 Task: In the  document validation Apply all border to the tabe with  'with box; Style line and width 1 pt 'Select Header and apply  'Bold' Select the text and align it to the  Center
Action: Mouse moved to (774, 159)
Screenshot: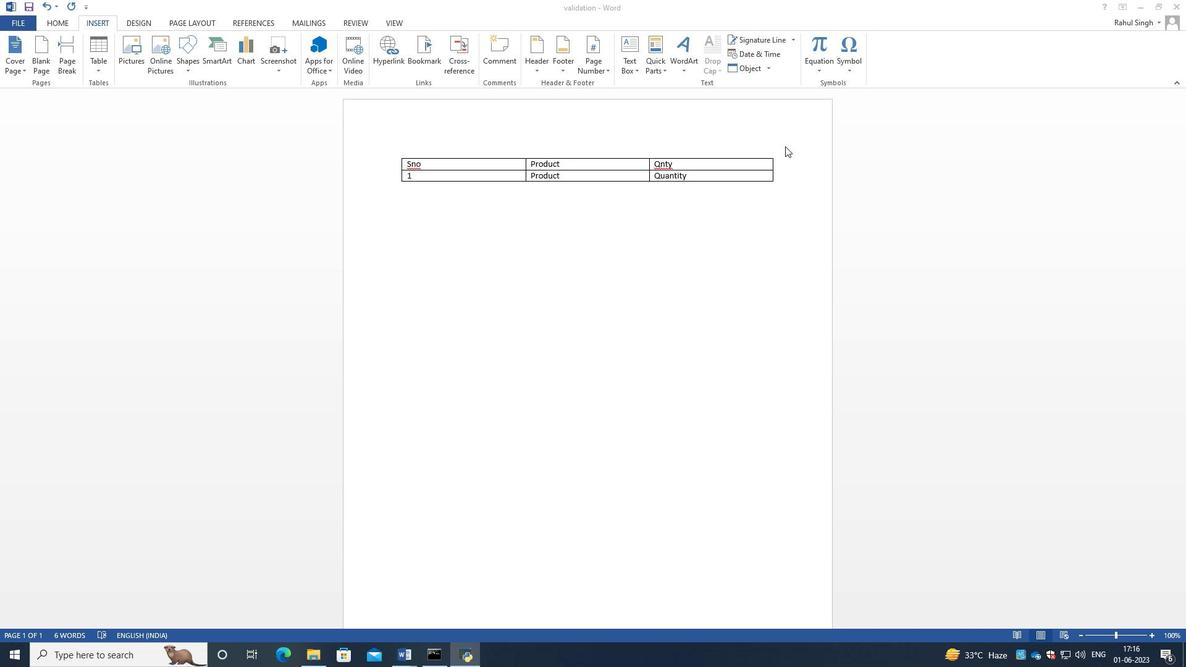 
Action: Mouse pressed left at (774, 159)
Screenshot: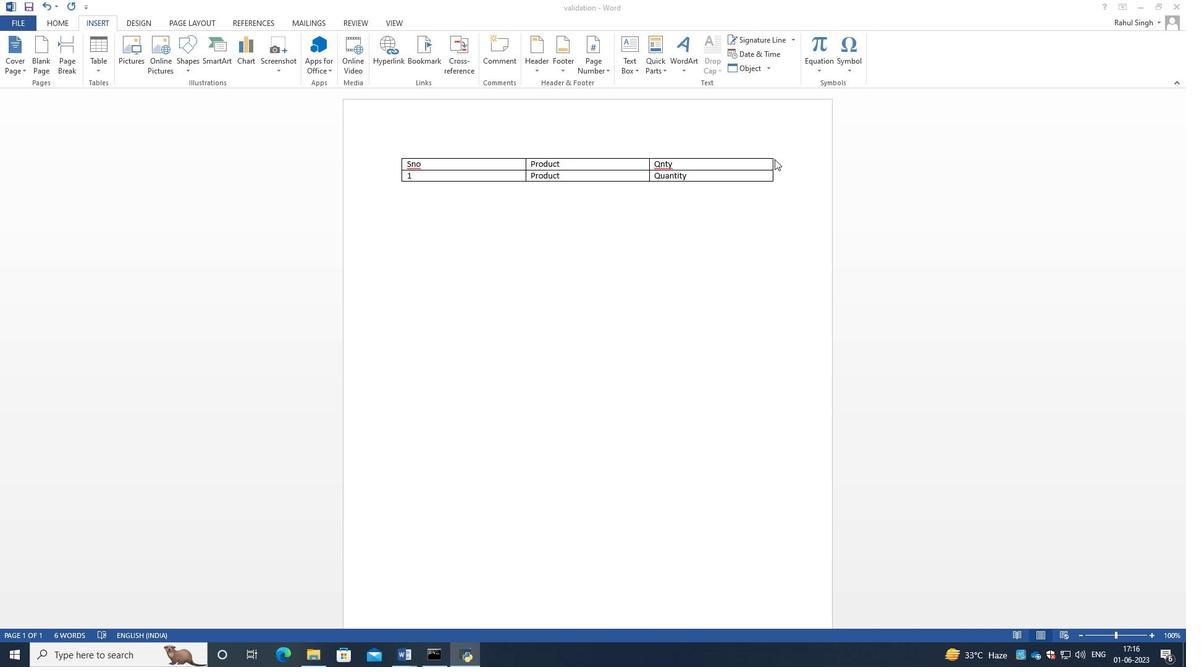 
Action: Mouse moved to (384, 149)
Screenshot: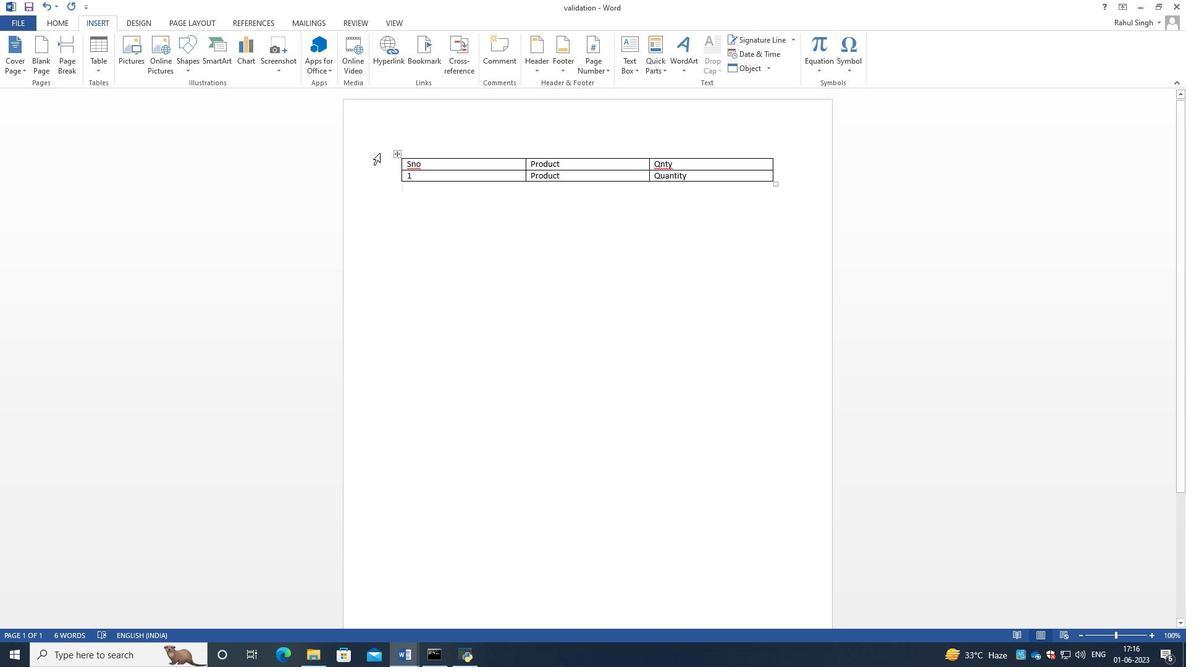 
Action: Mouse pressed left at (384, 149)
Screenshot: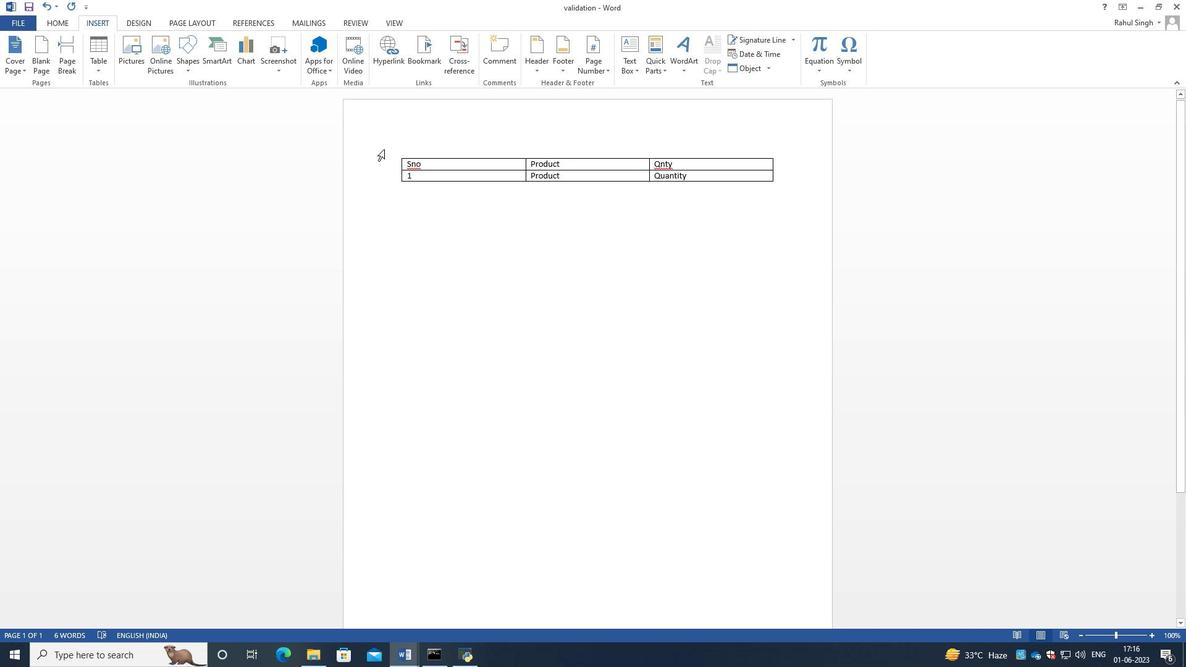 
Action: Mouse moved to (735, 189)
Screenshot: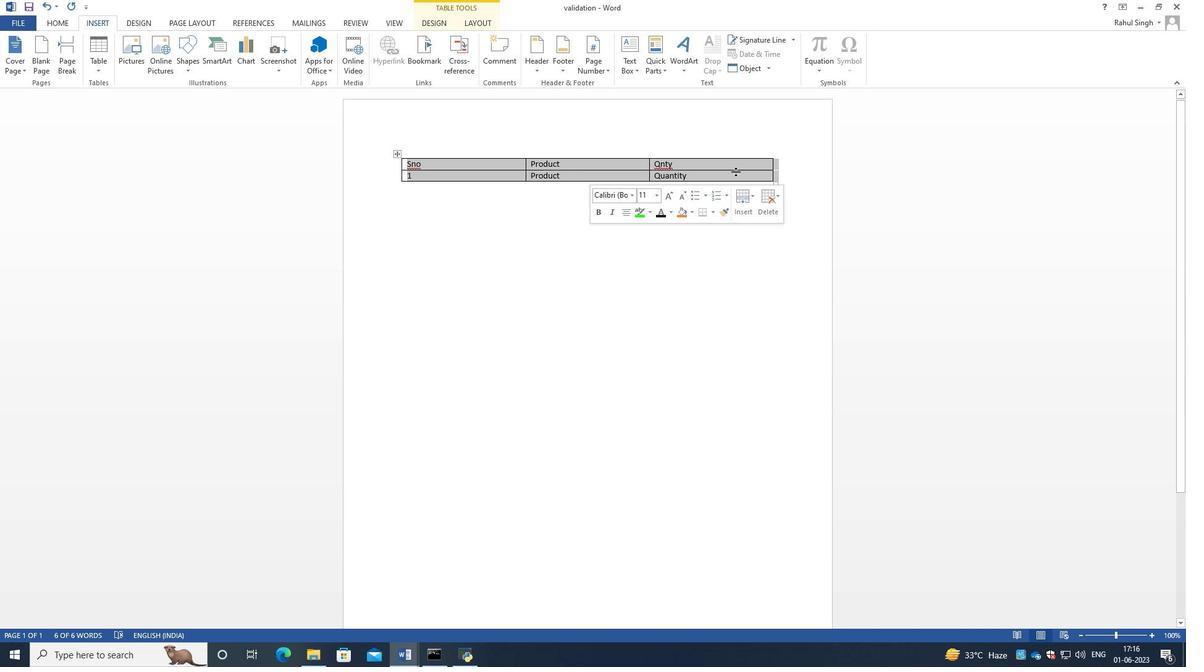 
Action: Mouse pressed left at (735, 189)
Screenshot: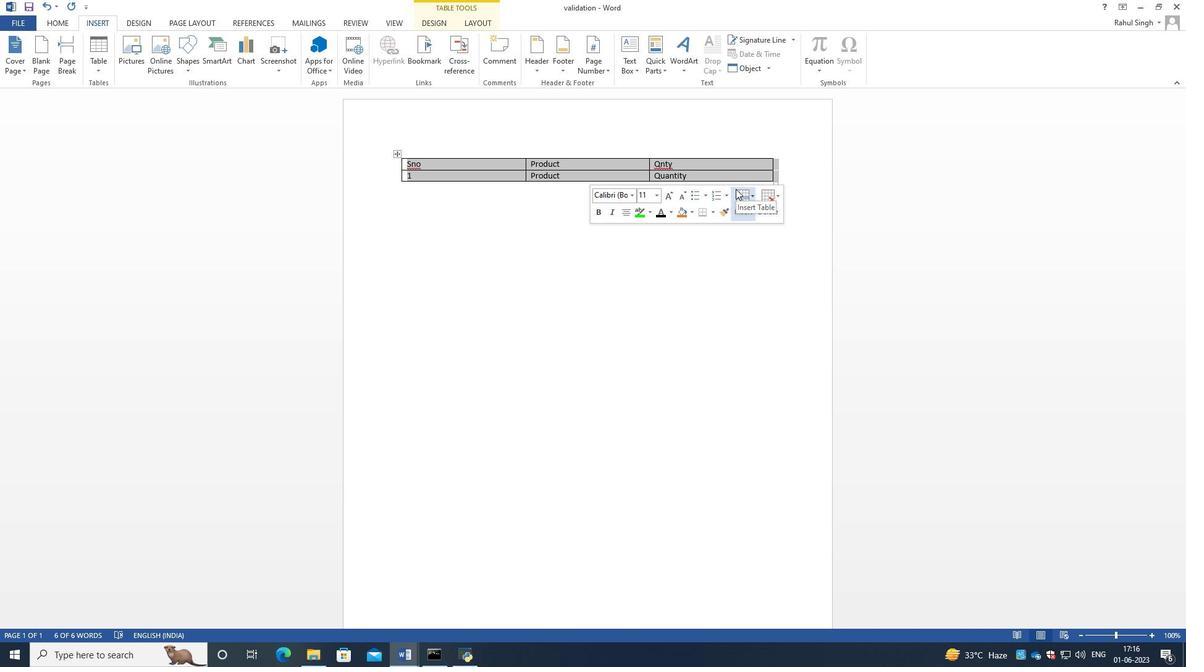 
Action: Mouse moved to (706, 213)
Screenshot: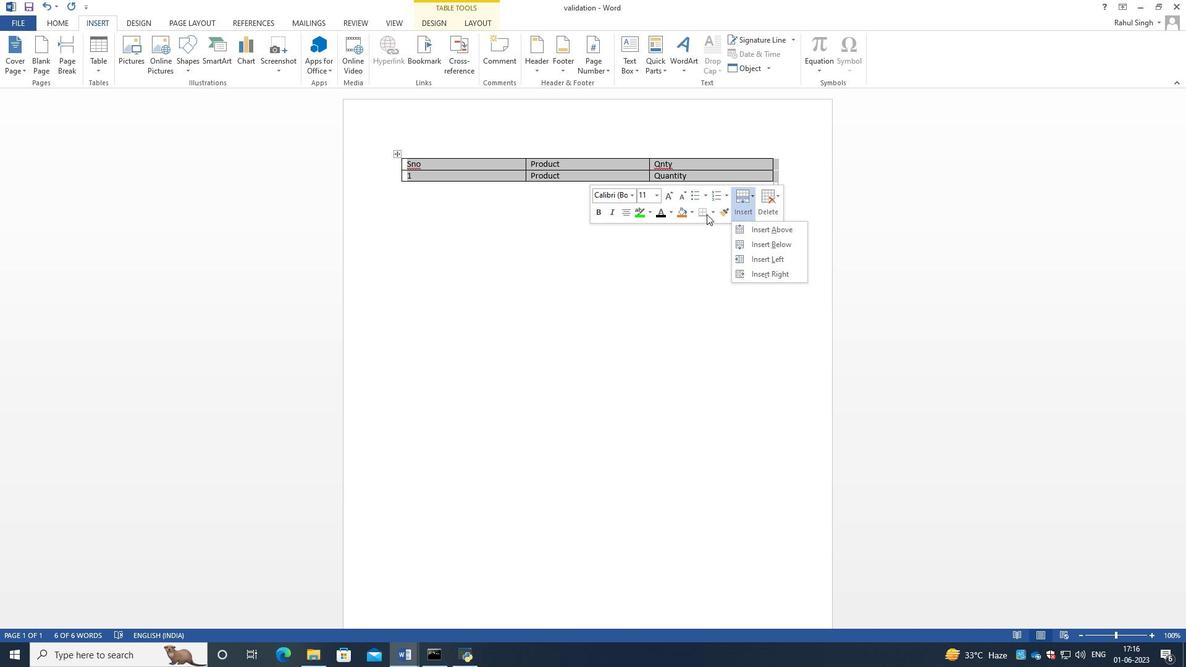 
Action: Mouse pressed left at (706, 213)
Screenshot: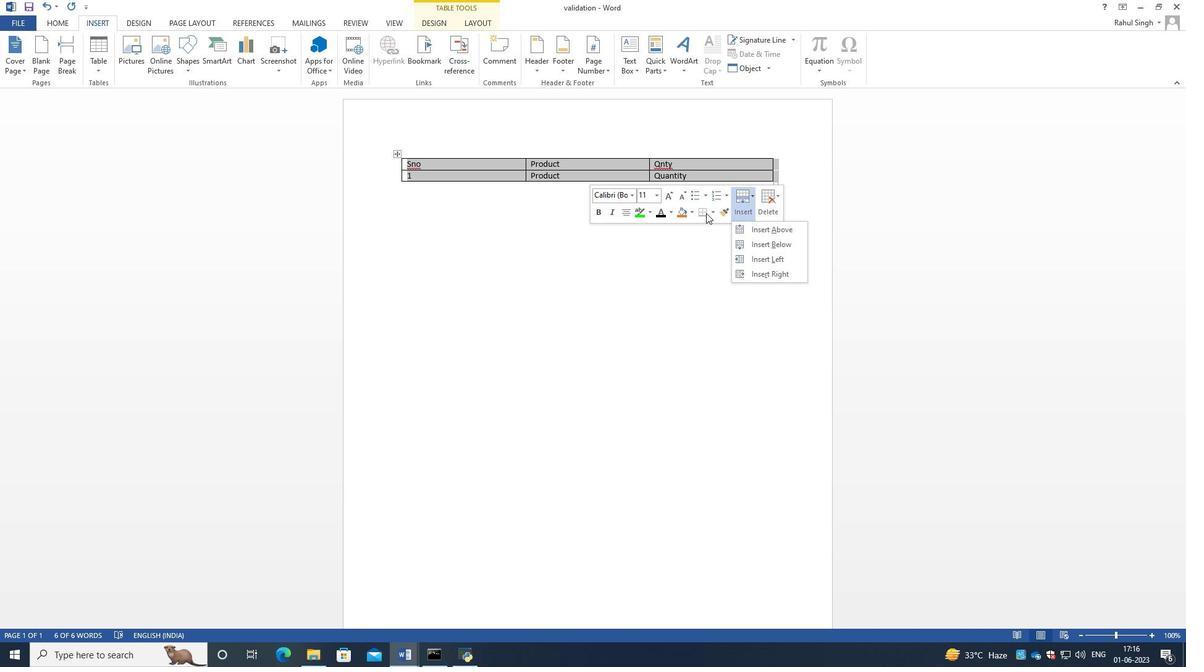 
Action: Mouse pressed left at (706, 213)
Screenshot: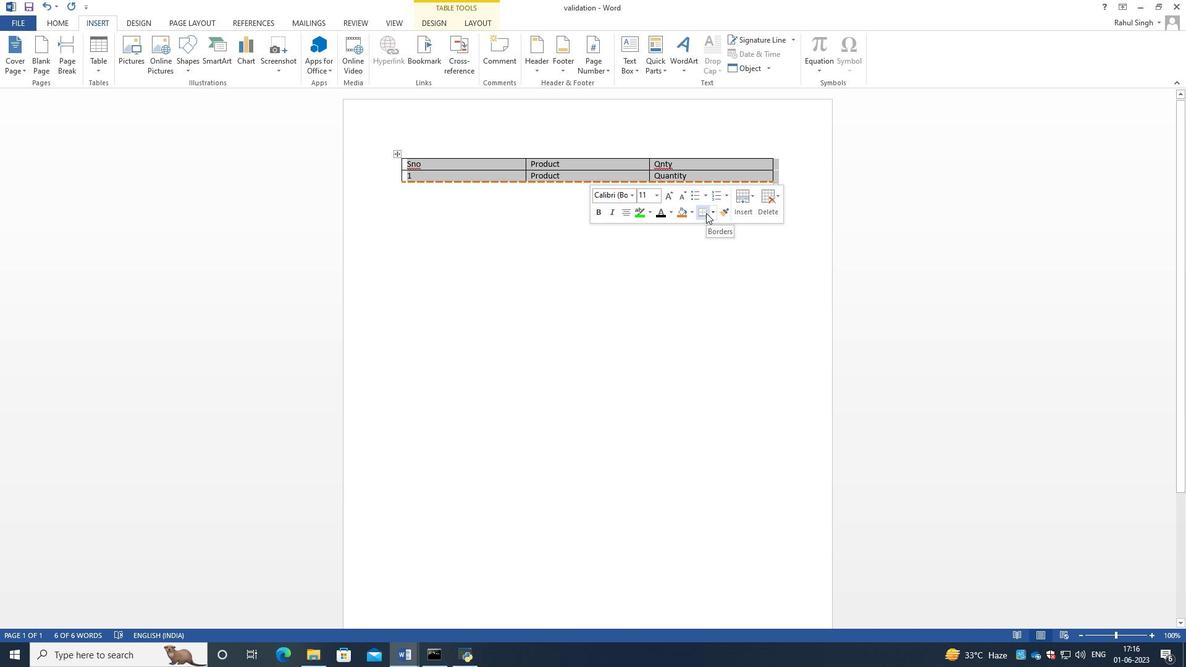 
Action: Mouse moved to (712, 212)
Screenshot: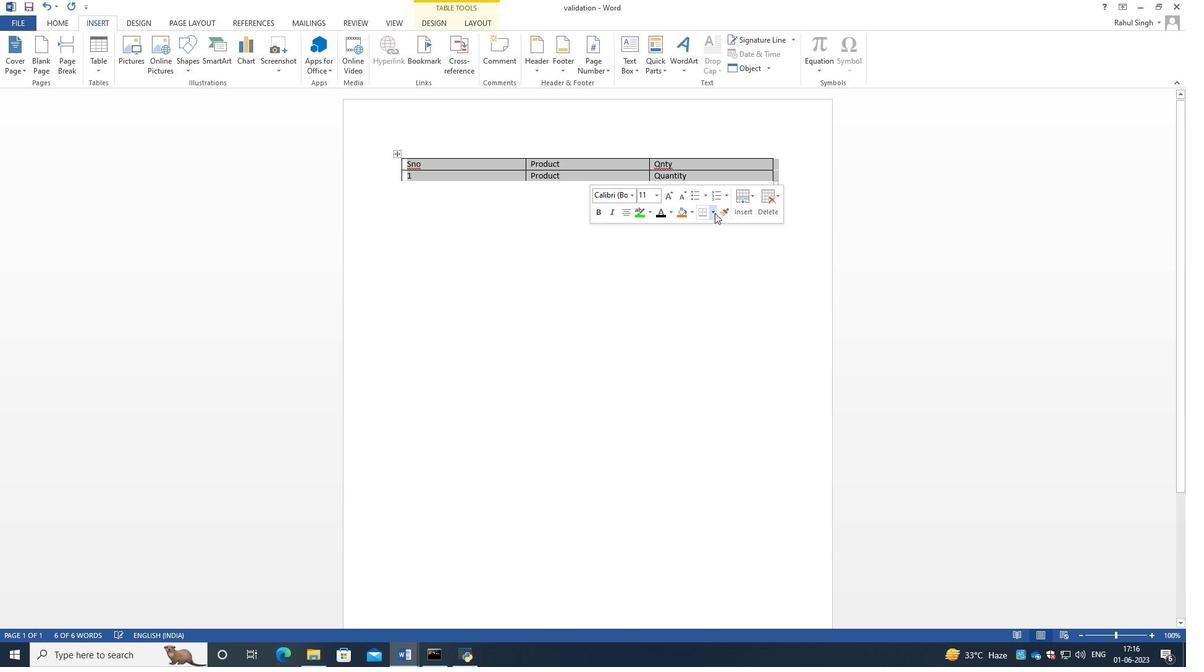 
Action: Mouse pressed left at (712, 212)
Screenshot: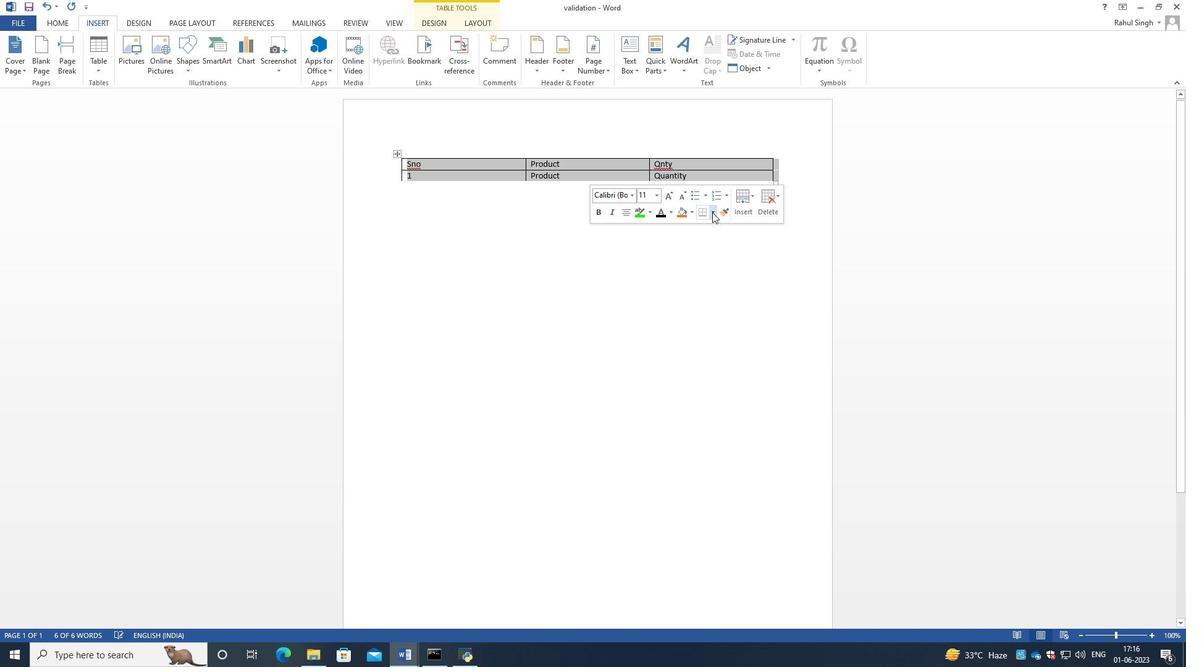 
Action: Mouse moved to (731, 300)
Screenshot: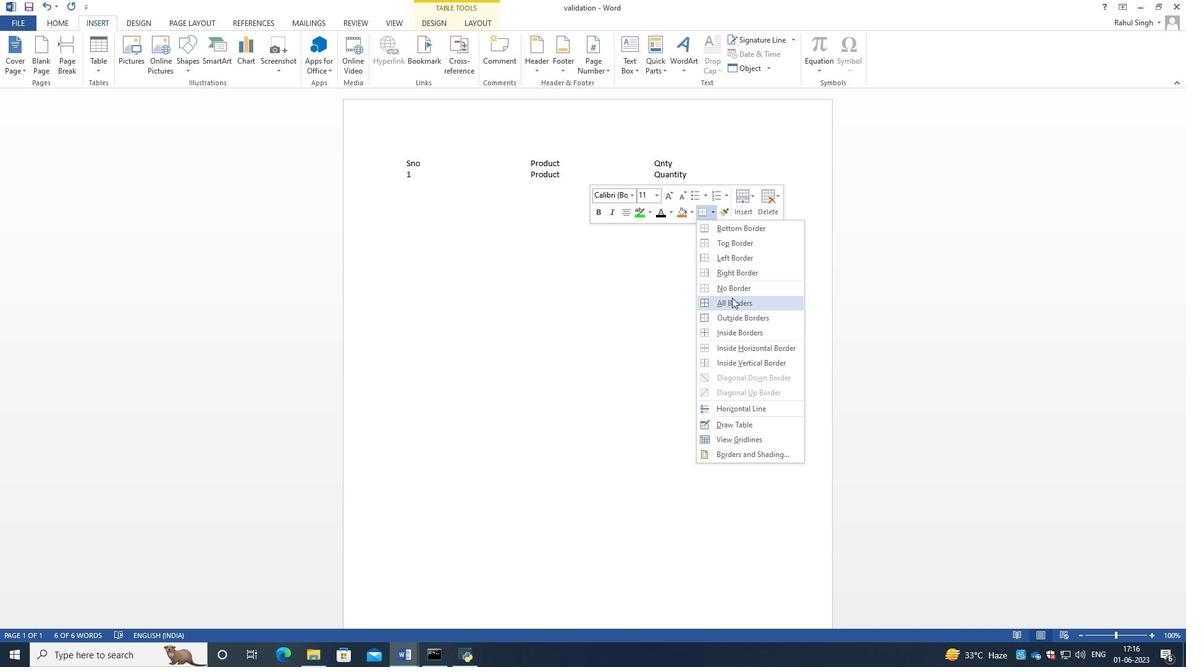 
Action: Mouse pressed left at (731, 300)
Screenshot: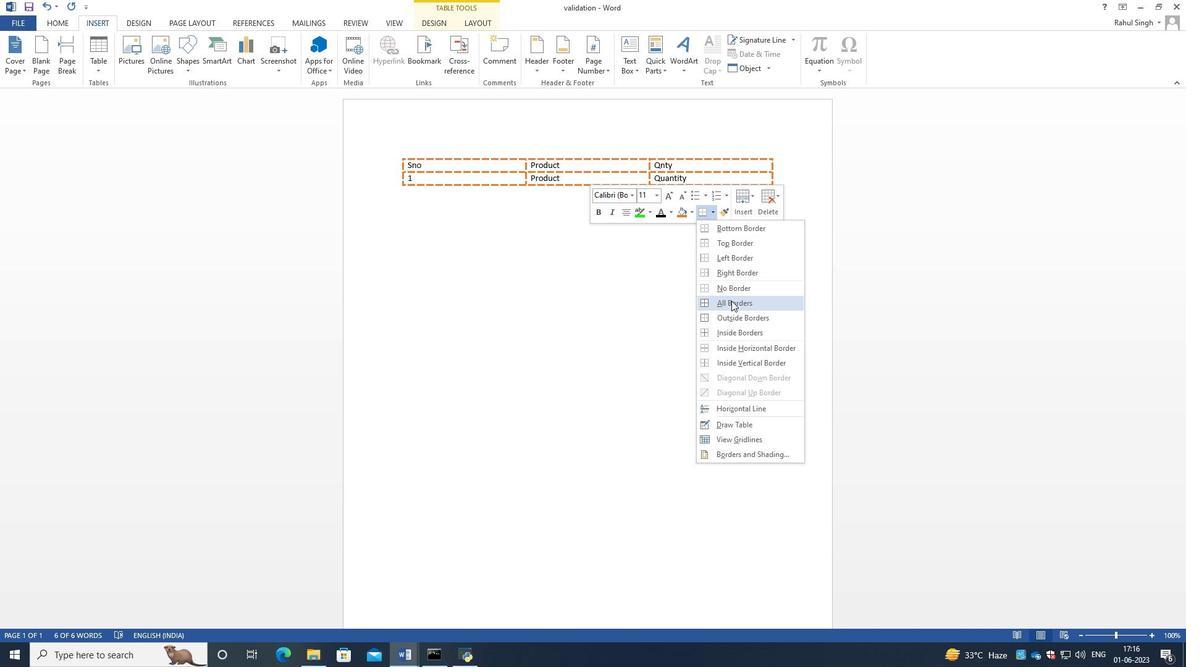 
Action: Mouse moved to (631, 259)
Screenshot: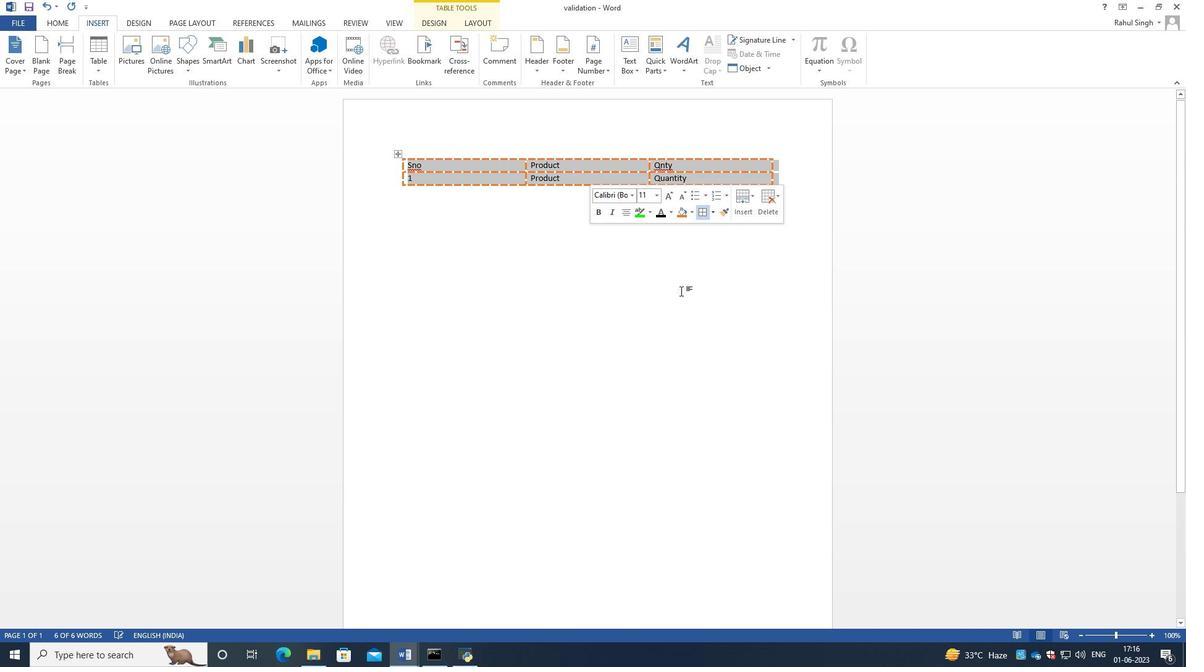 
Action: Mouse pressed left at (631, 259)
Screenshot: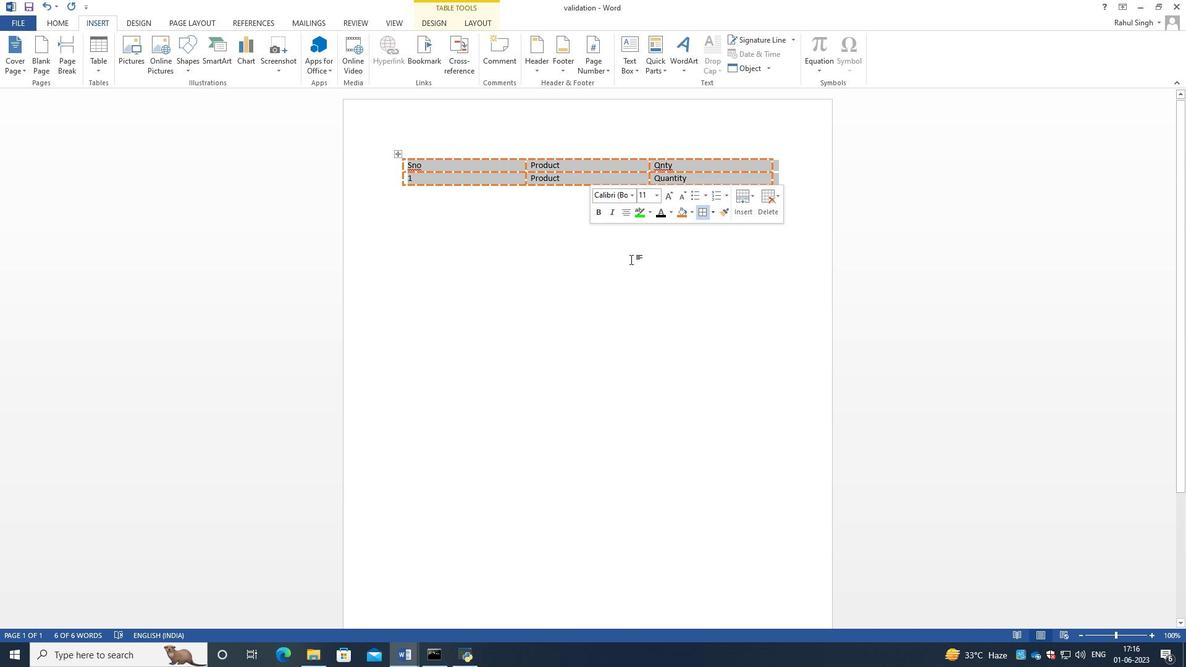 
Action: Mouse moved to (795, 142)
Screenshot: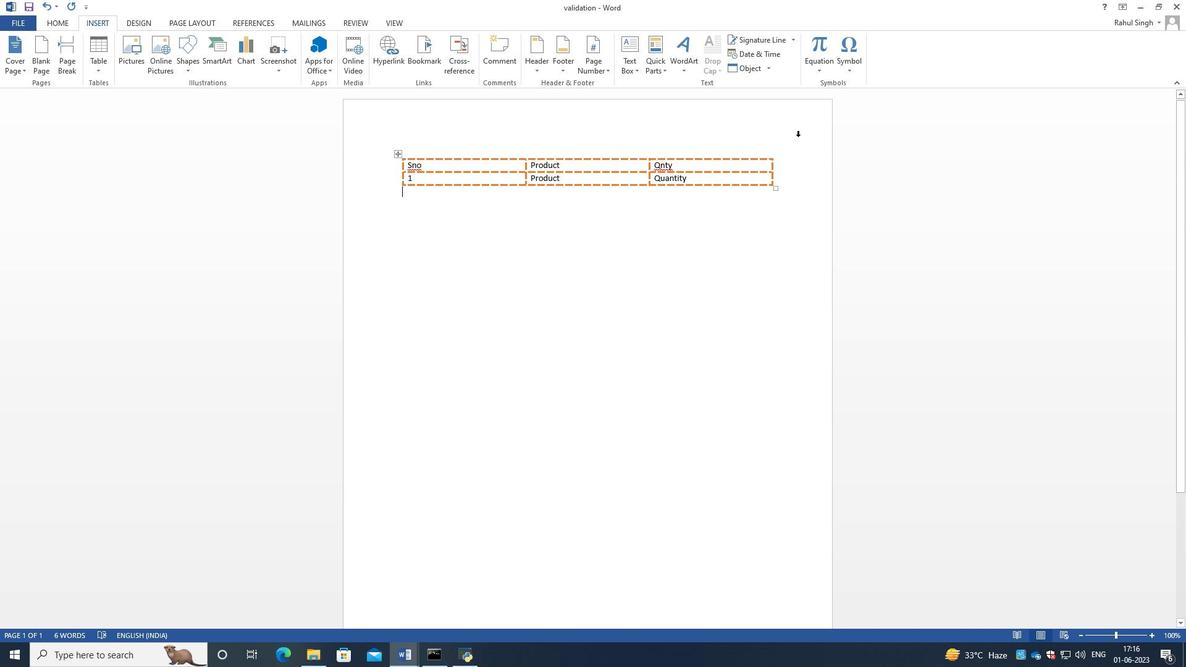 
Action: Mouse pressed left at (795, 142)
Screenshot: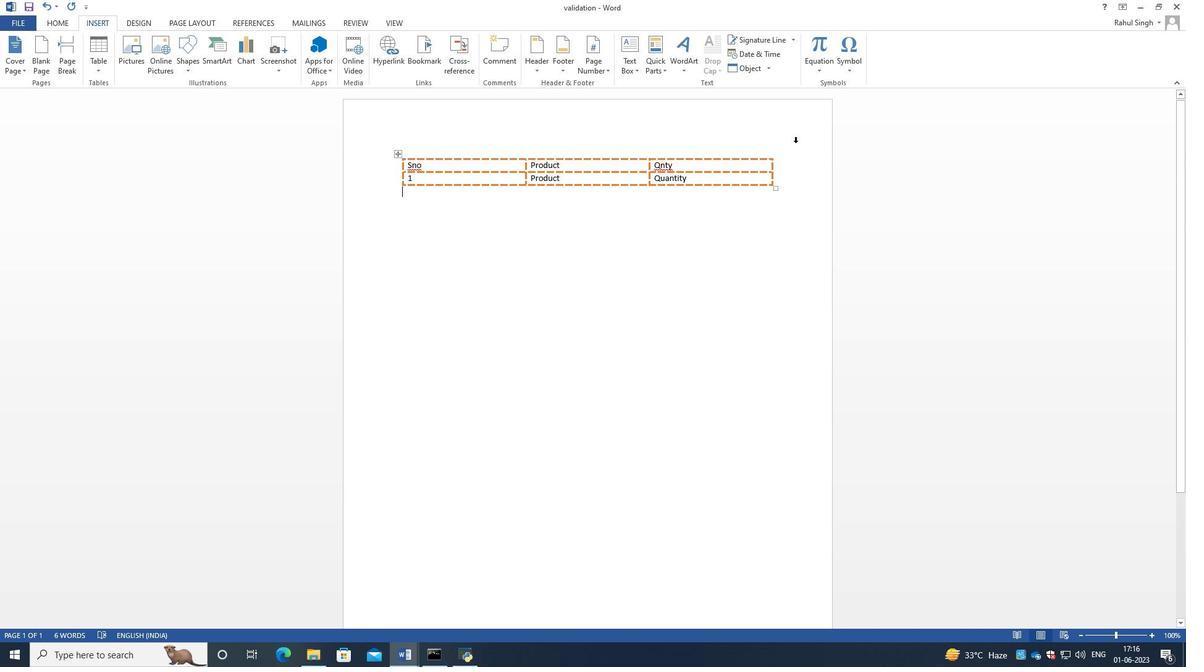 
Action: Mouse moved to (513, 122)
Screenshot: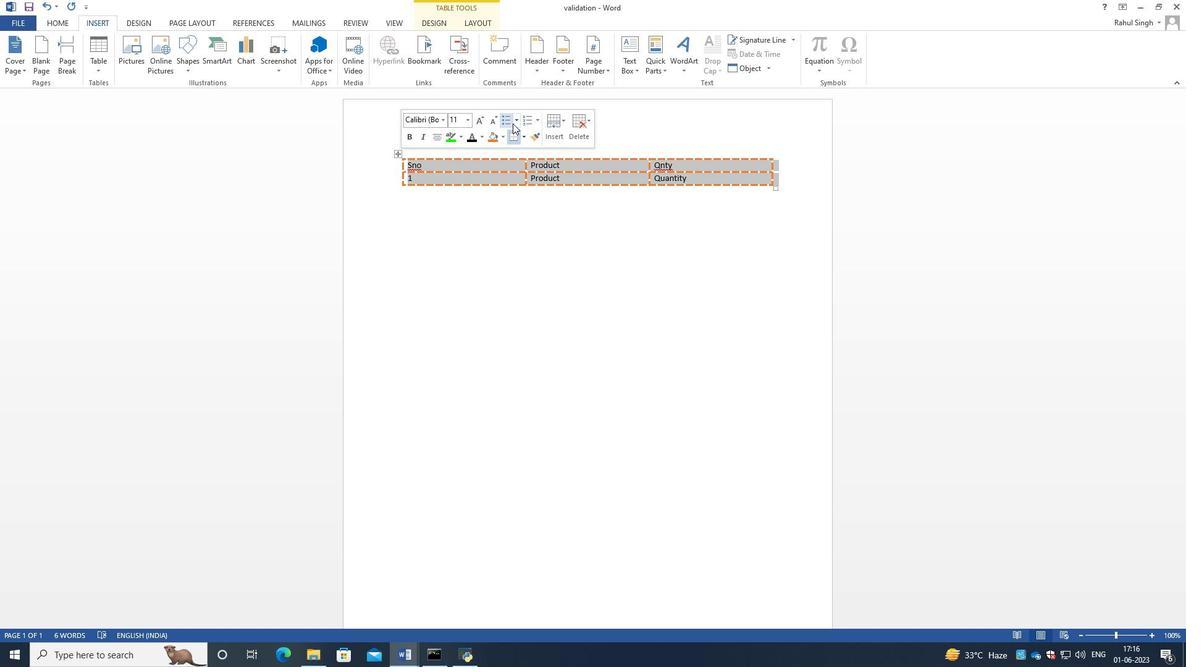 
Action: Mouse pressed left at (513, 122)
Screenshot: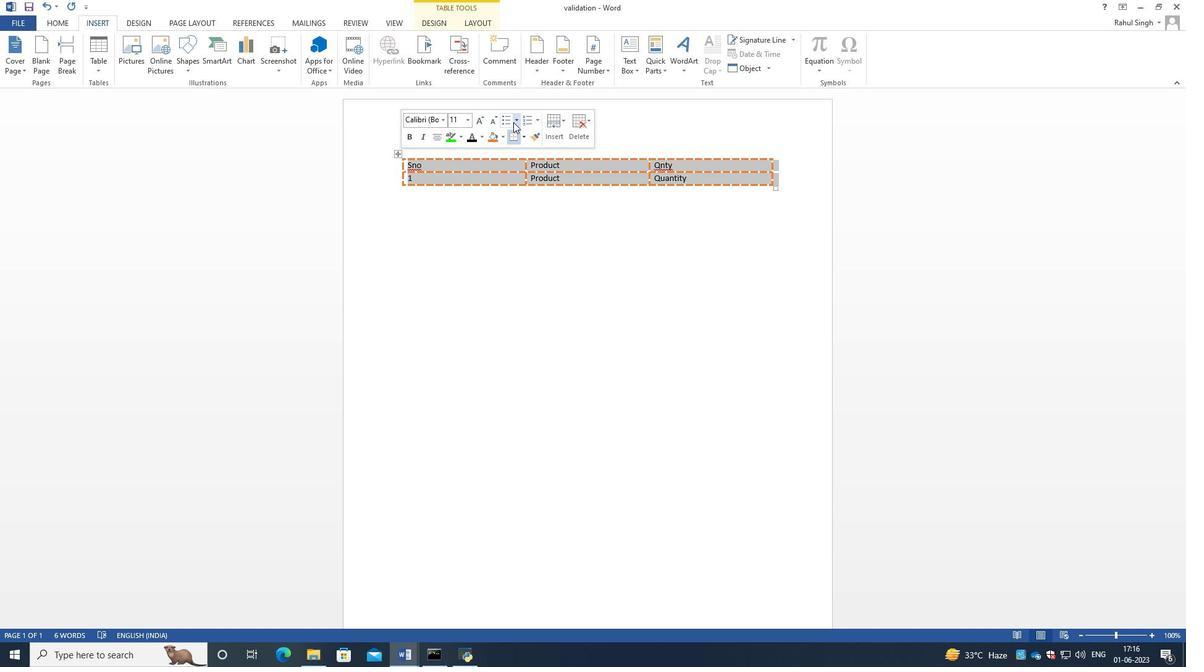 
Action: Mouse pressed left at (513, 122)
Screenshot: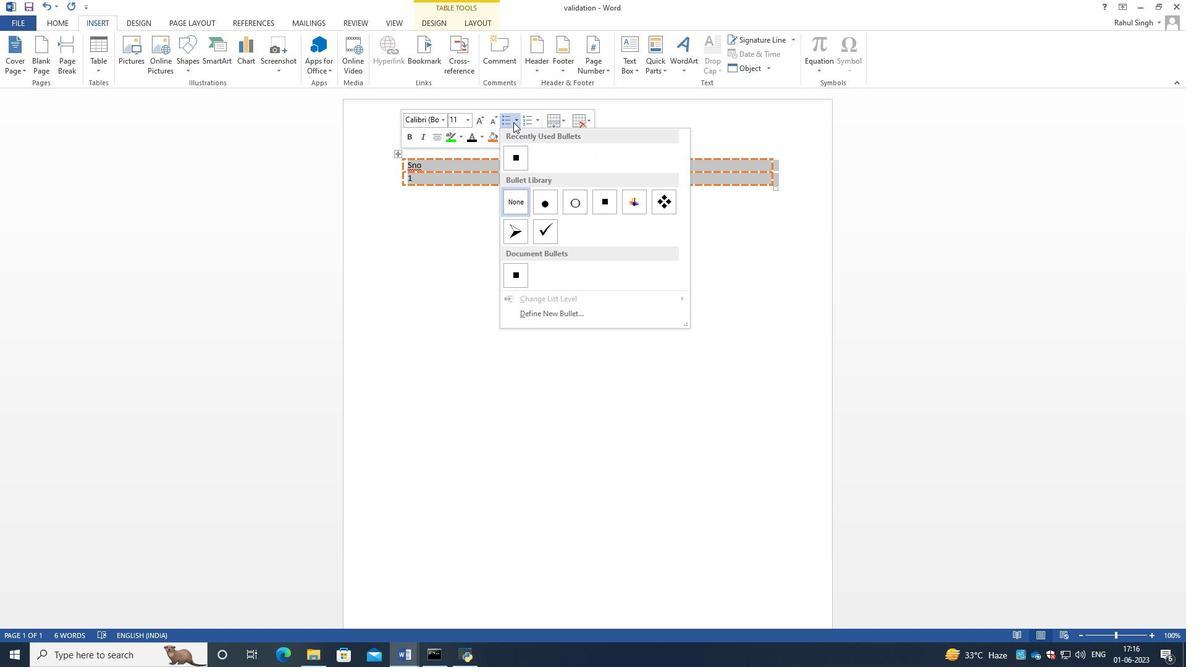 
Action: Mouse moved to (63, 19)
Screenshot: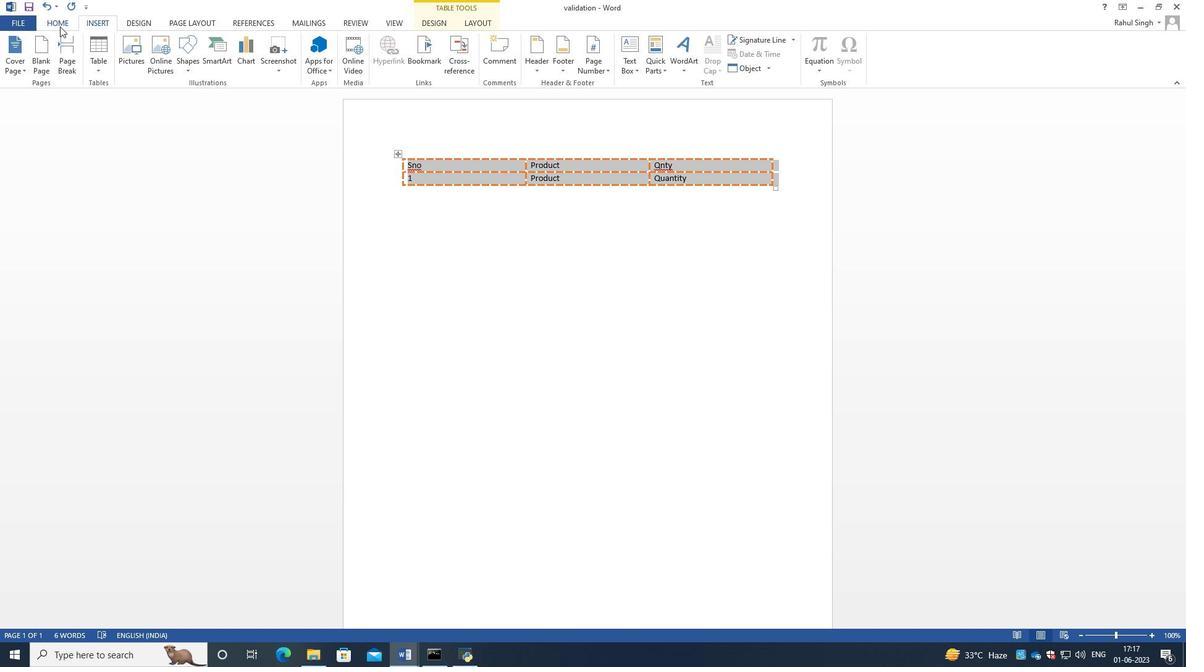 
Action: Mouse pressed left at (63, 19)
Screenshot: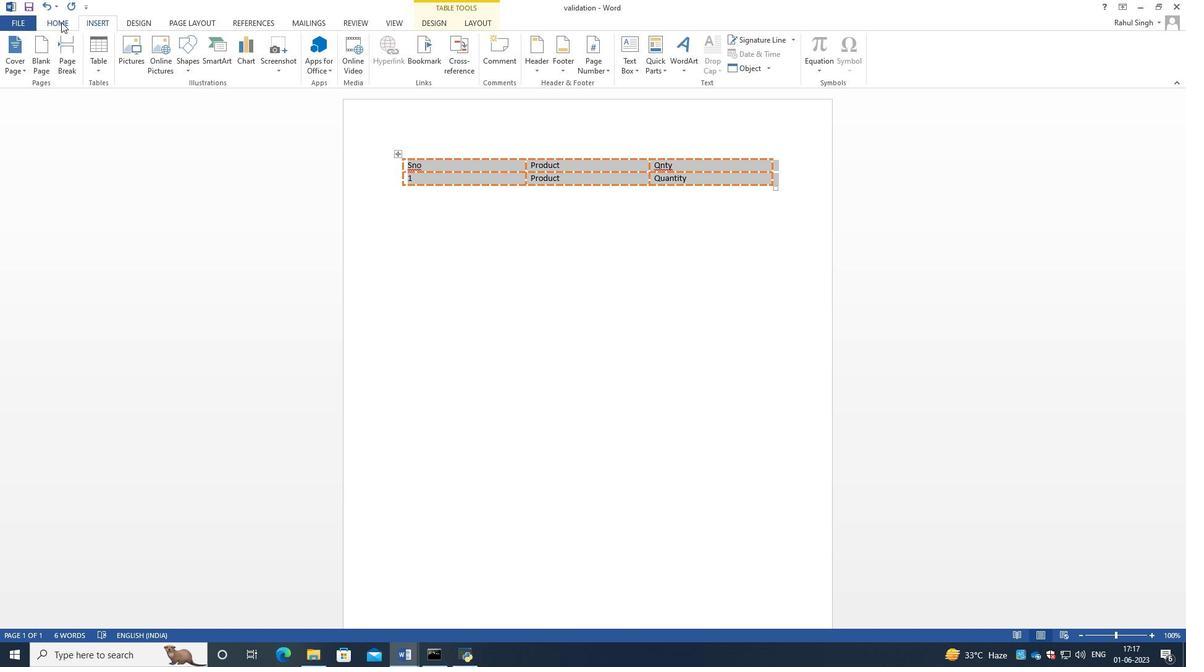 
Action: Mouse moved to (494, 225)
Screenshot: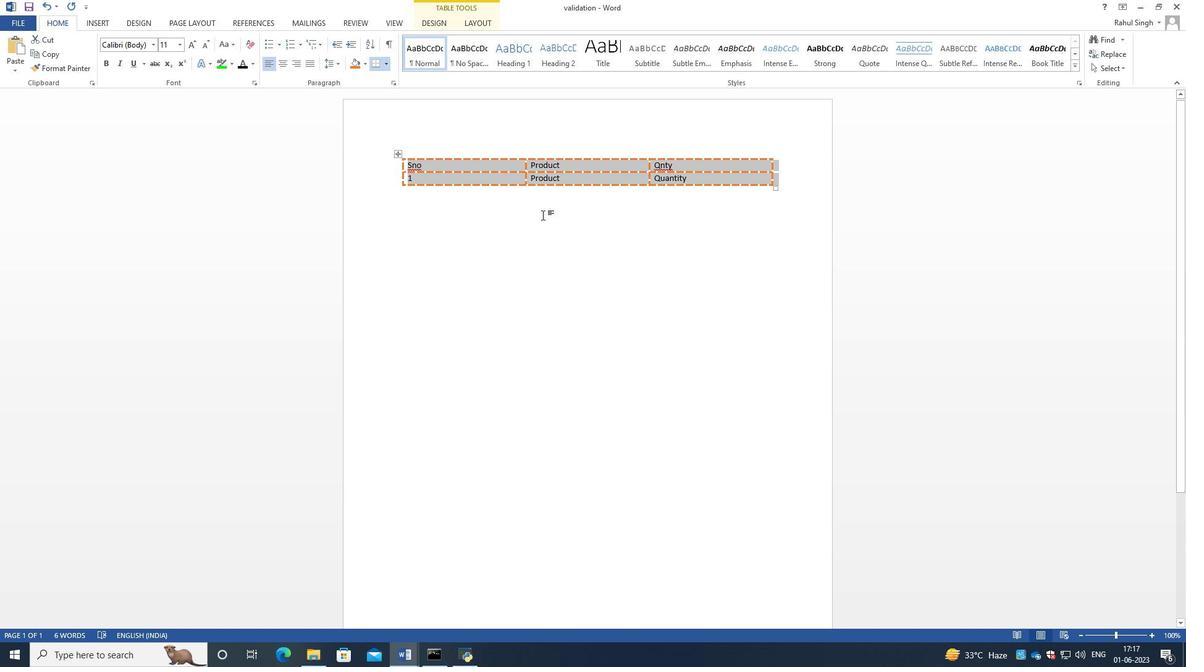 
Action: Mouse pressed left at (494, 225)
Screenshot: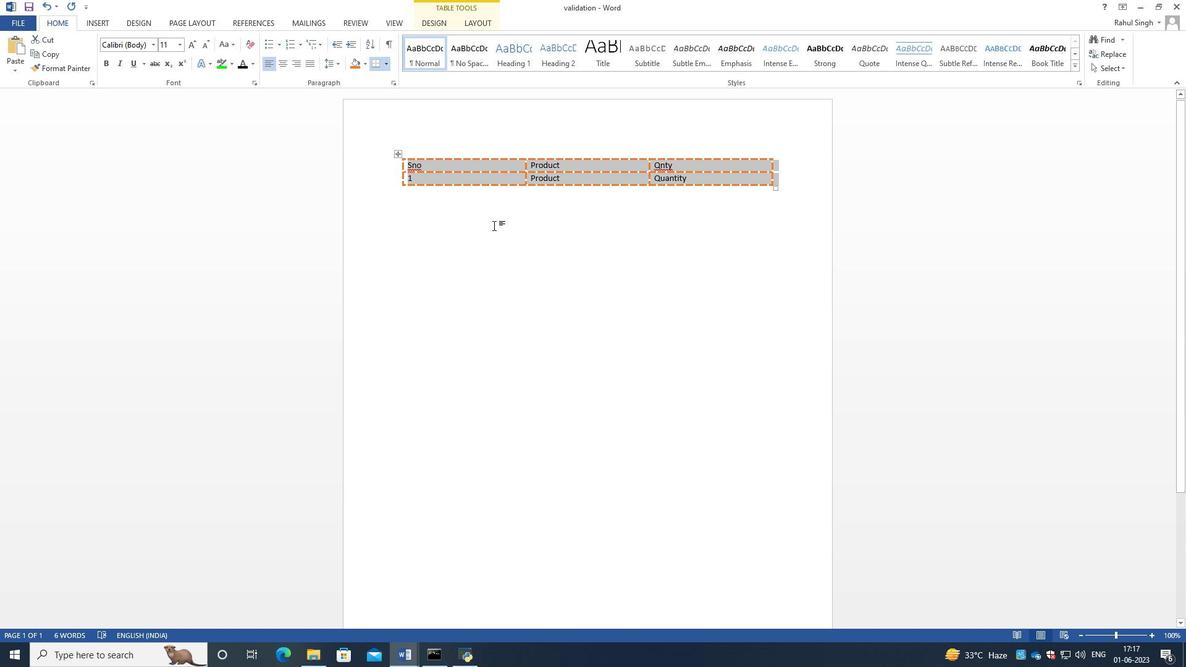 
Action: Mouse moved to (389, 147)
Screenshot: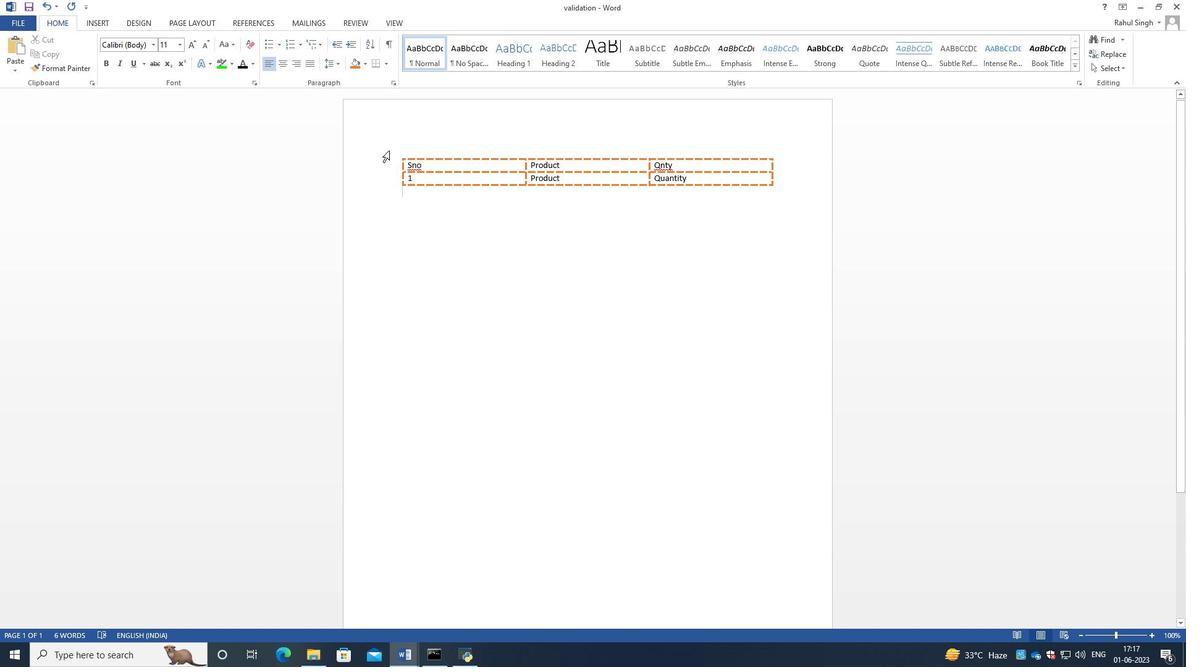 
Action: Mouse pressed left at (389, 147)
Screenshot: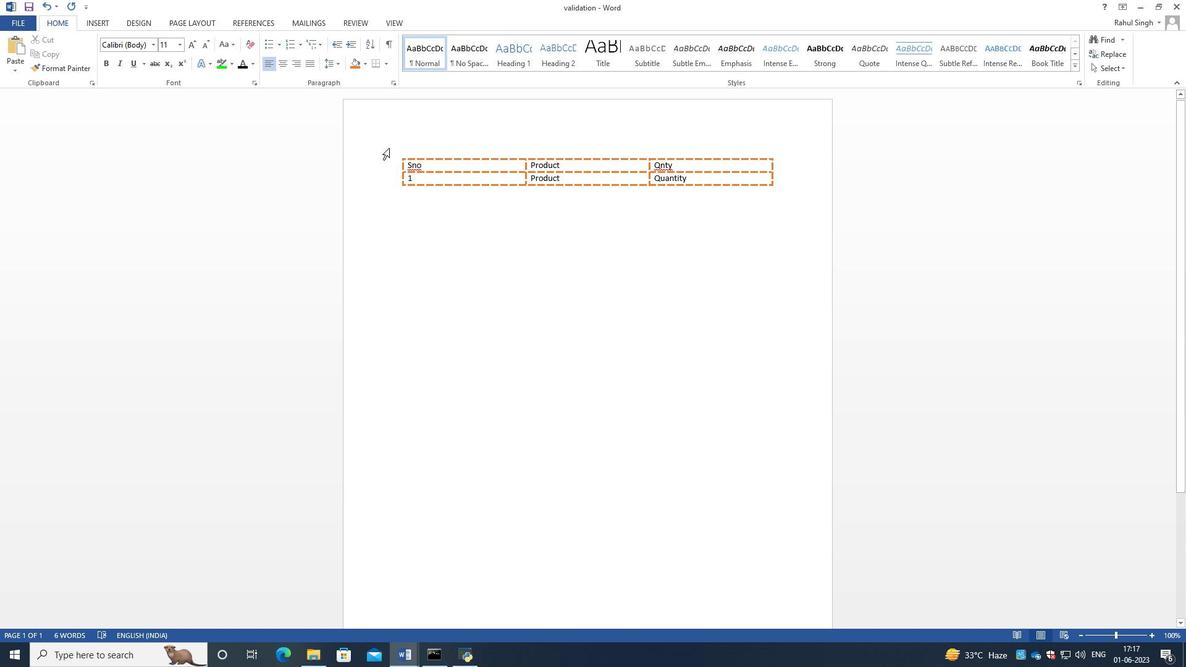 
Action: Mouse moved to (103, 24)
Screenshot: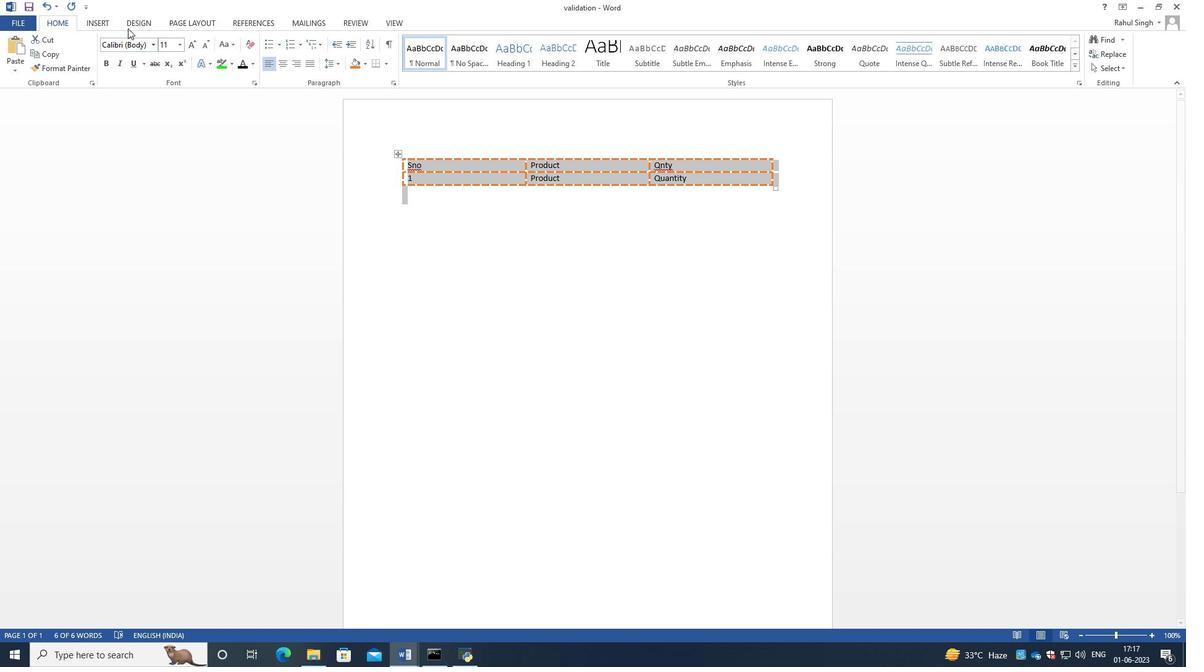 
Action: Mouse pressed left at (103, 24)
Screenshot: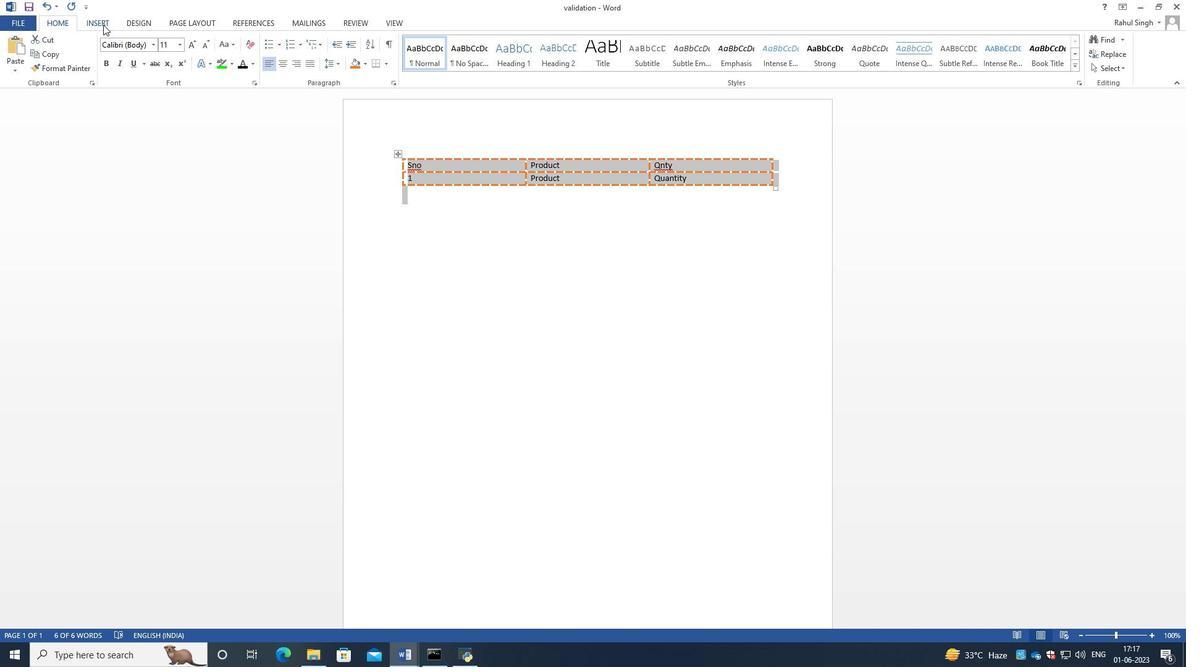 
Action: Mouse moved to (135, 20)
Screenshot: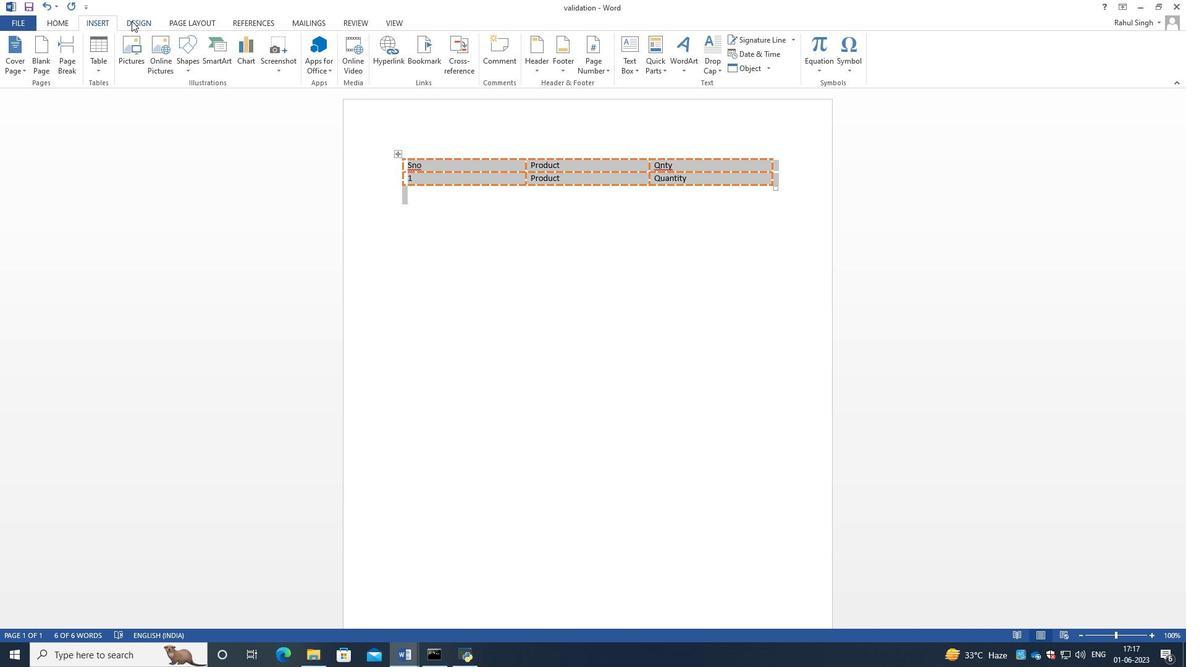 
Action: Mouse pressed left at (135, 20)
Screenshot: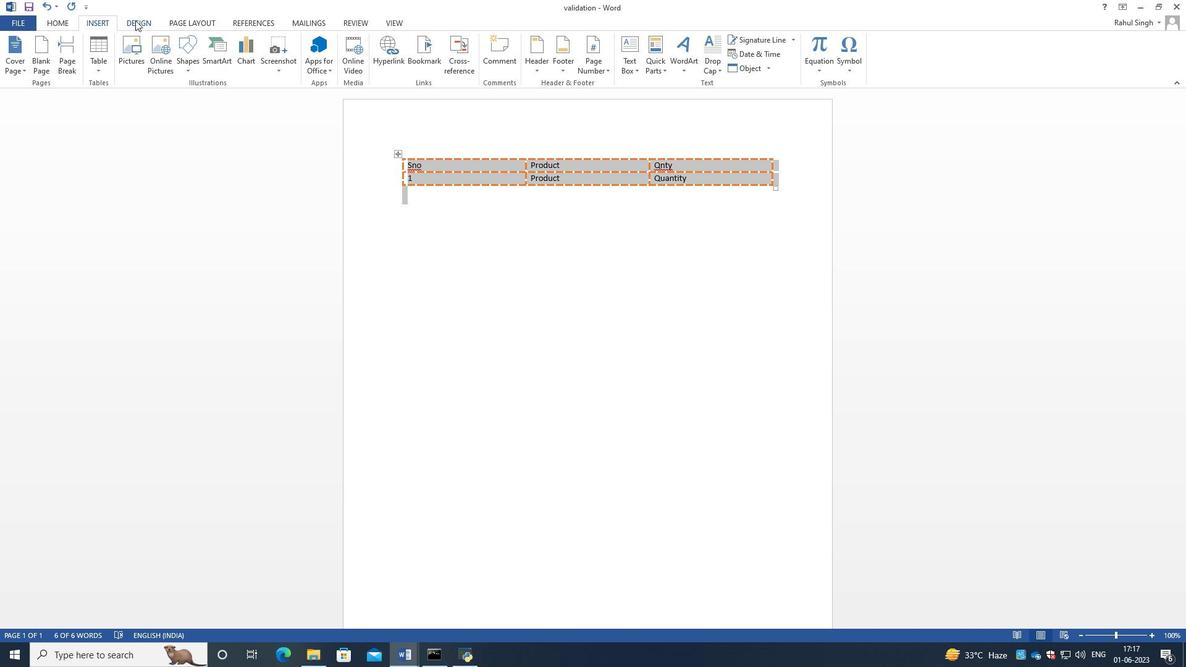 
Action: Mouse moved to (194, 24)
Screenshot: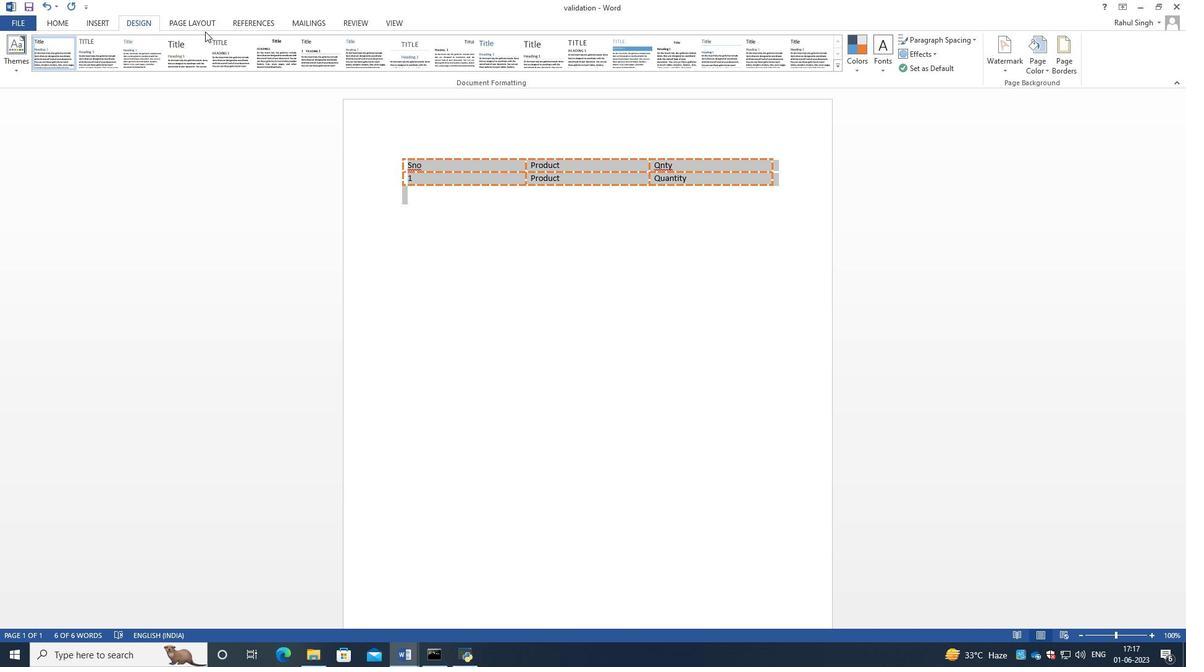 
Action: Mouse pressed left at (194, 24)
Screenshot: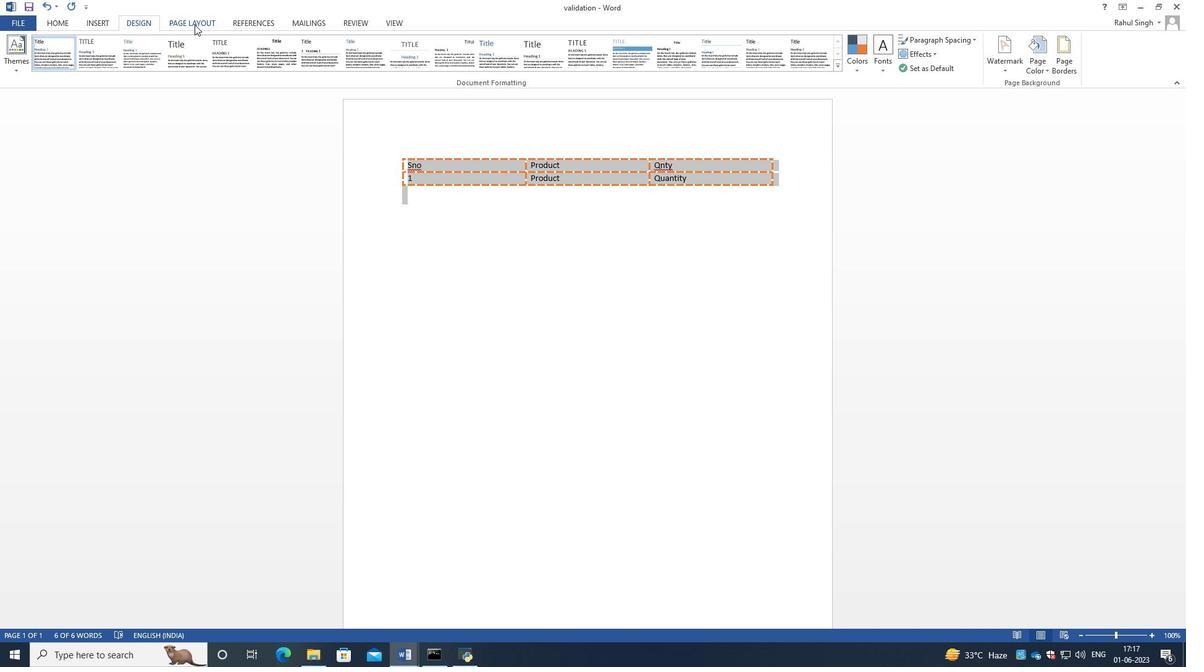 
Action: Mouse moved to (239, 20)
Screenshot: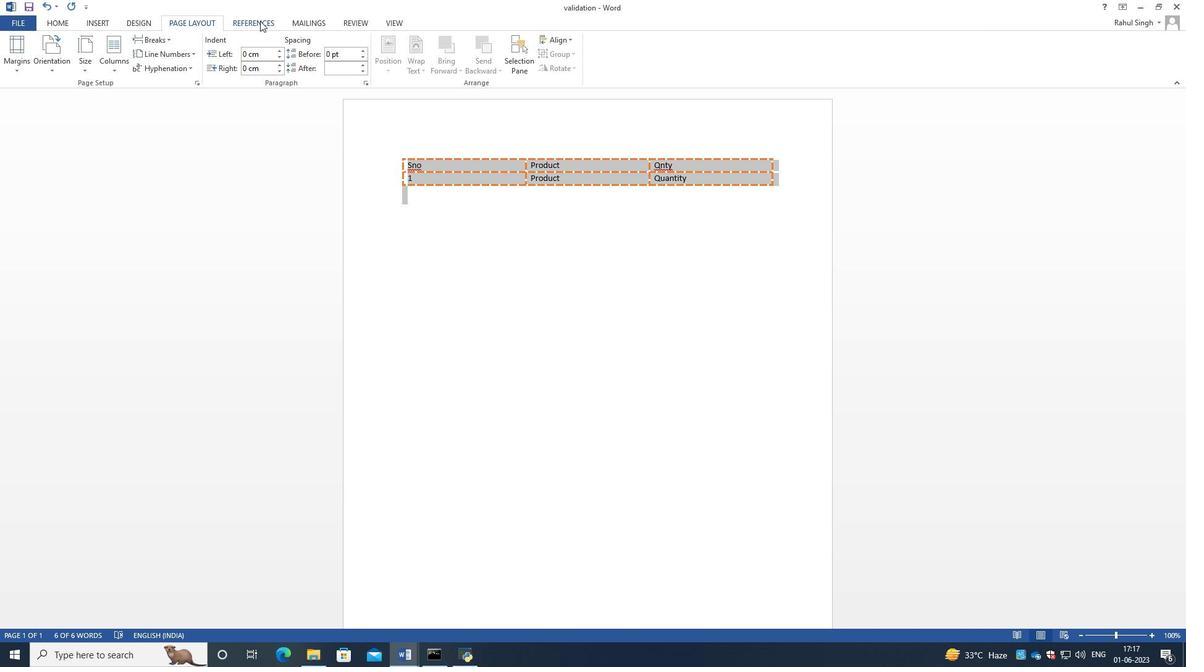 
Action: Mouse pressed left at (239, 20)
Screenshot: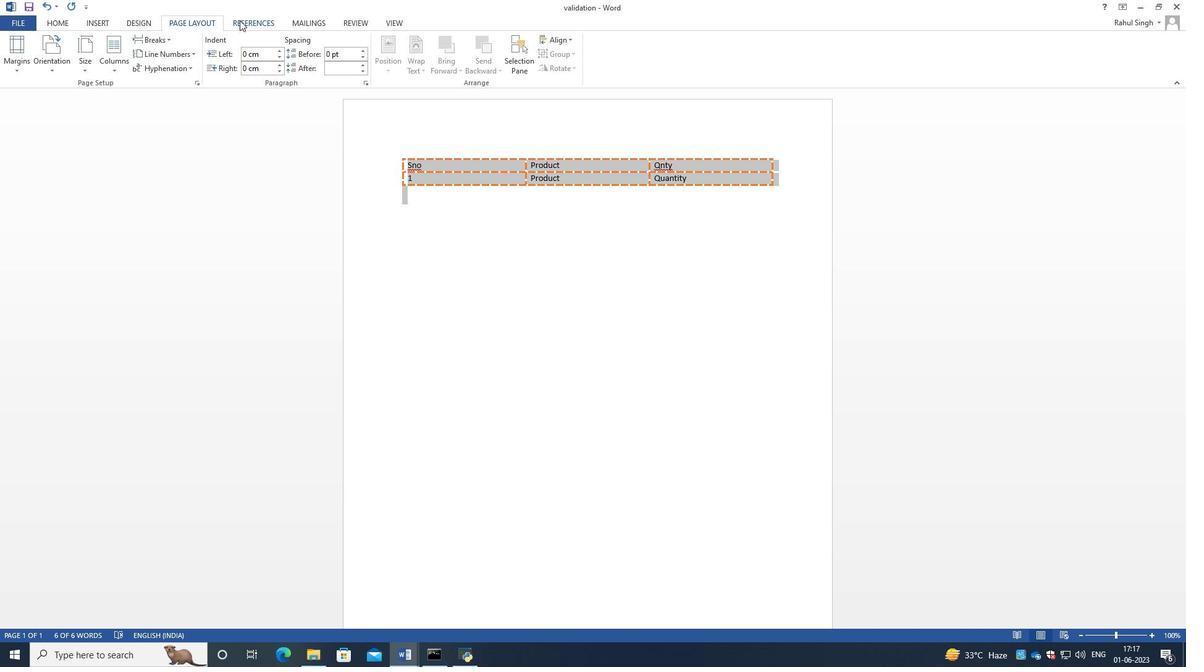 
Action: Mouse moved to (297, 21)
Screenshot: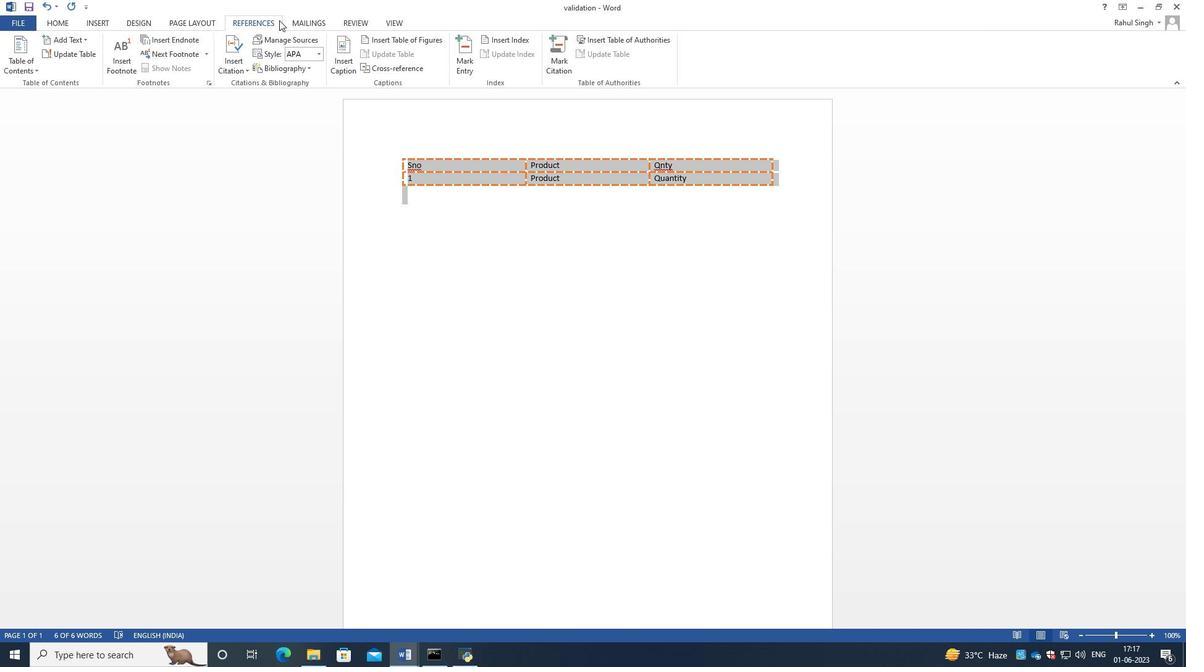
Action: Mouse pressed left at (297, 21)
Screenshot: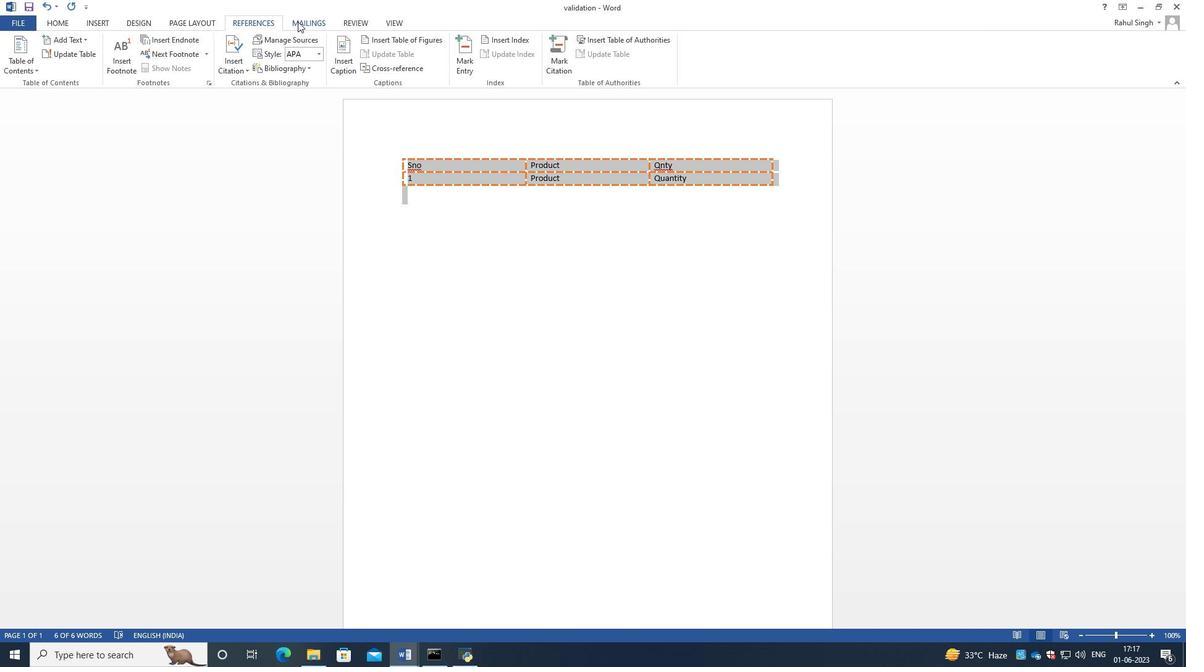 
Action: Mouse moved to (347, 20)
Screenshot: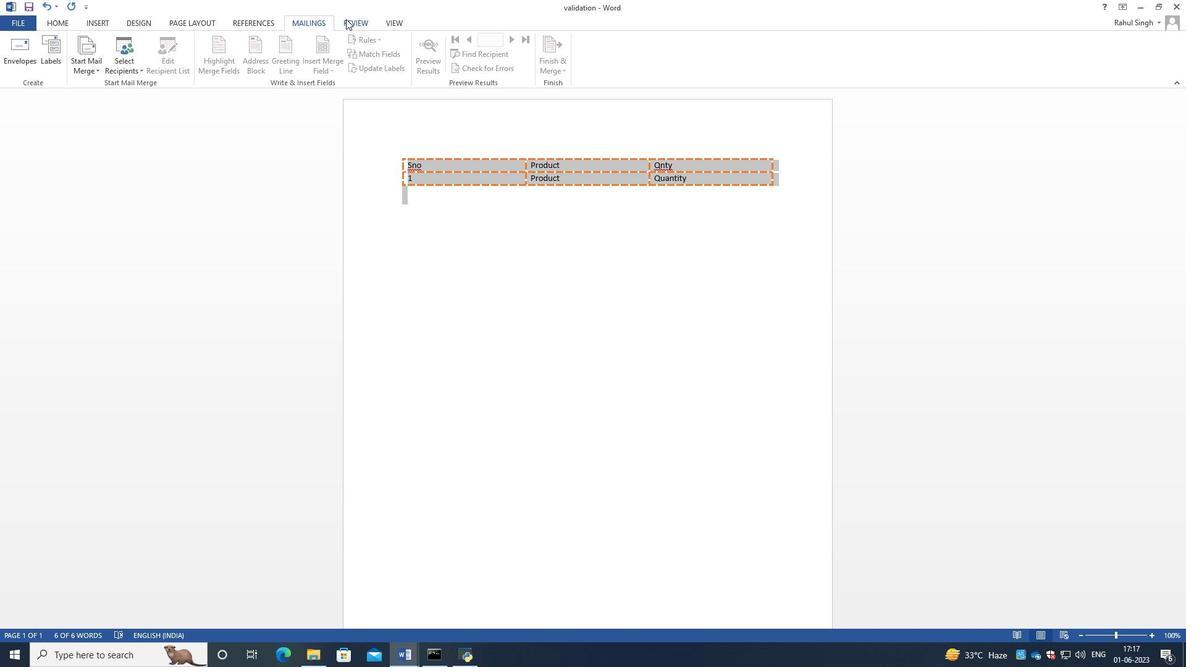 
Action: Mouse pressed left at (347, 20)
Screenshot: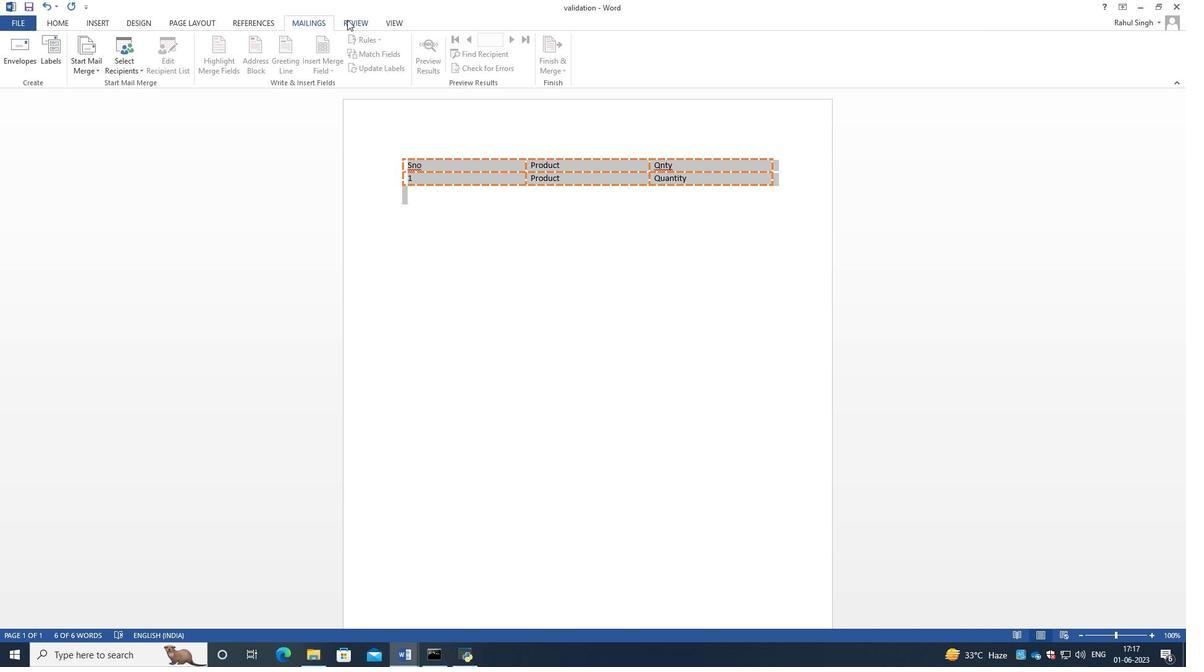 
Action: Mouse moved to (63, 25)
Screenshot: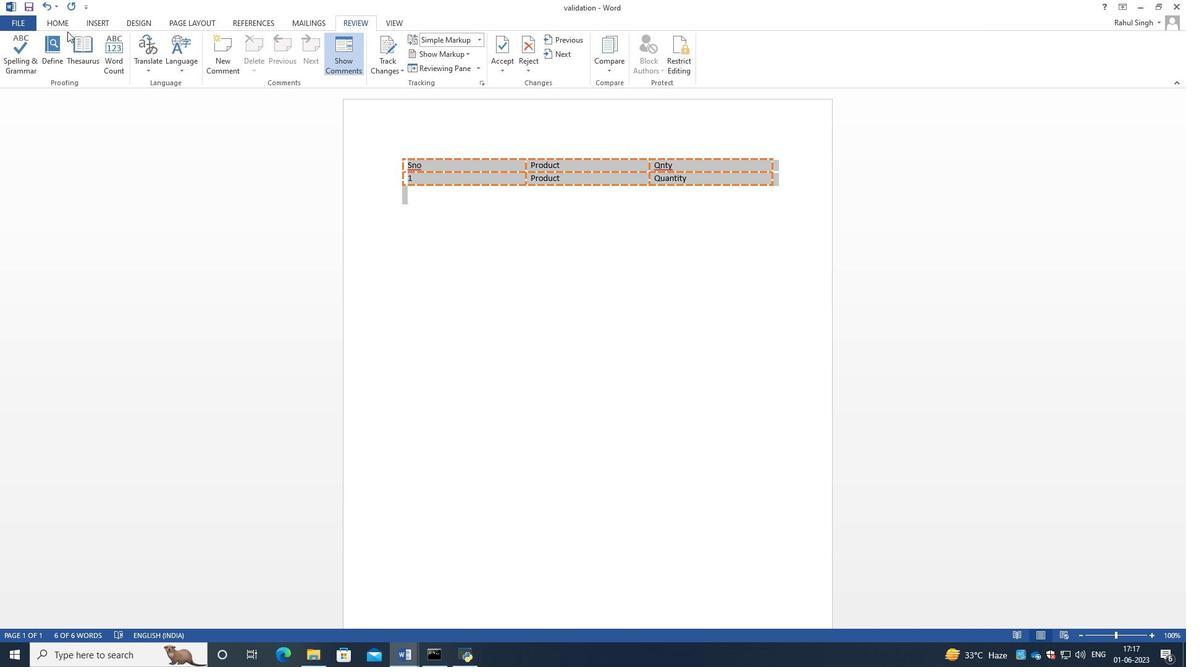 
Action: Mouse pressed left at (63, 25)
Screenshot: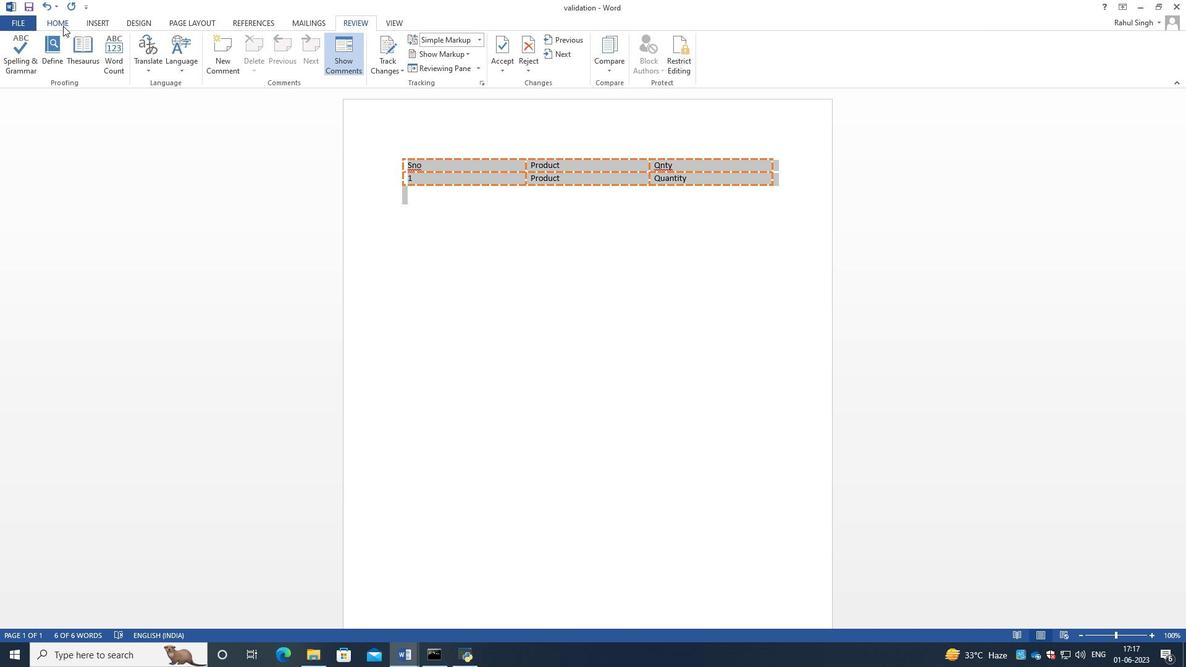 
Action: Mouse moved to (251, 64)
Screenshot: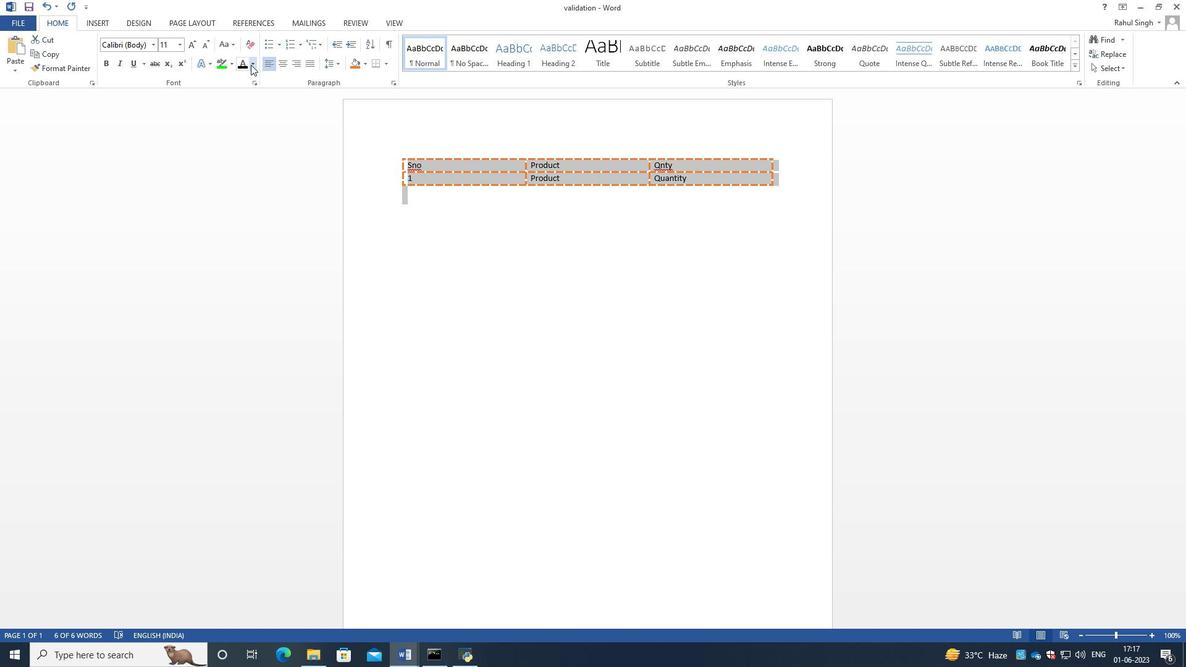 
Action: Mouse pressed left at (251, 64)
Screenshot: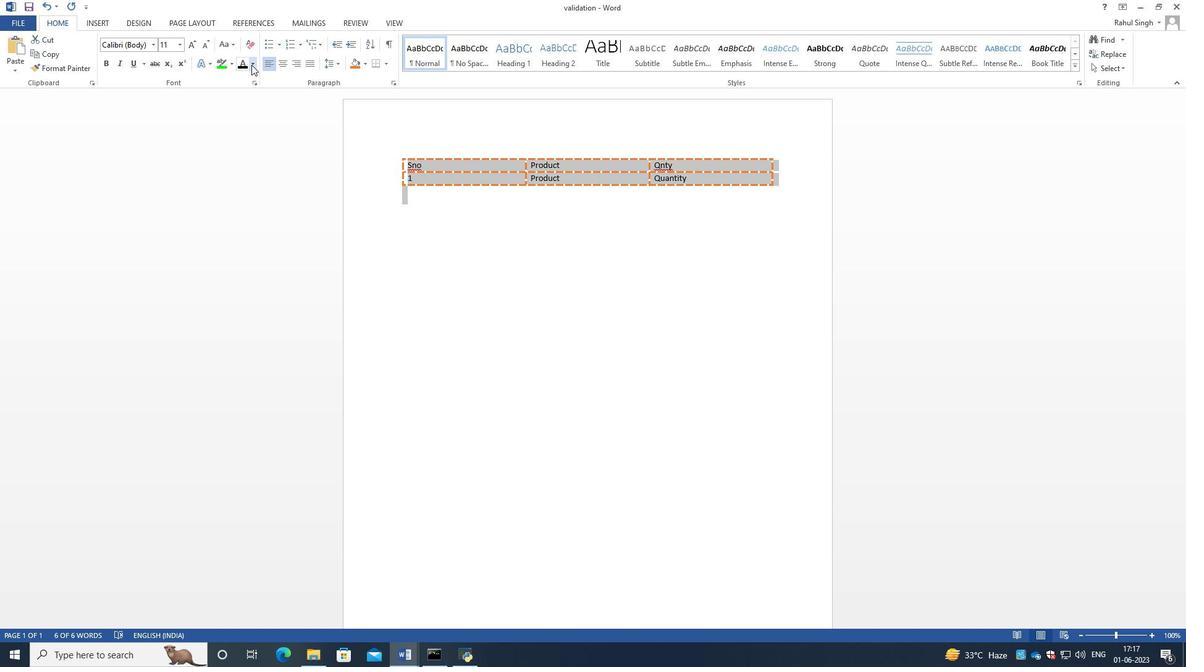 
Action: Mouse pressed left at (251, 64)
Screenshot: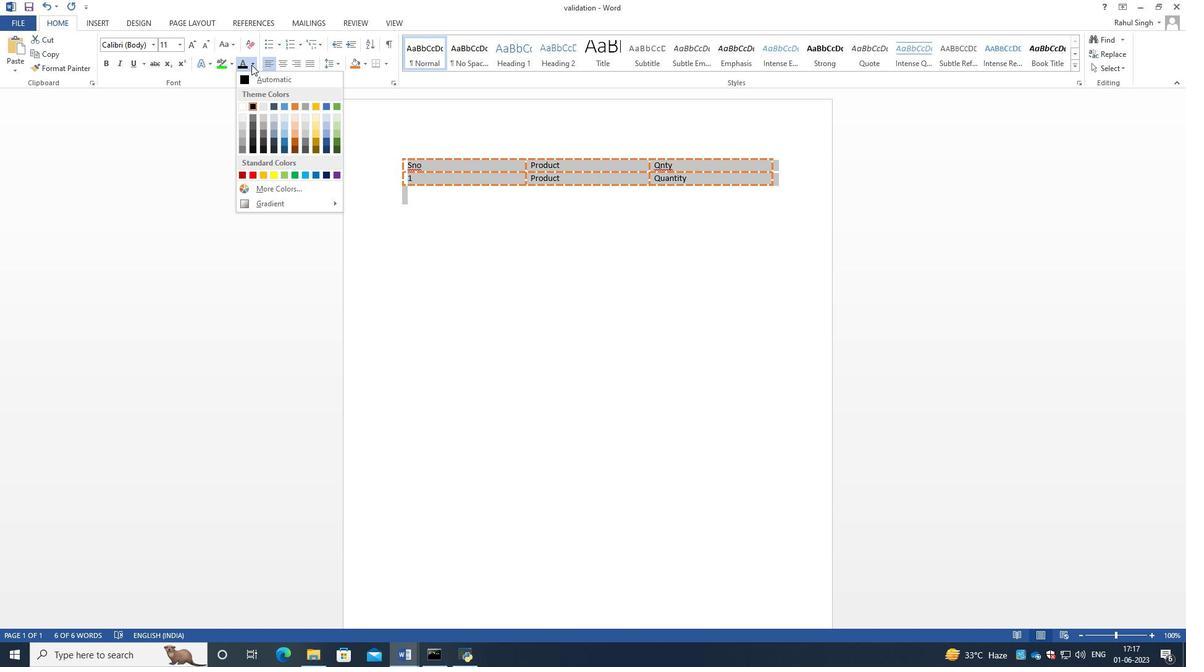 
Action: Mouse moved to (338, 63)
Screenshot: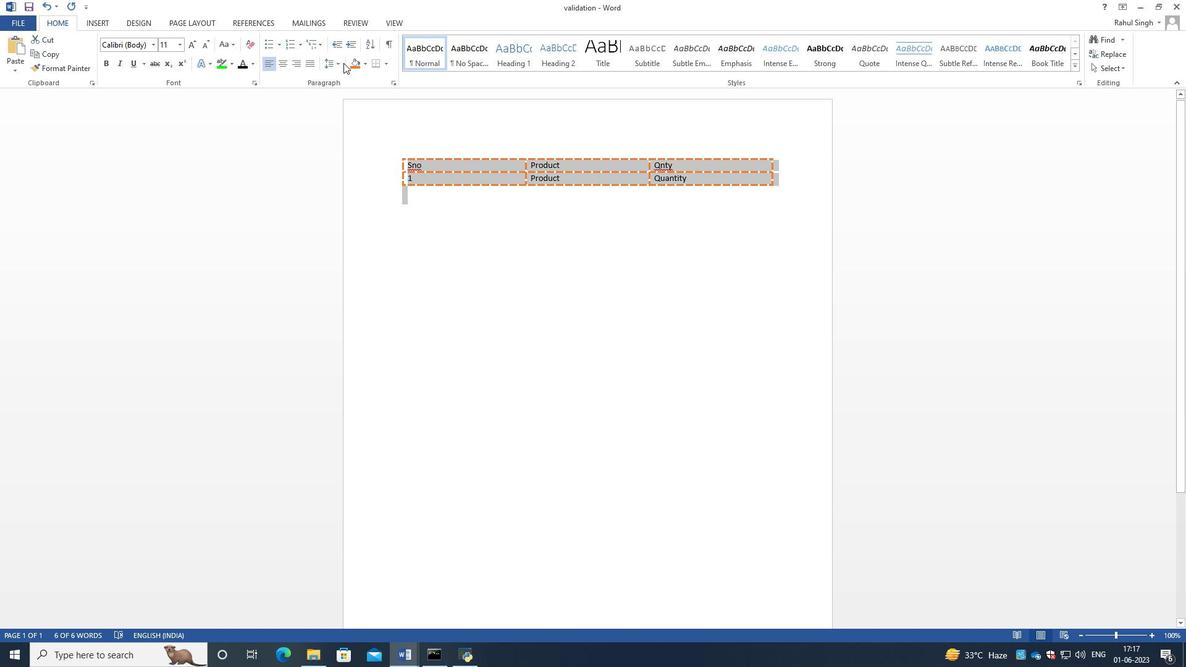 
Action: Mouse pressed left at (338, 63)
Screenshot: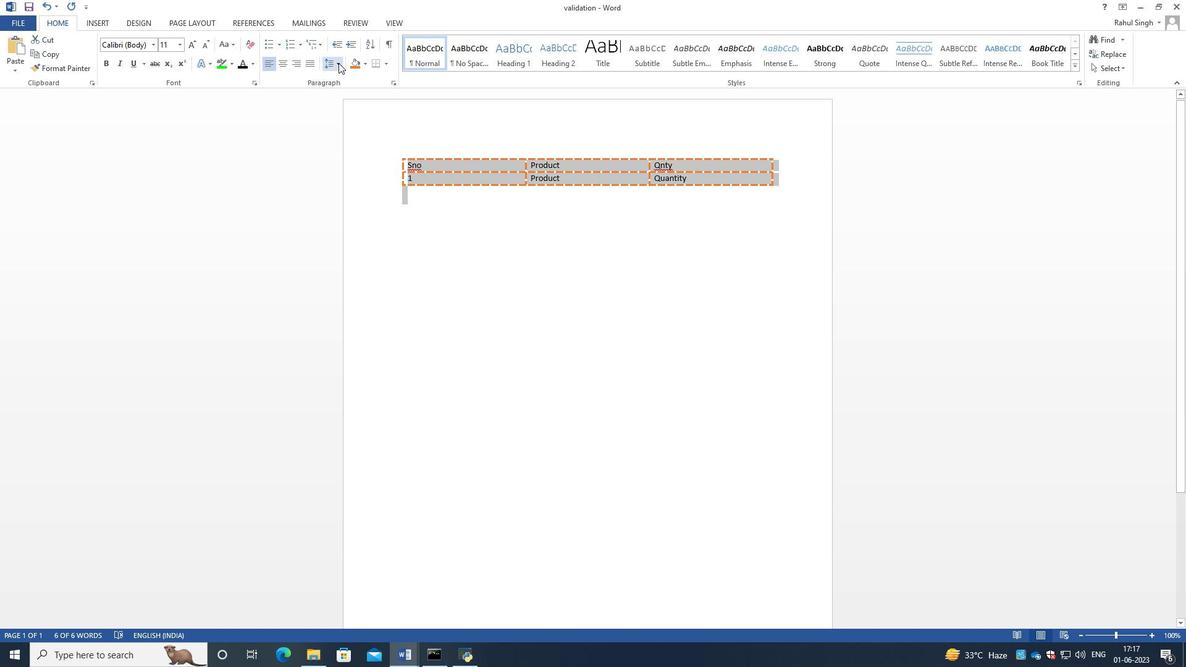
Action: Mouse moved to (106, 21)
Screenshot: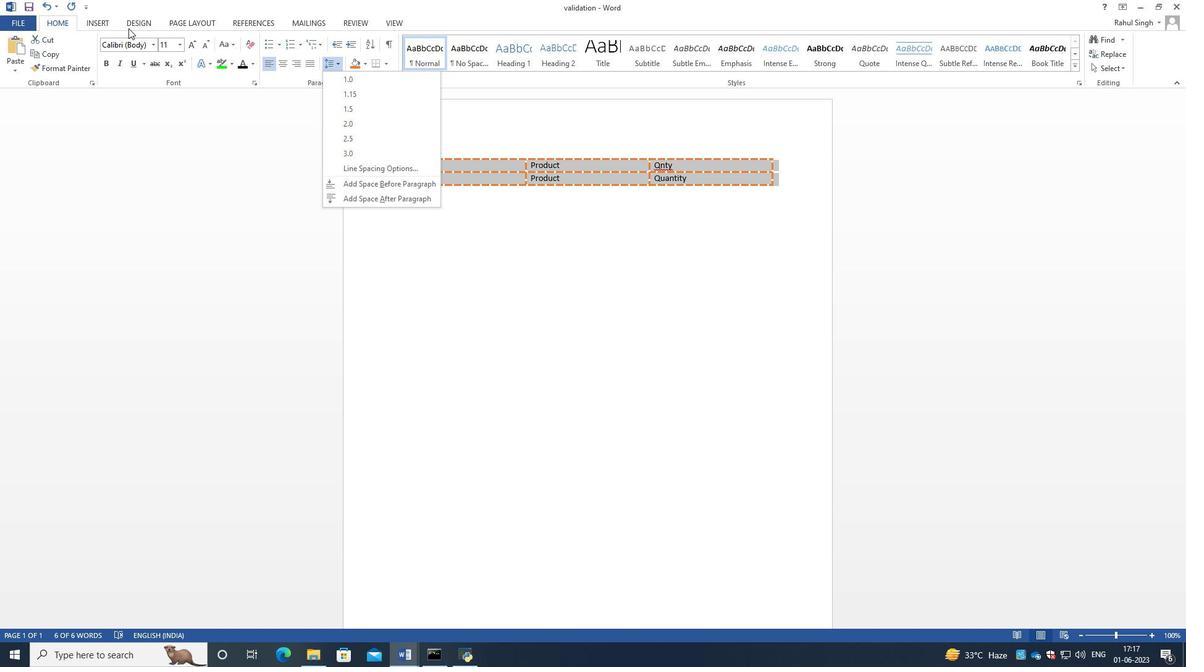 
Action: Mouse pressed left at (106, 21)
Screenshot: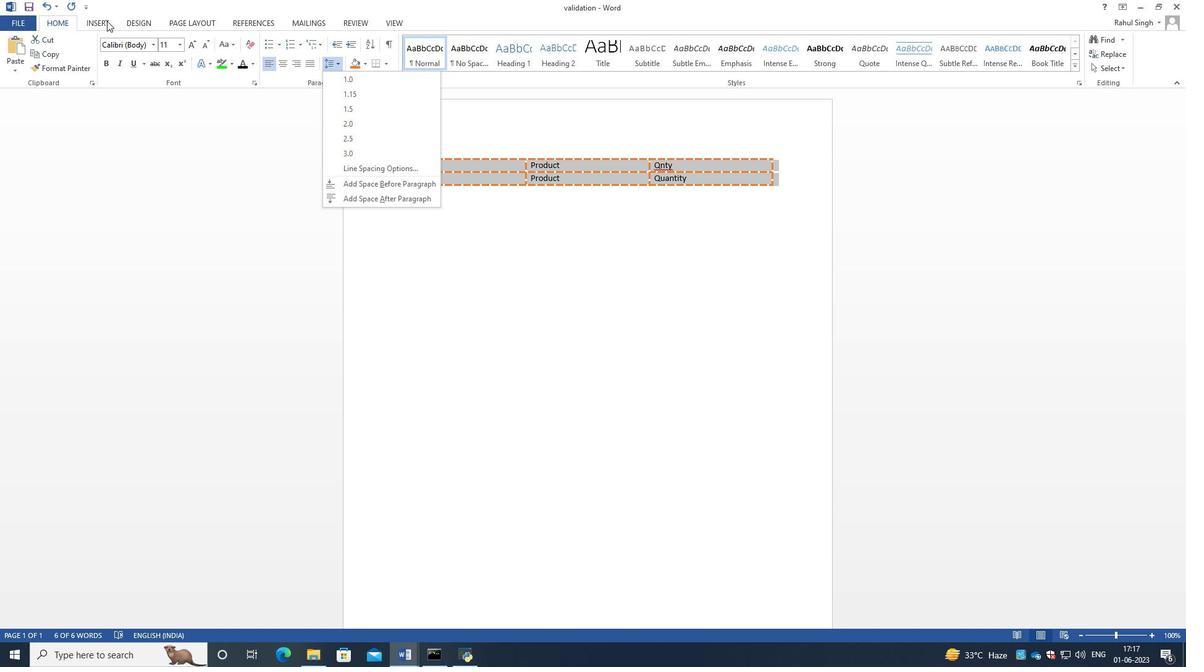 
Action: Mouse moved to (189, 66)
Screenshot: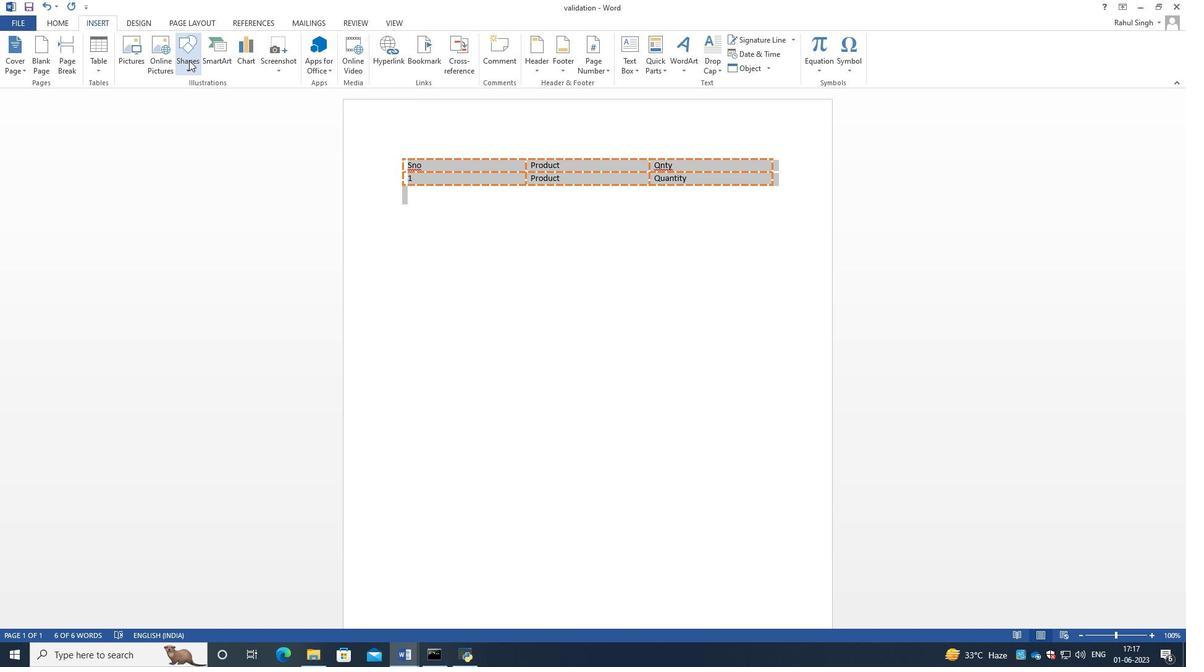 
Action: Mouse pressed left at (189, 66)
Screenshot: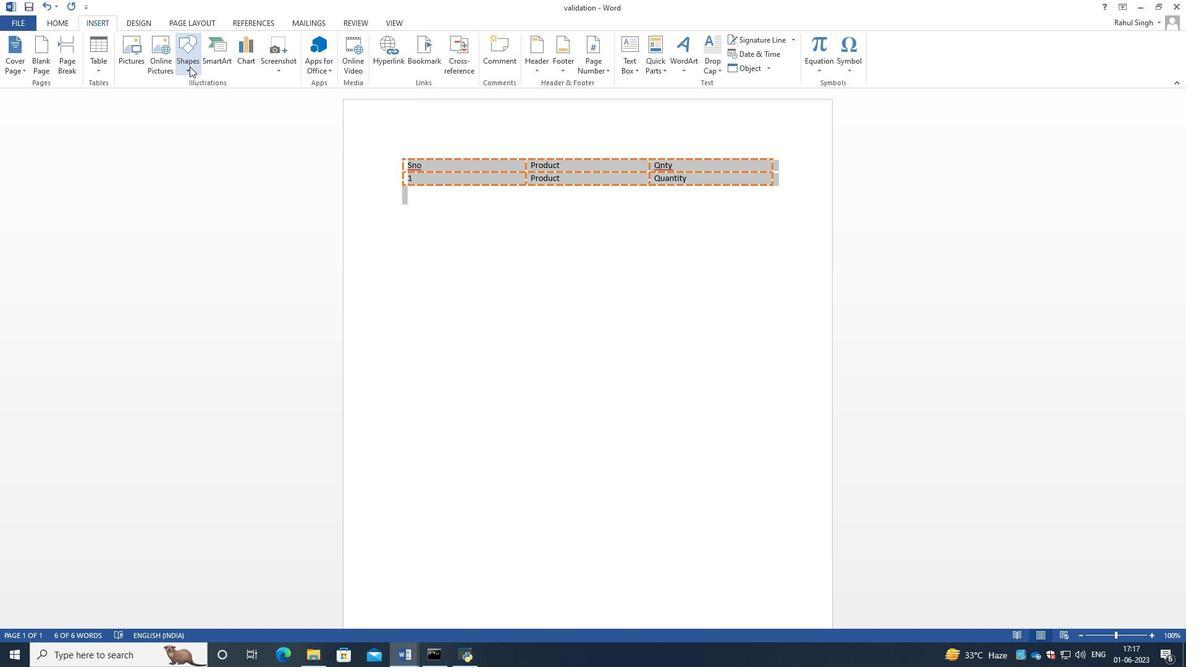 
Action: Mouse pressed left at (189, 66)
Screenshot: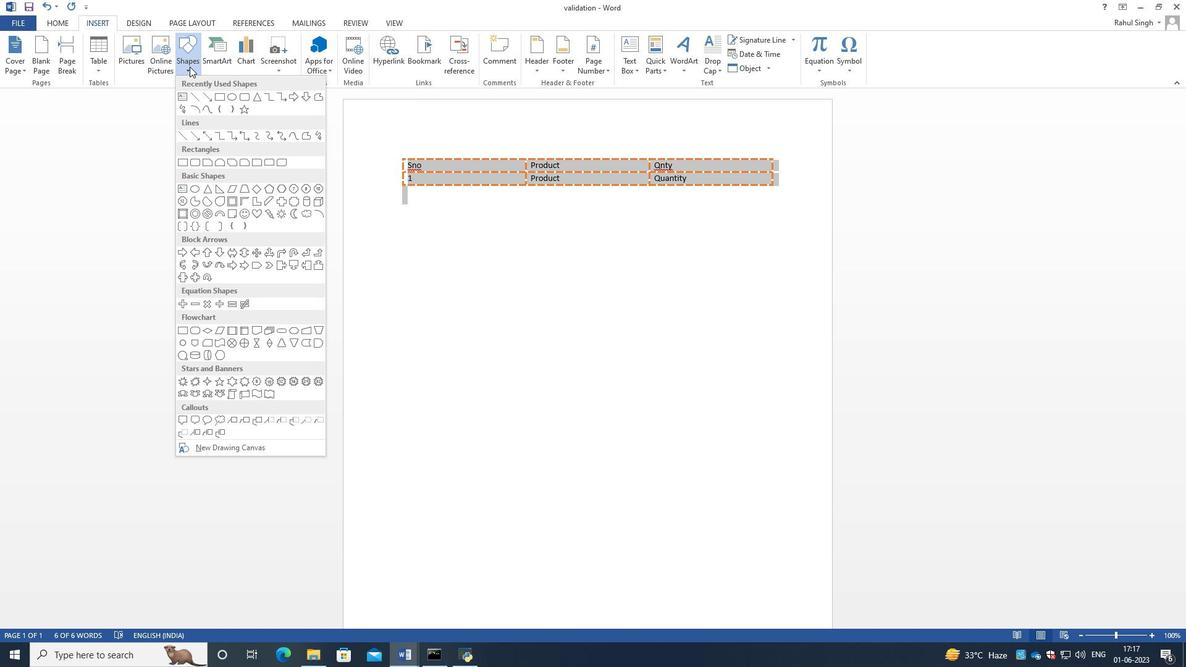 
Action: Mouse moved to (645, 228)
Screenshot: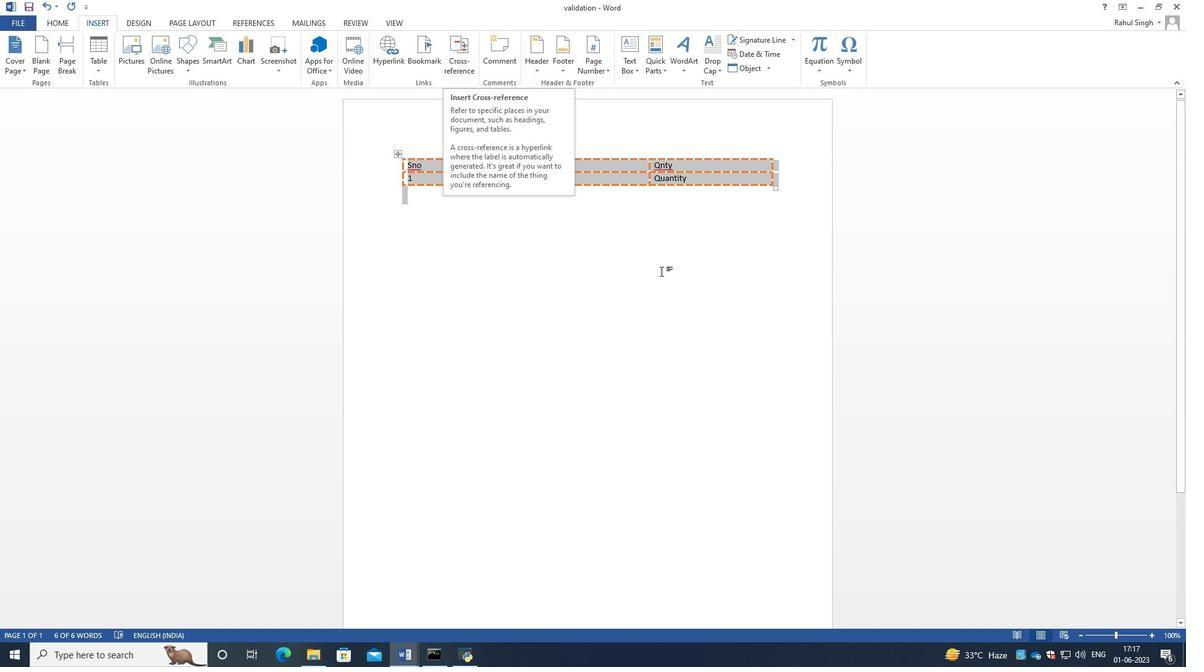 
Action: Mouse pressed left at (645, 228)
Screenshot: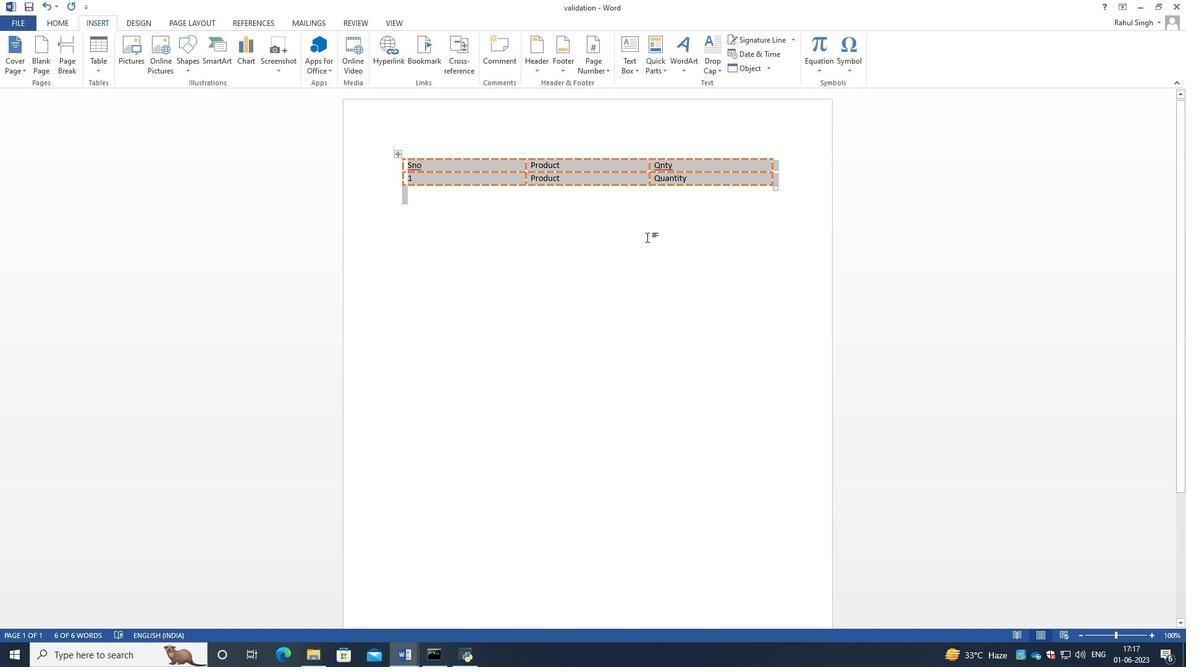 
Action: Mouse moved to (781, 160)
Screenshot: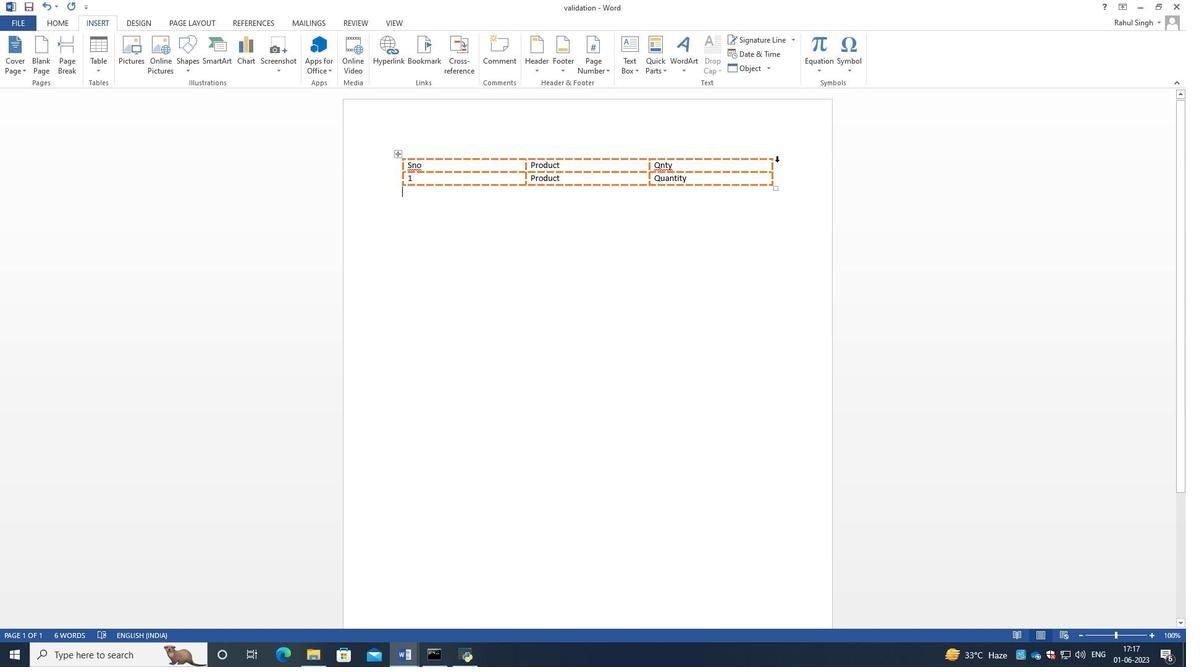 
Action: Mouse pressed left at (781, 160)
Screenshot: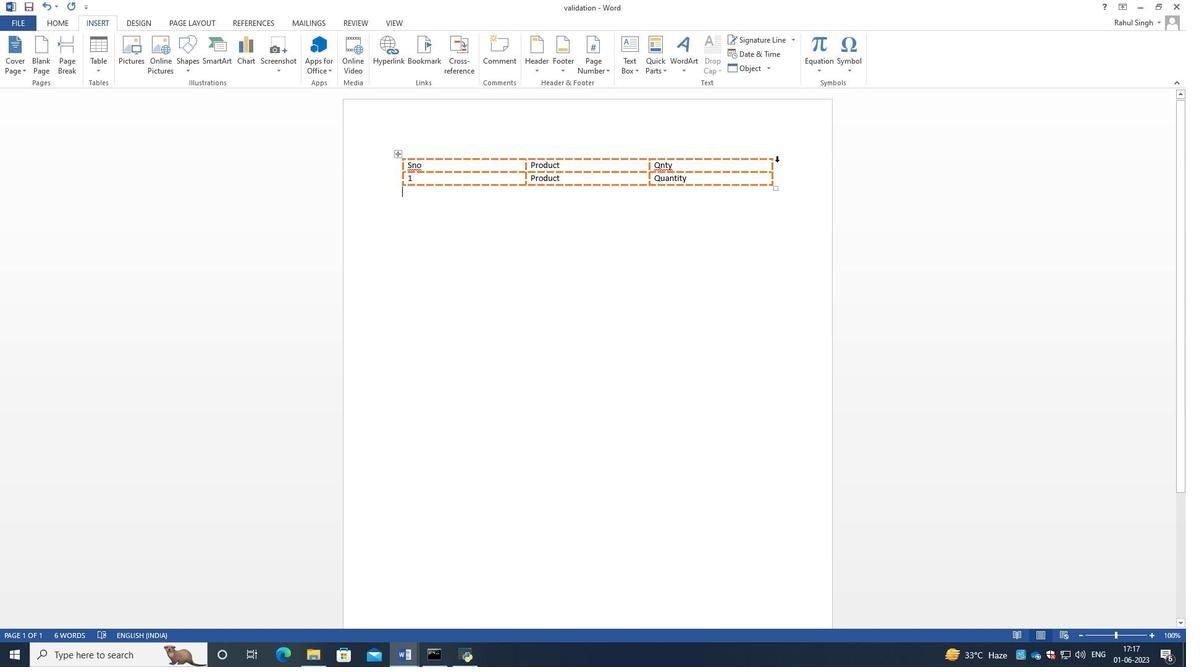 
Action: Mouse moved to (59, 21)
Screenshot: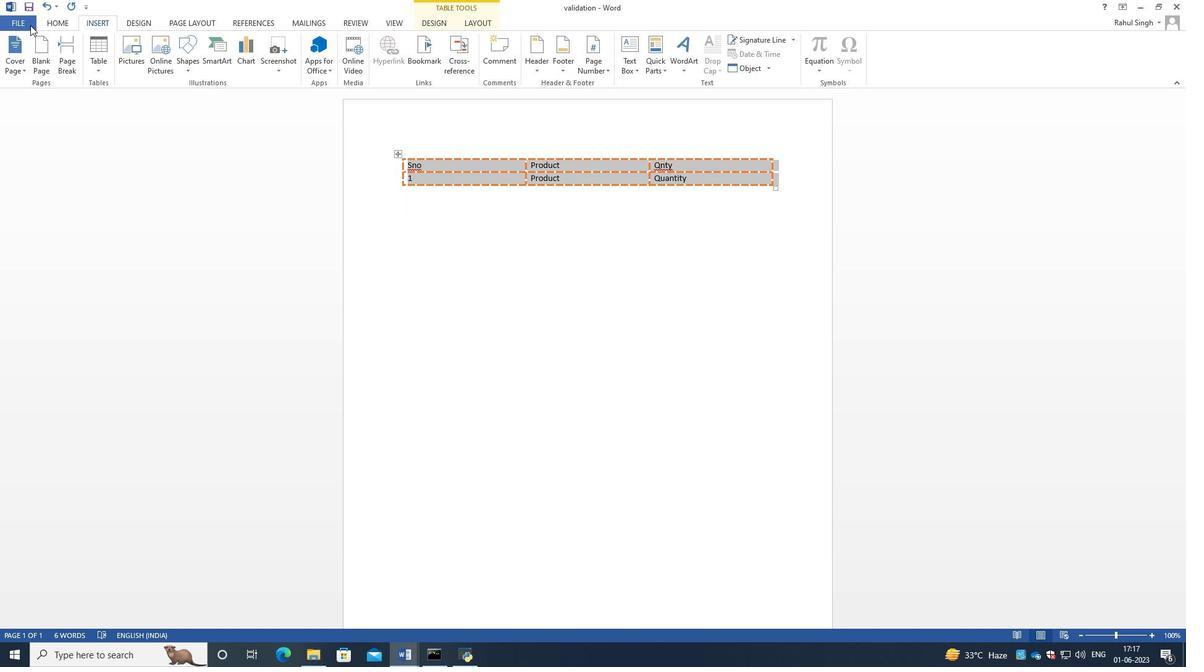 
Action: Mouse pressed left at (59, 21)
Screenshot: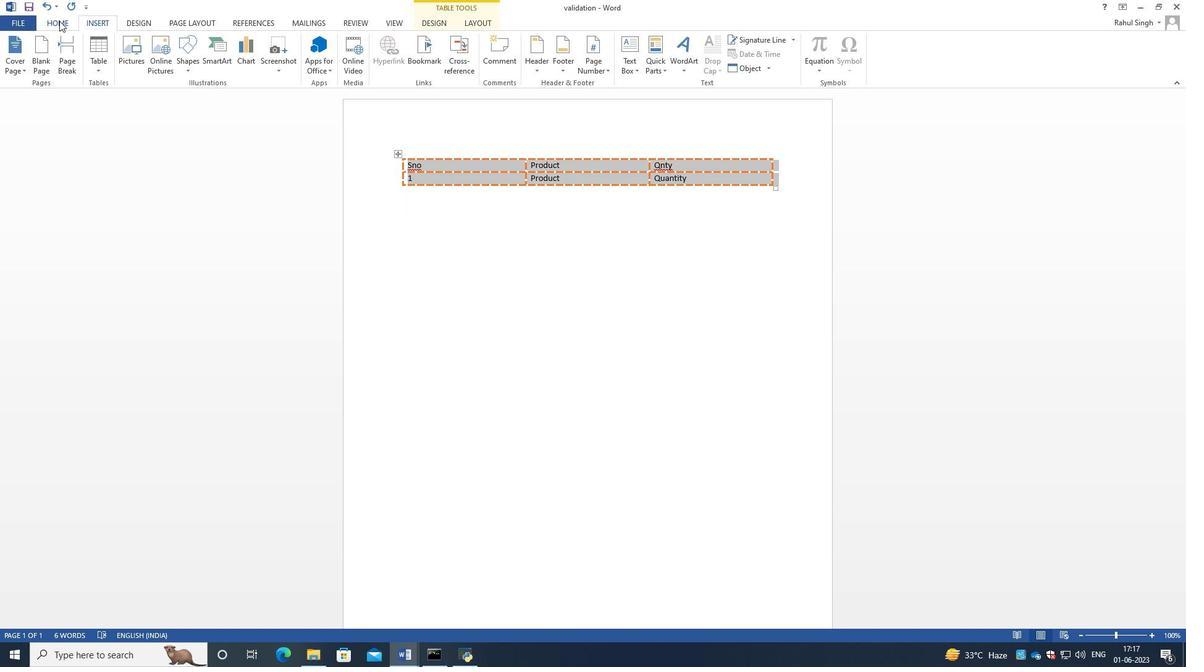 
Action: Mouse moved to (18, 19)
Screenshot: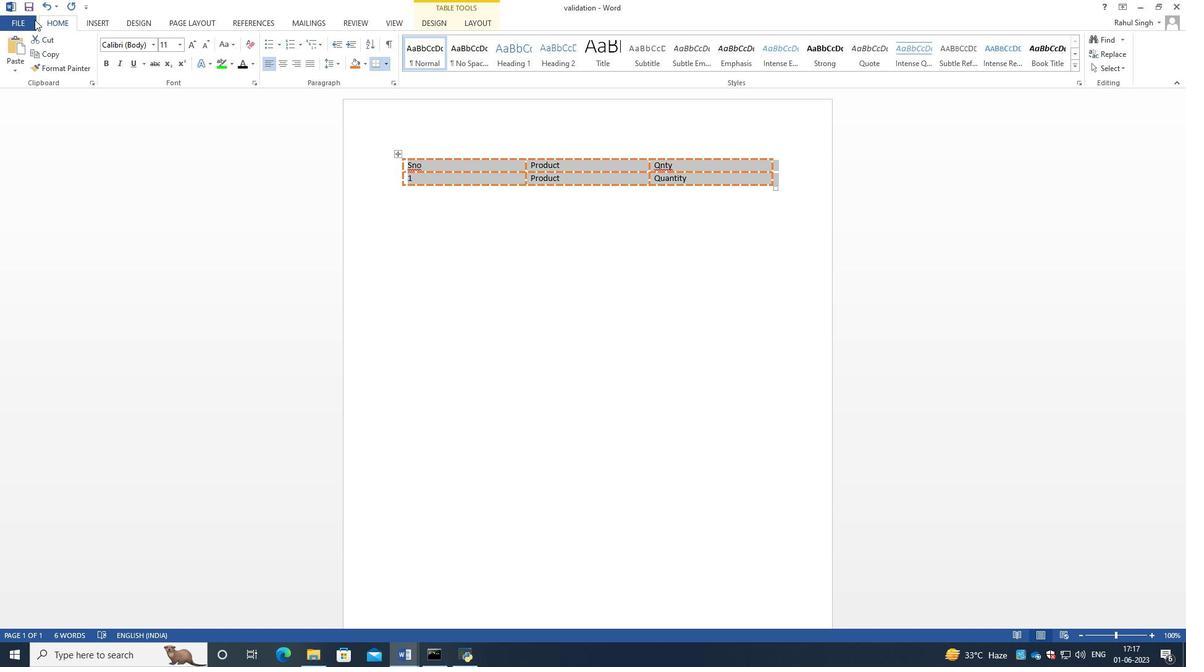 
Action: Mouse pressed left at (18, 19)
Screenshot: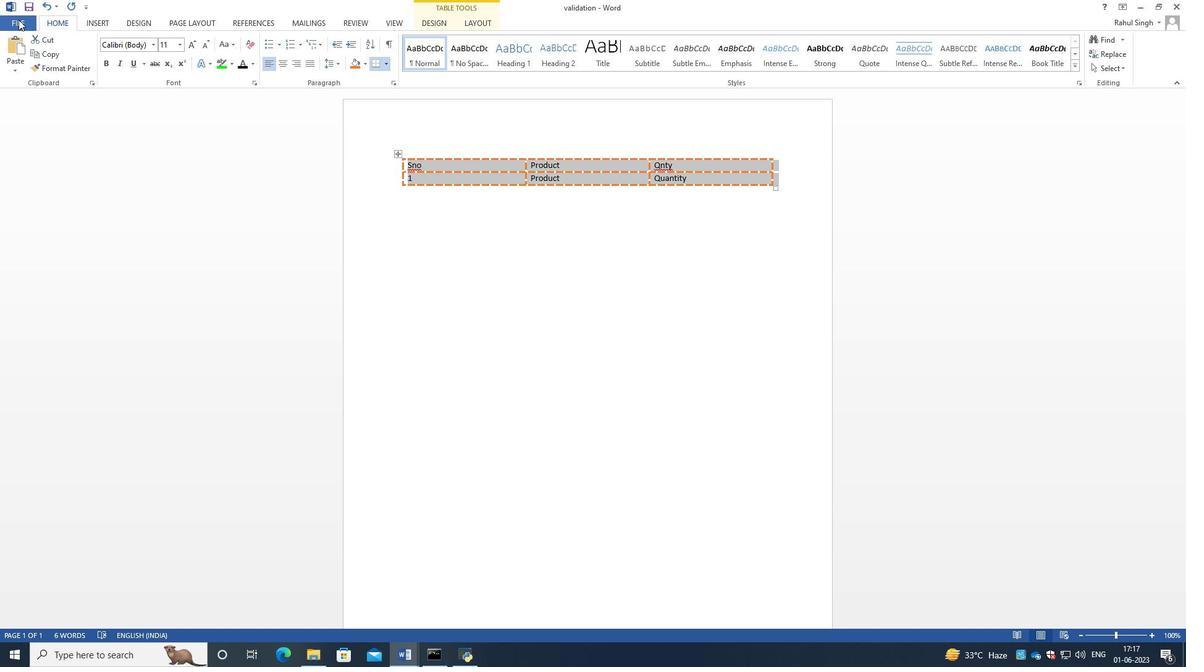 
Action: Mouse moved to (22, 17)
Screenshot: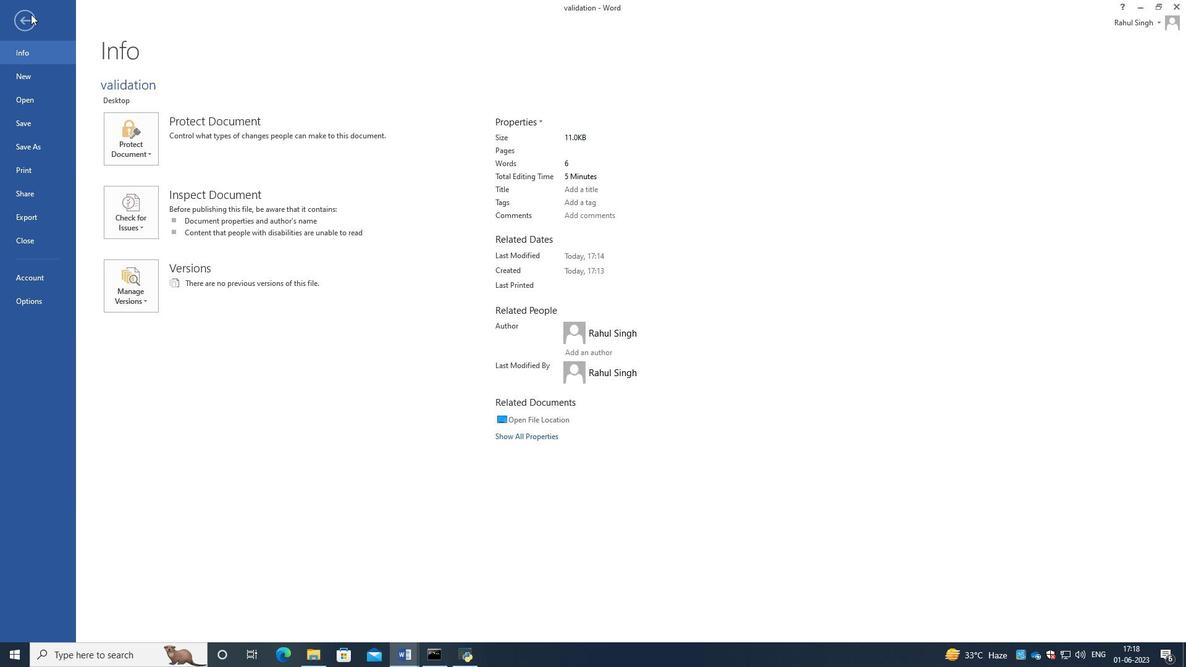 
Action: Mouse pressed left at (22, 17)
Screenshot: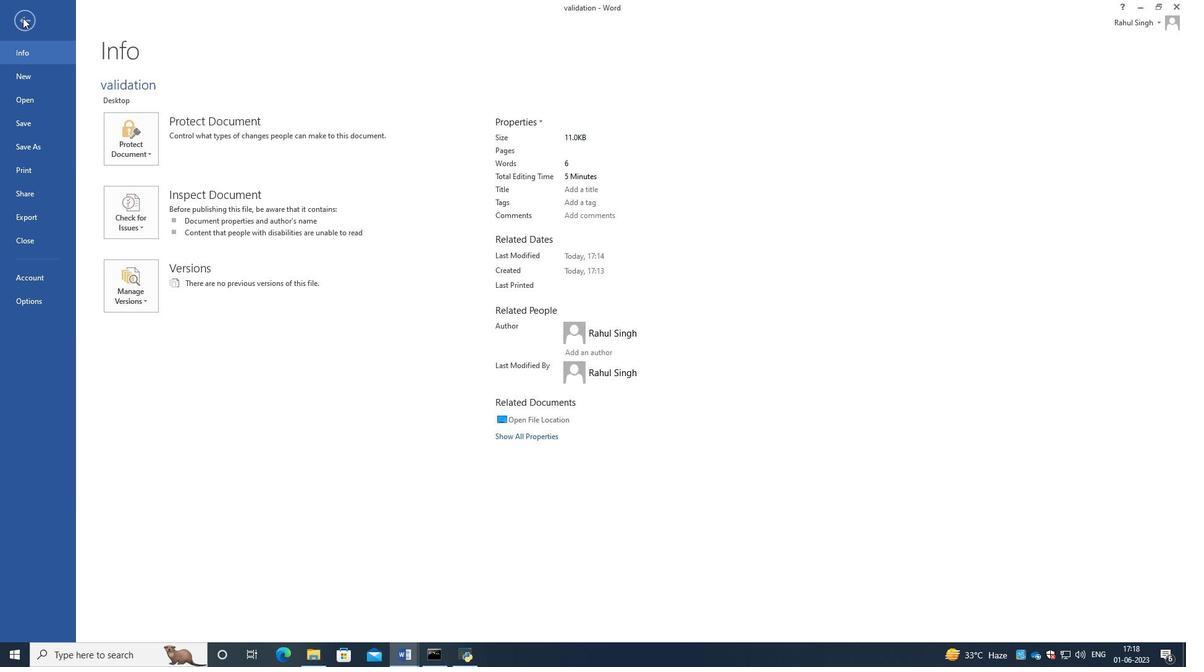 
Action: Mouse moved to (57, 24)
Screenshot: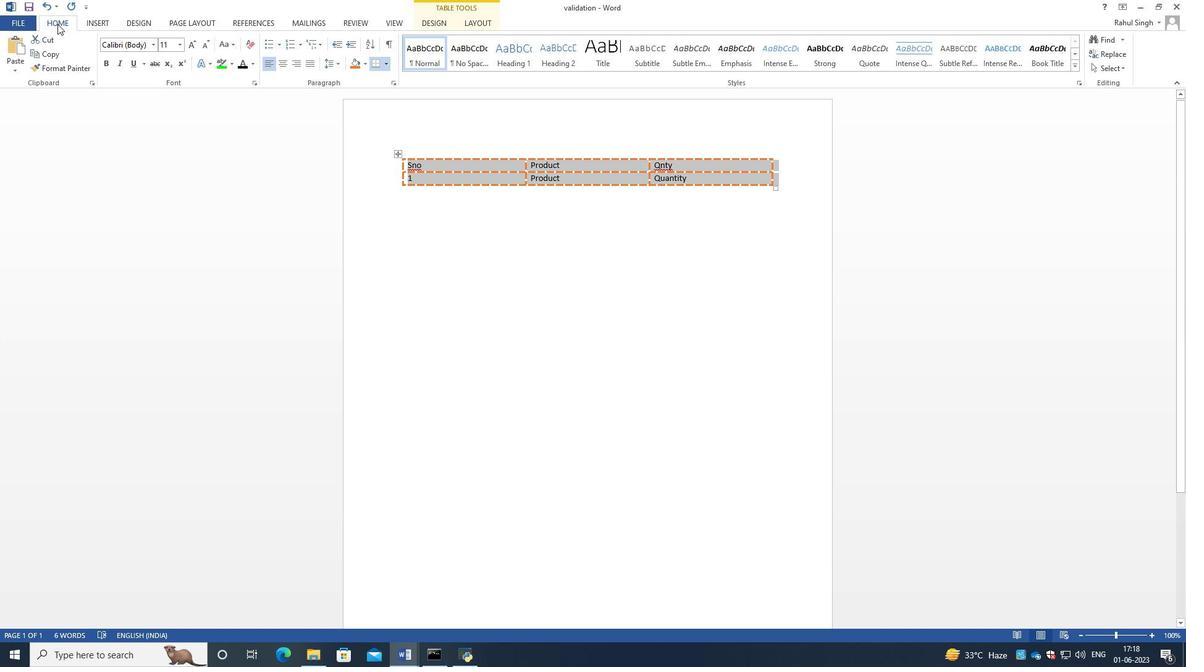 
Action: Mouse pressed left at (57, 24)
Screenshot: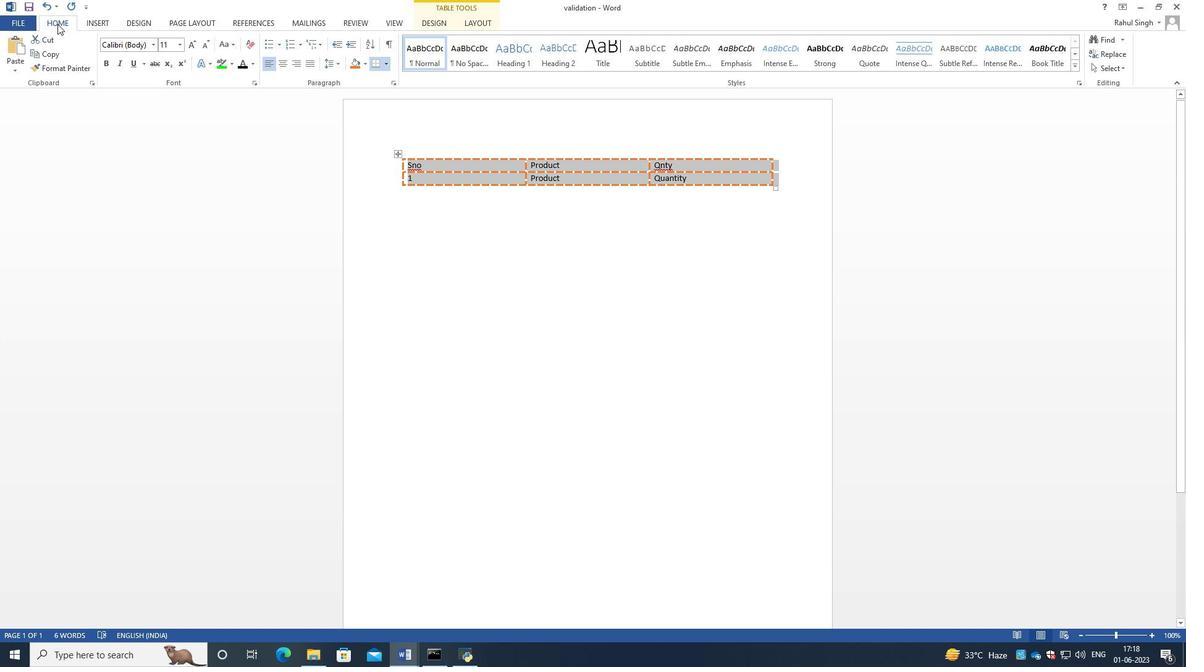 
Action: Mouse moved to (95, 23)
Screenshot: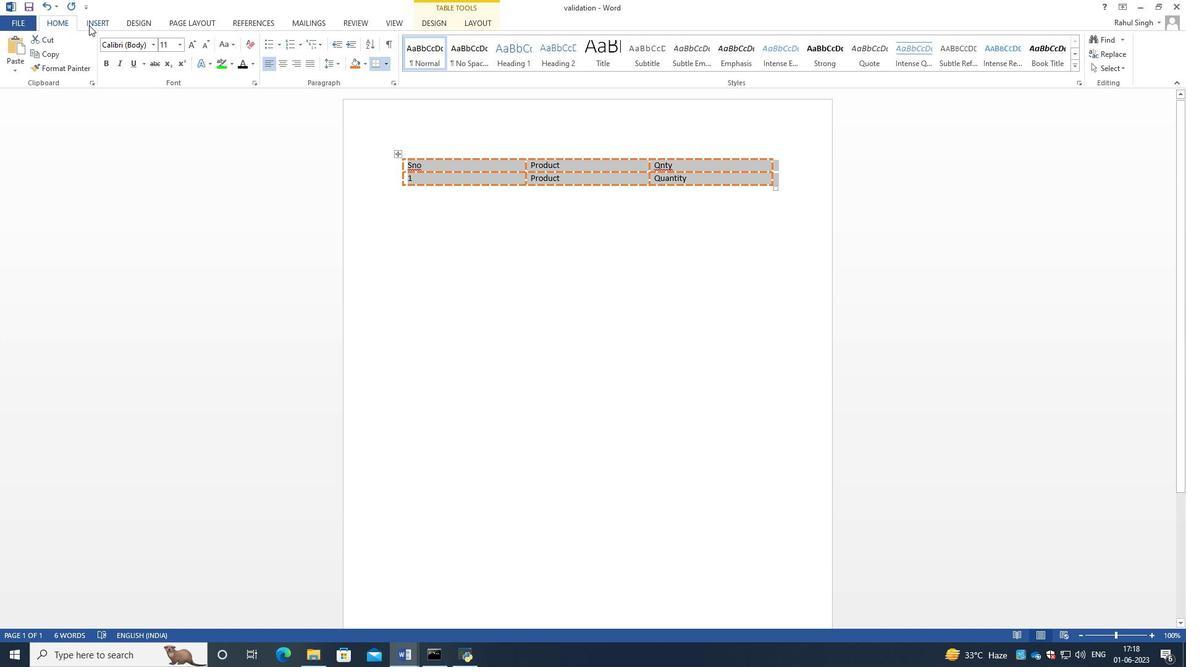 
Action: Mouse pressed left at (95, 23)
Screenshot: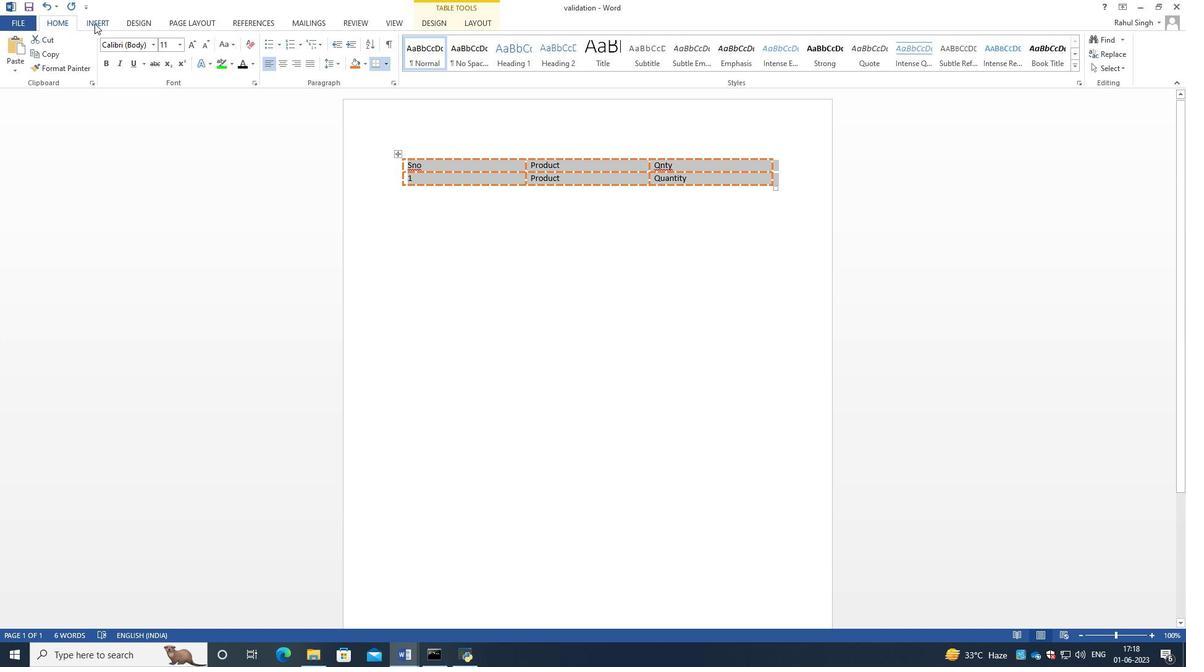 
Action: Mouse moved to (143, 21)
Screenshot: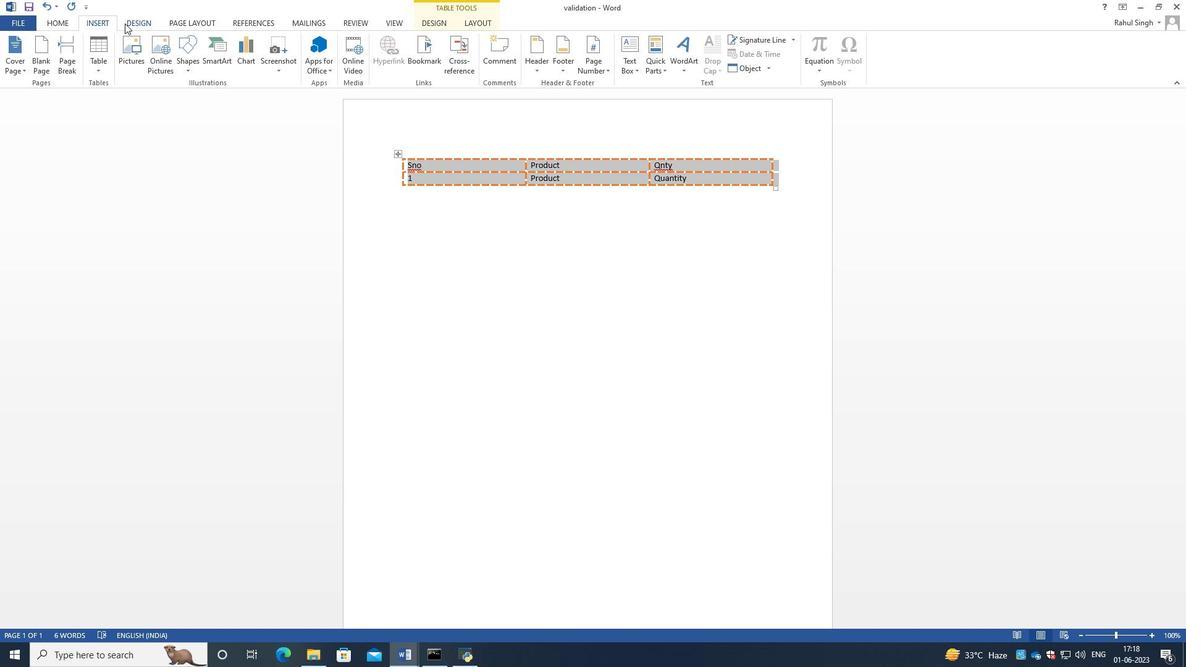 
Action: Mouse pressed left at (143, 21)
Screenshot: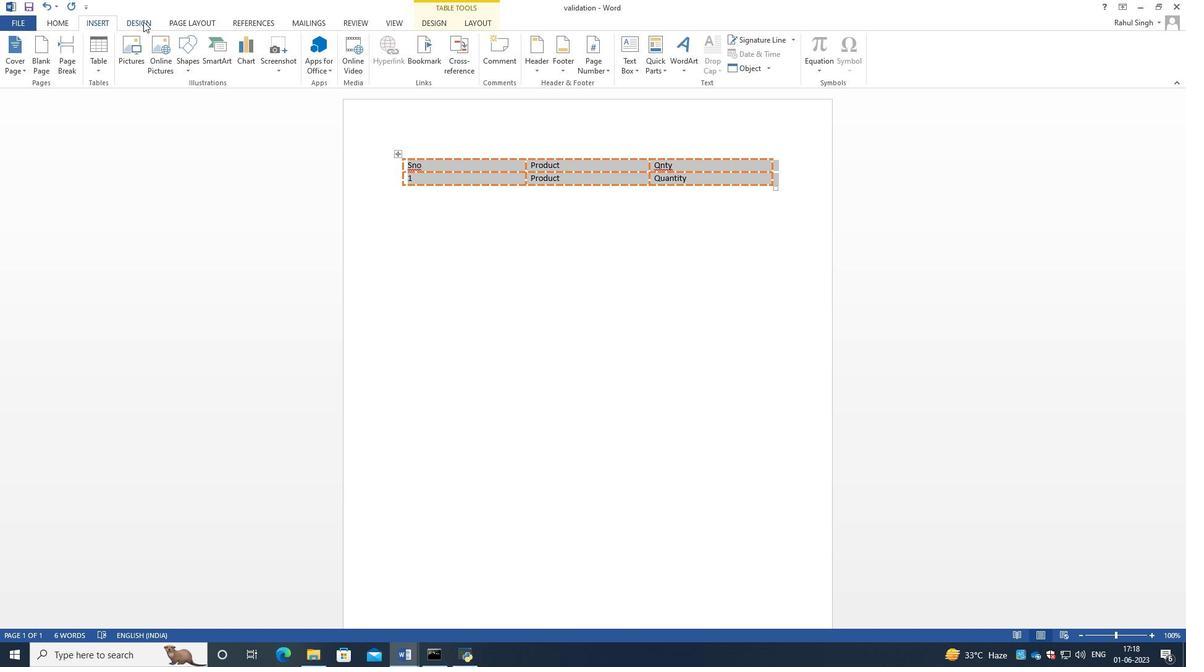
Action: Mouse moved to (180, 17)
Screenshot: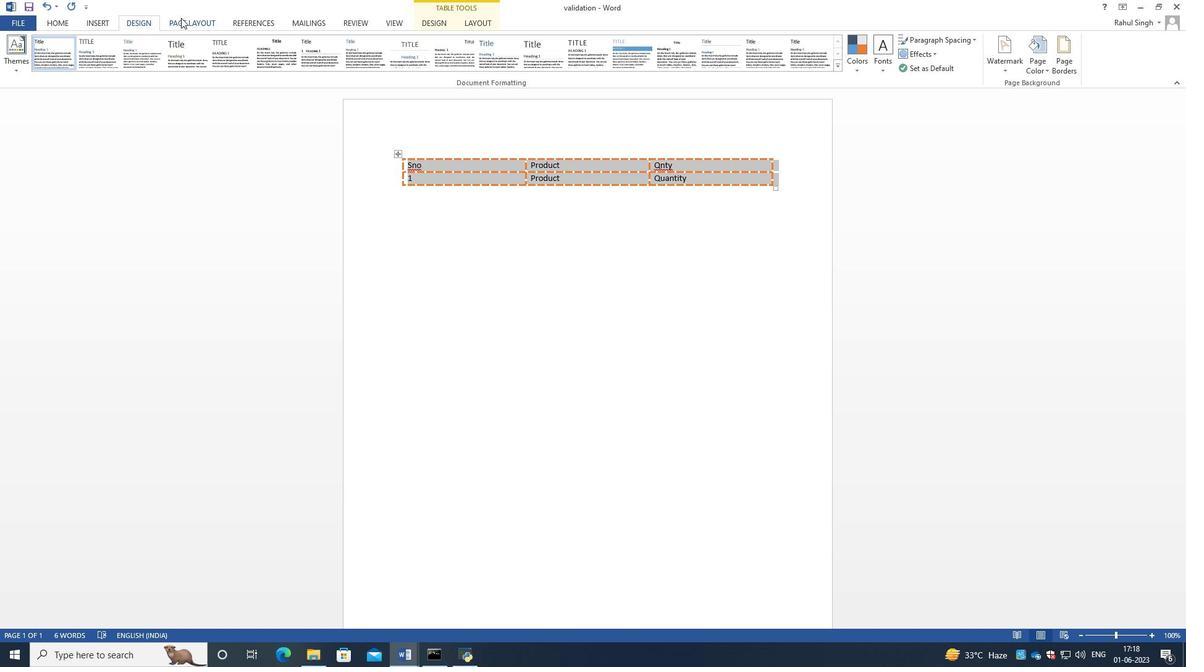 
Action: Mouse pressed left at (180, 17)
Screenshot: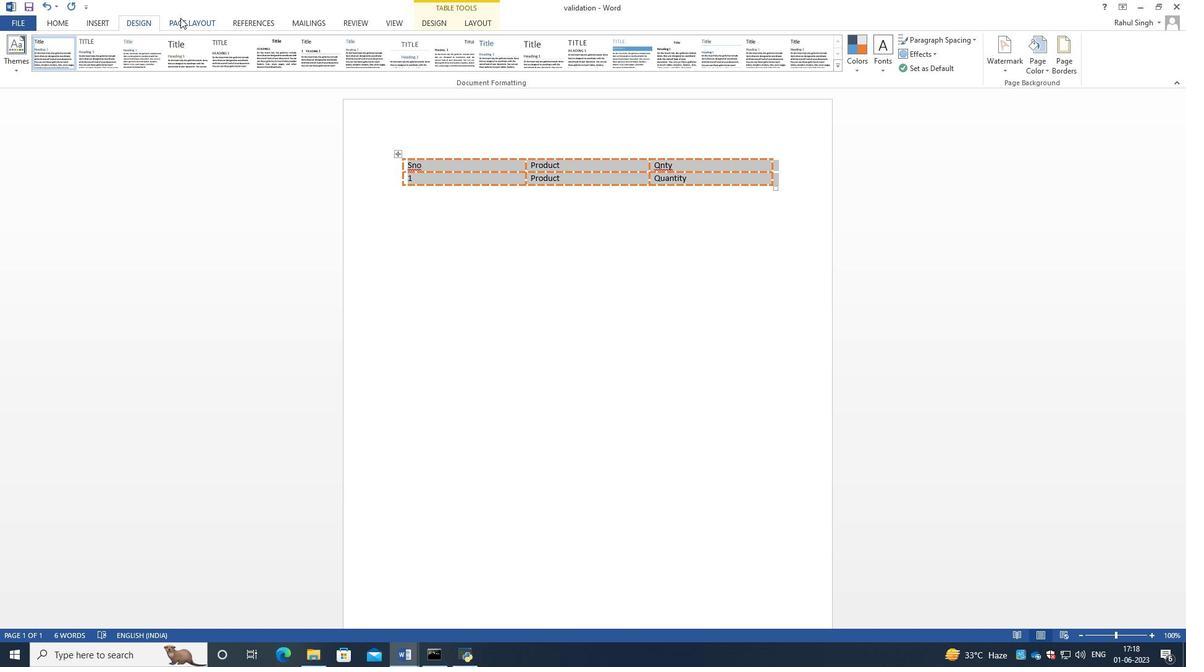 
Action: Mouse moved to (244, 20)
Screenshot: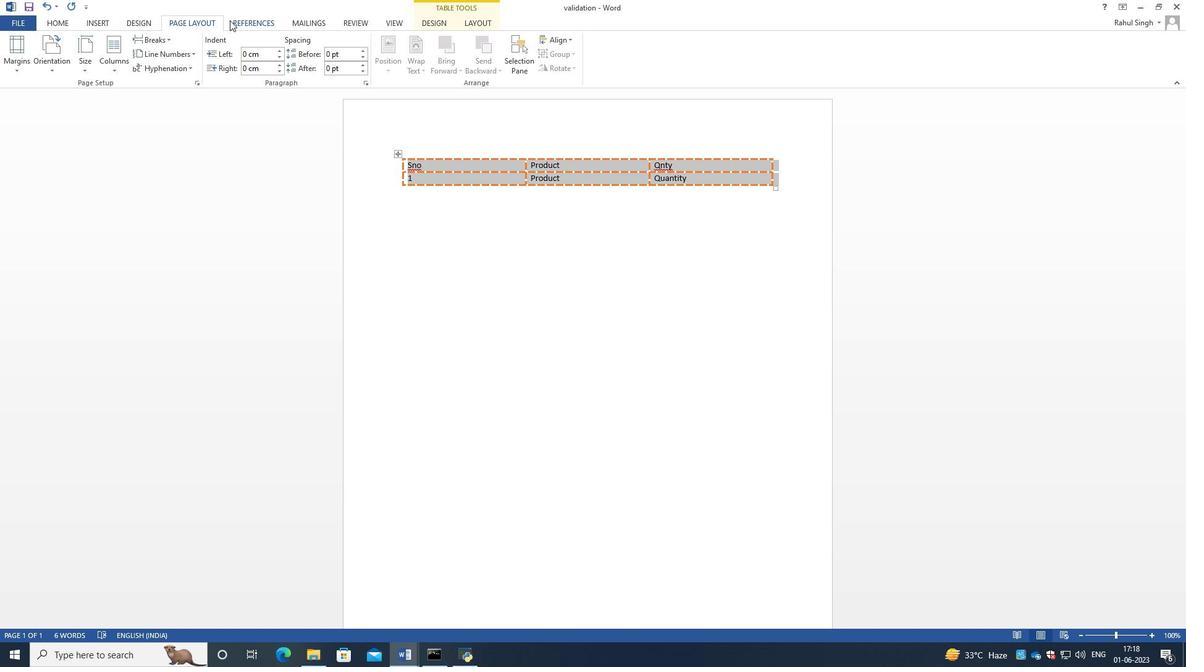 
Action: Mouse pressed left at (244, 20)
Screenshot: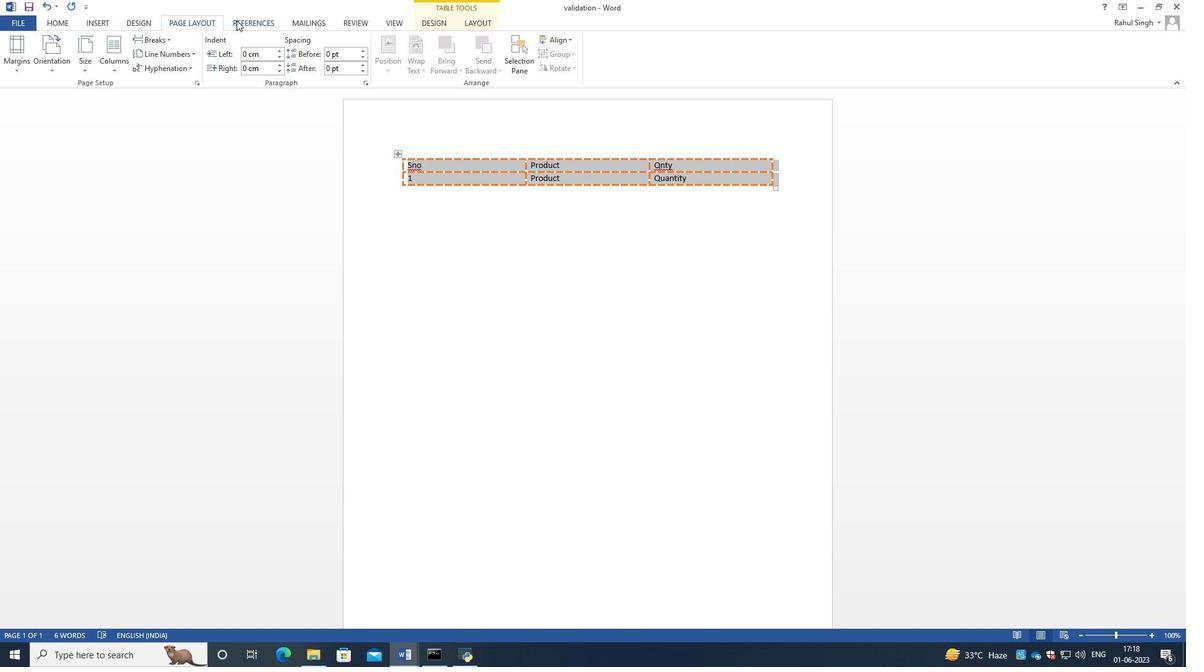 
Action: Mouse moved to (297, 22)
Screenshot: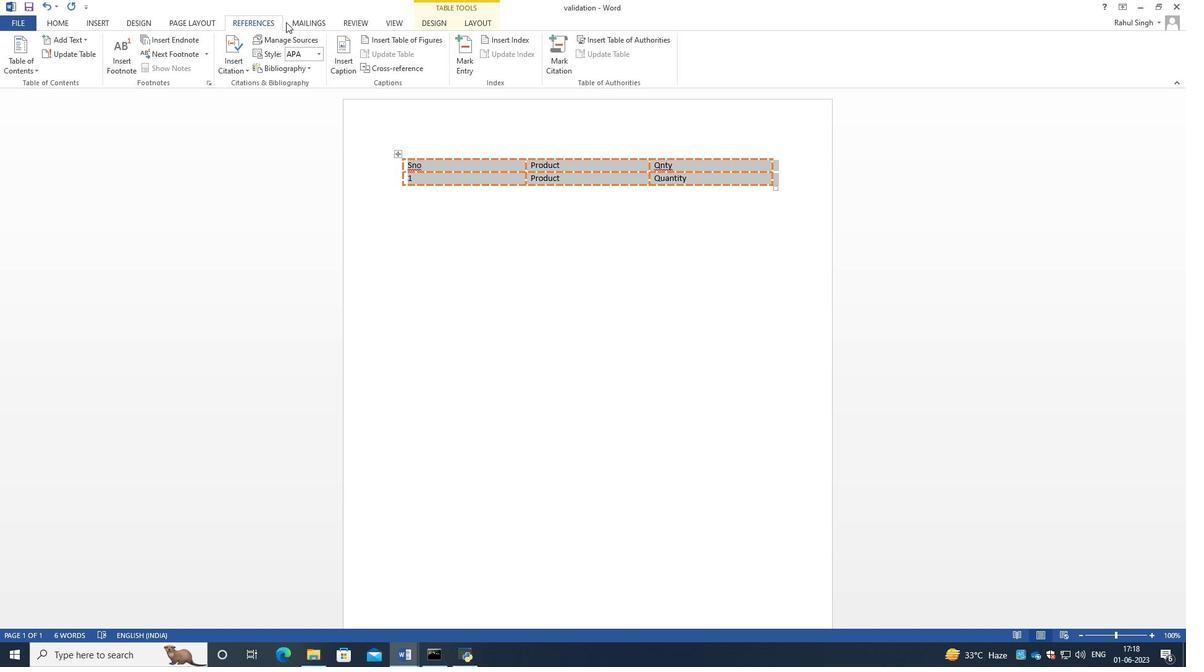 
Action: Mouse pressed left at (297, 22)
Screenshot: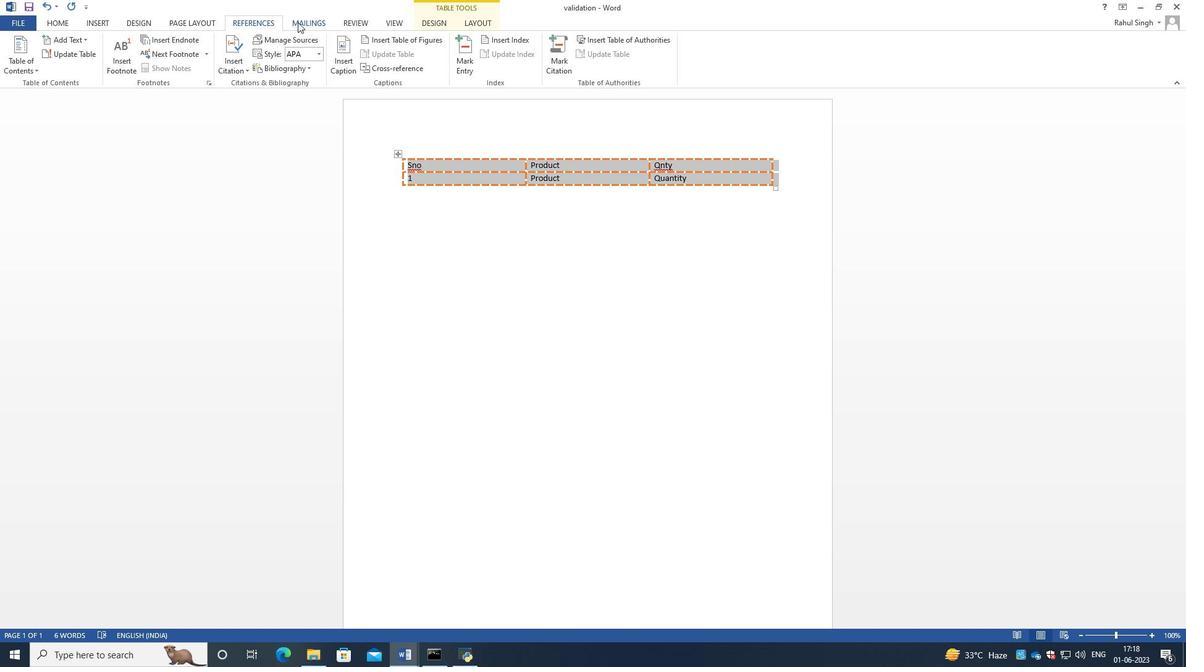 
Action: Mouse moved to (353, 22)
Screenshot: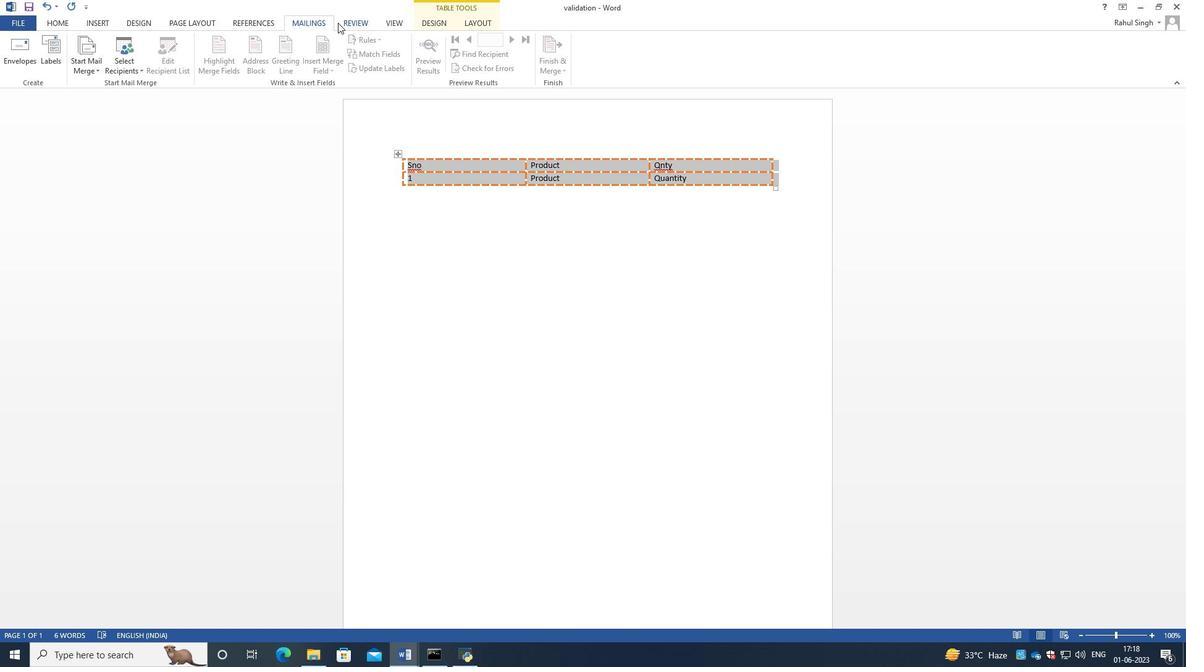 
Action: Mouse pressed left at (353, 22)
Screenshot: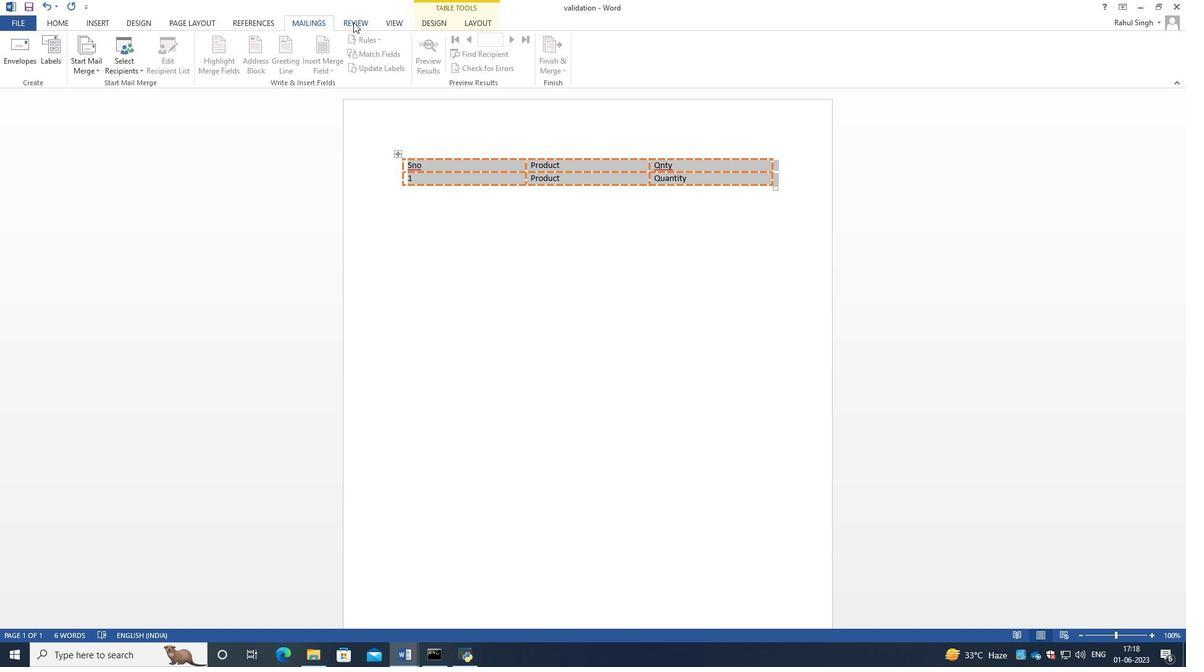
Action: Mouse moved to (392, 21)
Screenshot: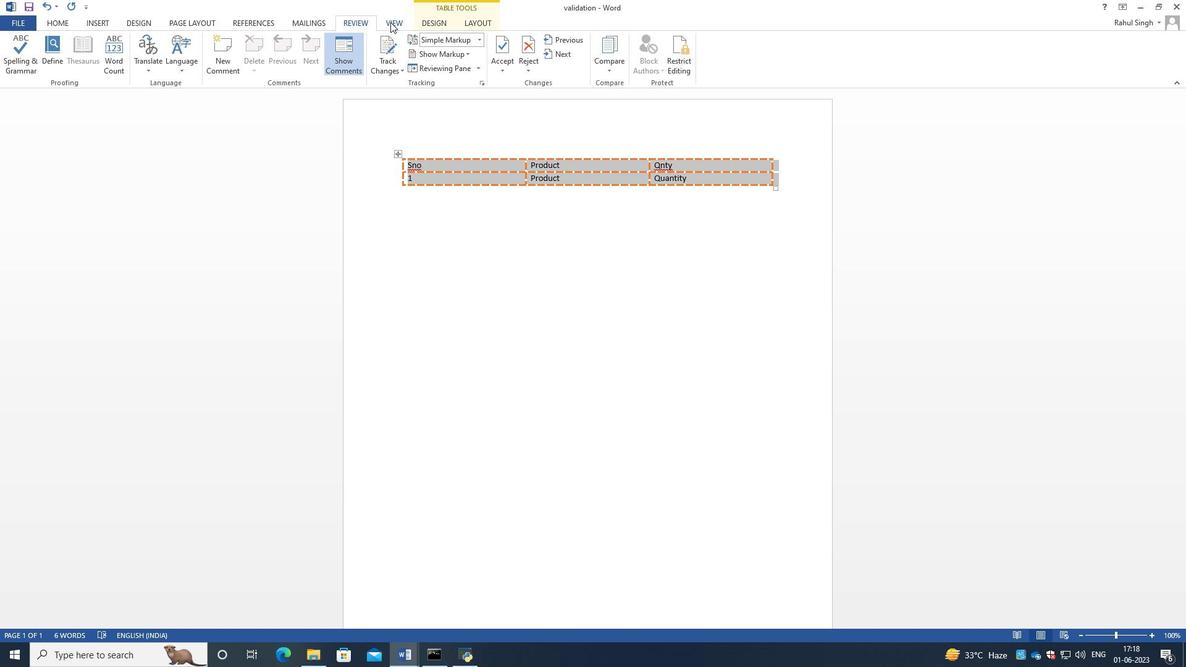 
Action: Mouse pressed left at (392, 21)
Screenshot: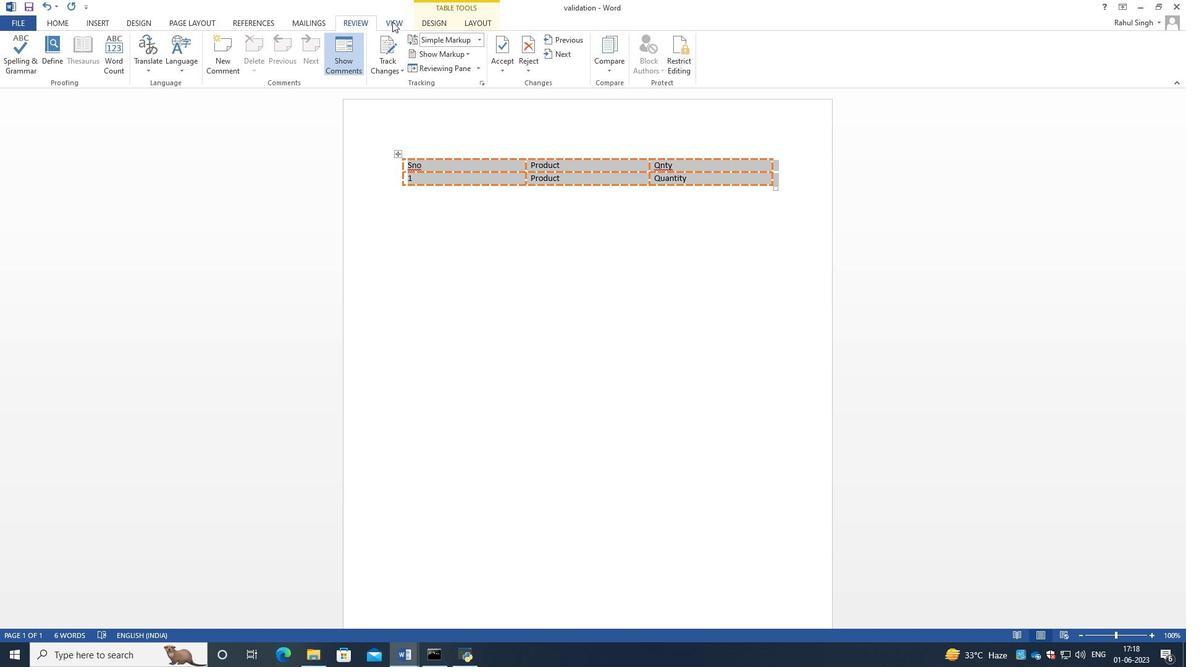 
Action: Mouse moved to (431, 23)
Screenshot: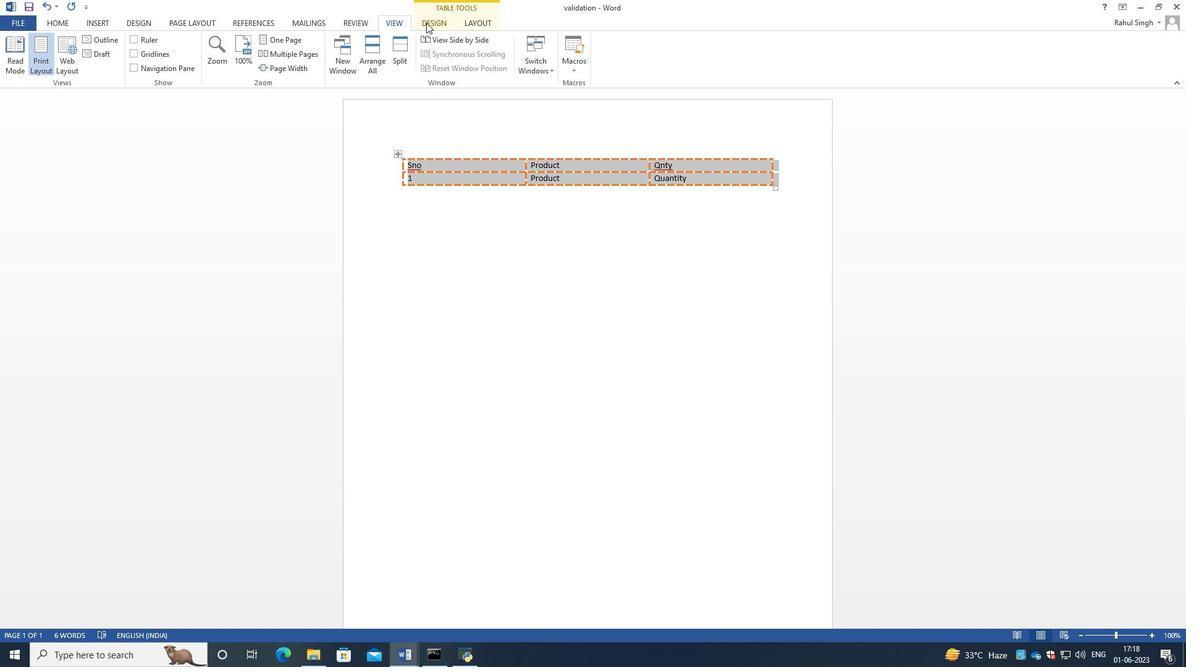 
Action: Mouse pressed left at (431, 23)
Screenshot: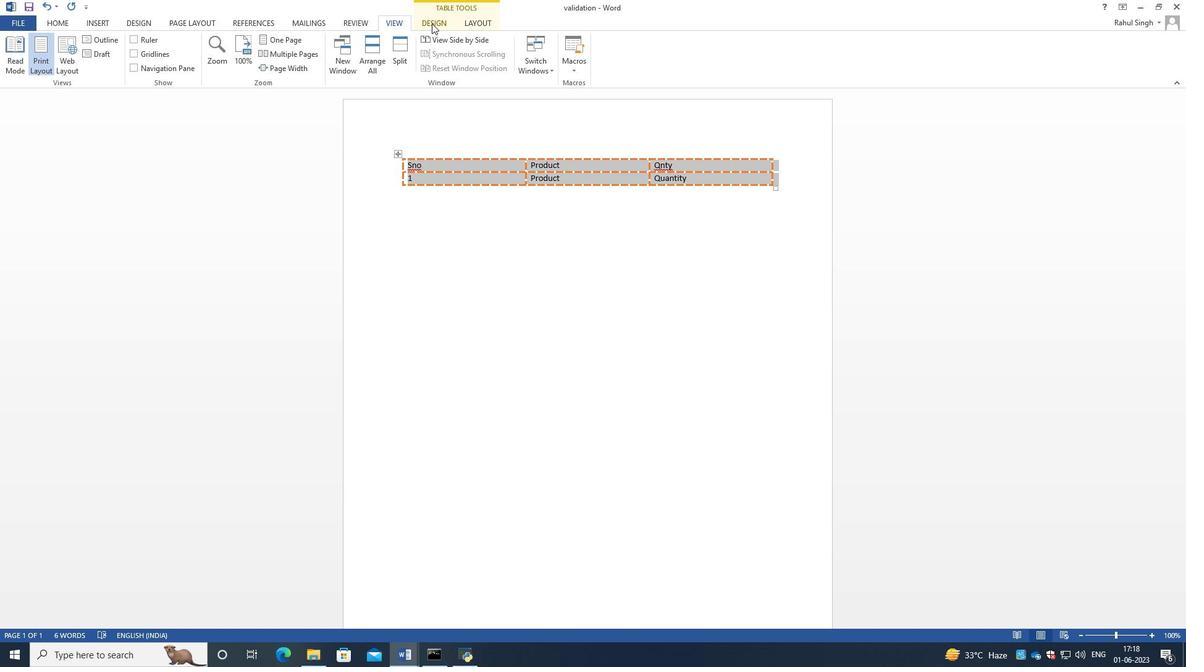 
Action: Mouse moved to (838, 66)
Screenshot: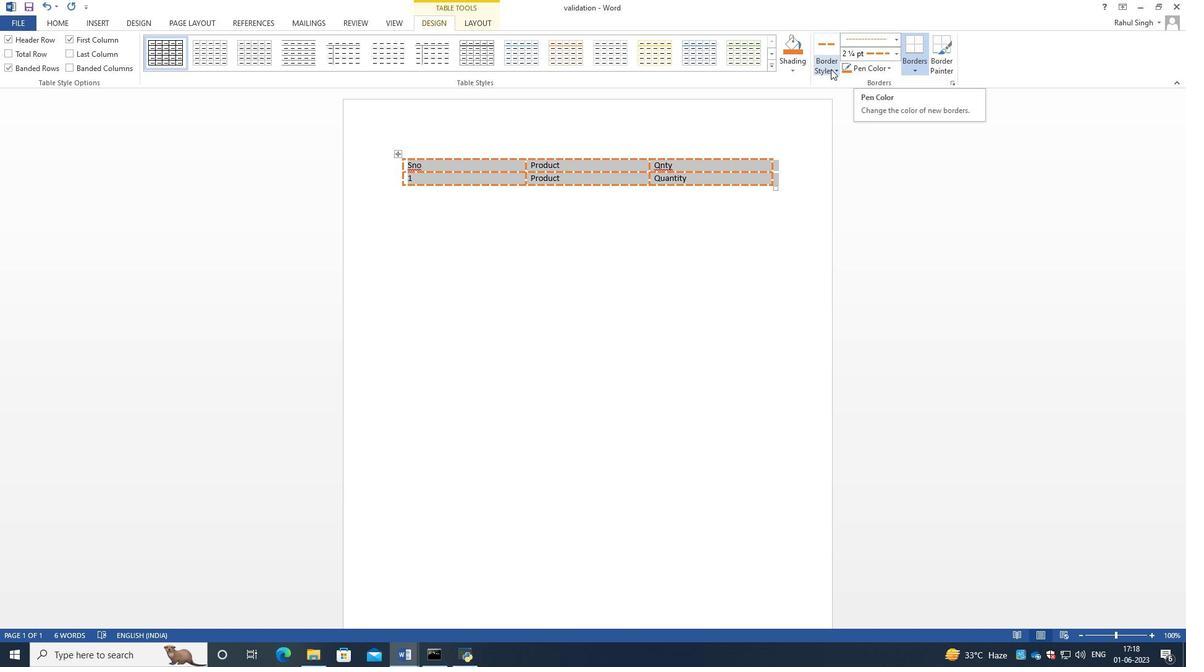 
Action: Mouse pressed left at (838, 66)
Screenshot: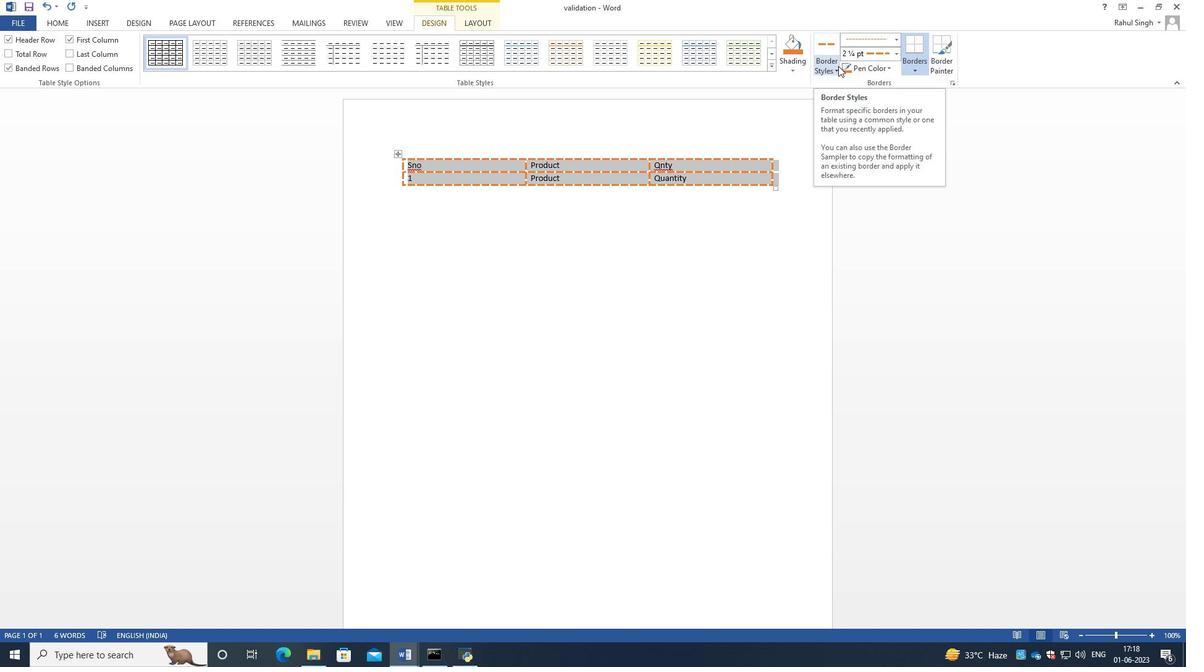 
Action: Mouse moved to (828, 99)
Screenshot: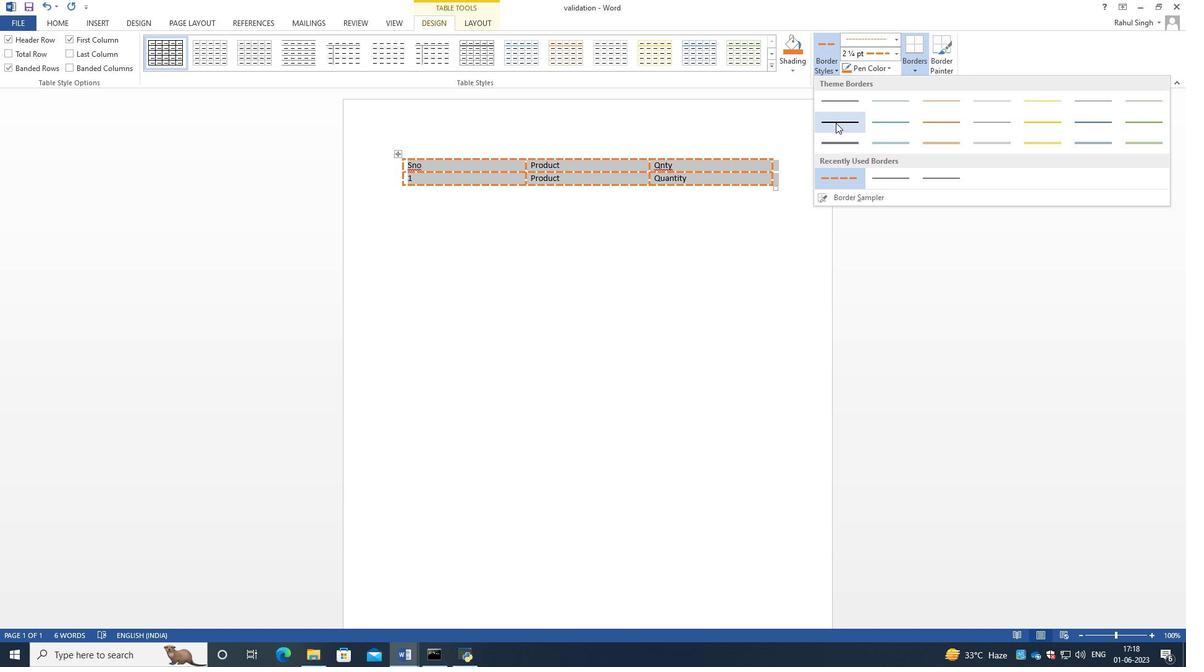 
Action: Mouse pressed left at (828, 99)
Screenshot: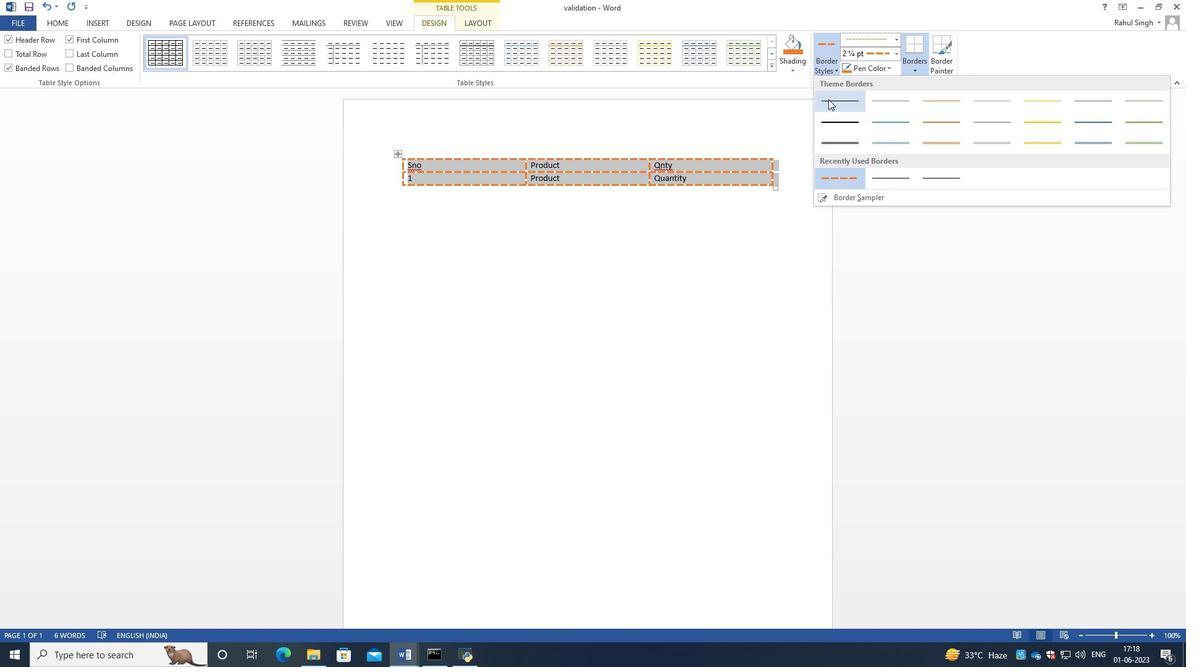 
Action: Mouse moved to (900, 54)
Screenshot: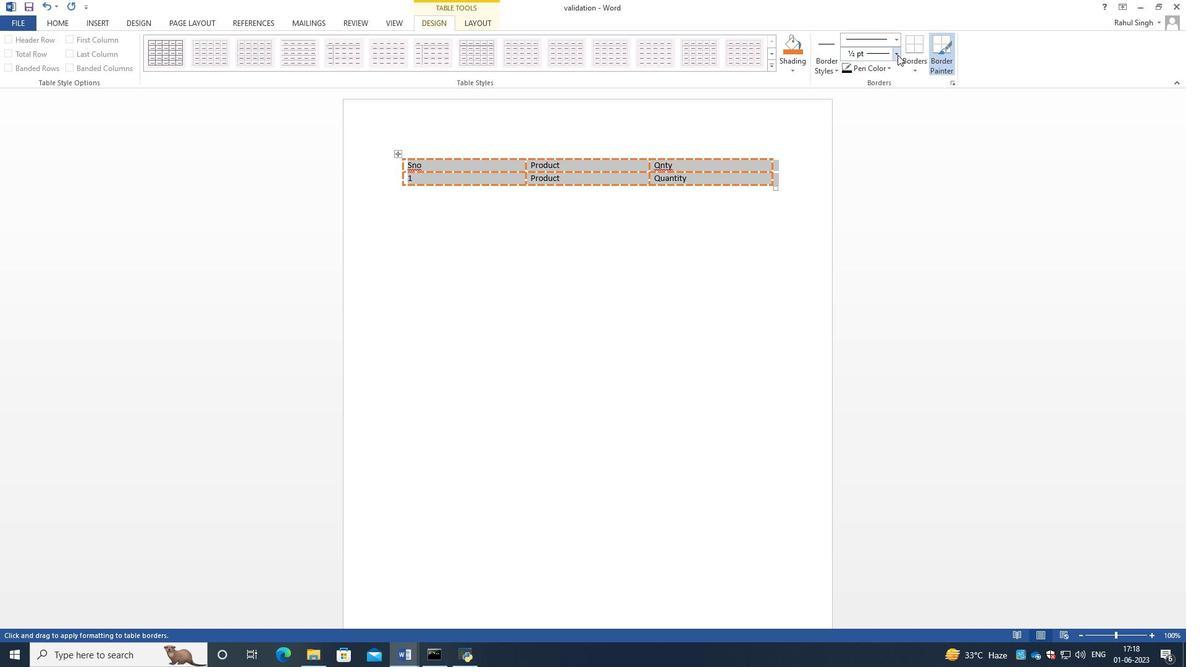 
Action: Mouse pressed left at (900, 54)
Screenshot: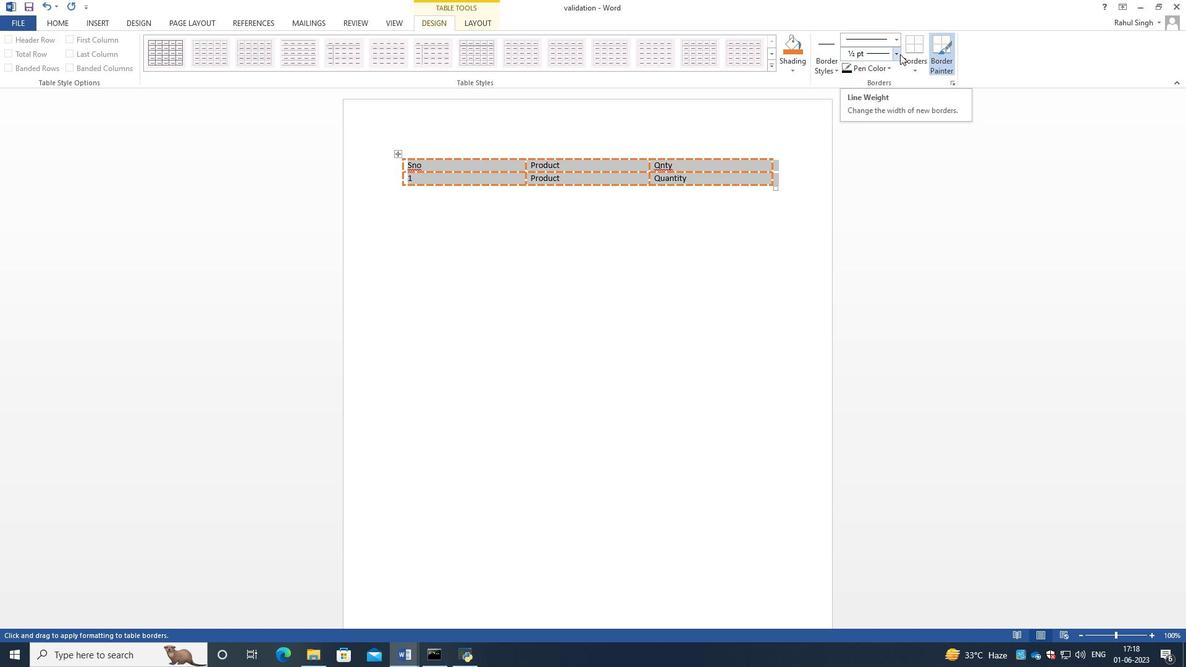 
Action: Mouse moved to (876, 116)
Screenshot: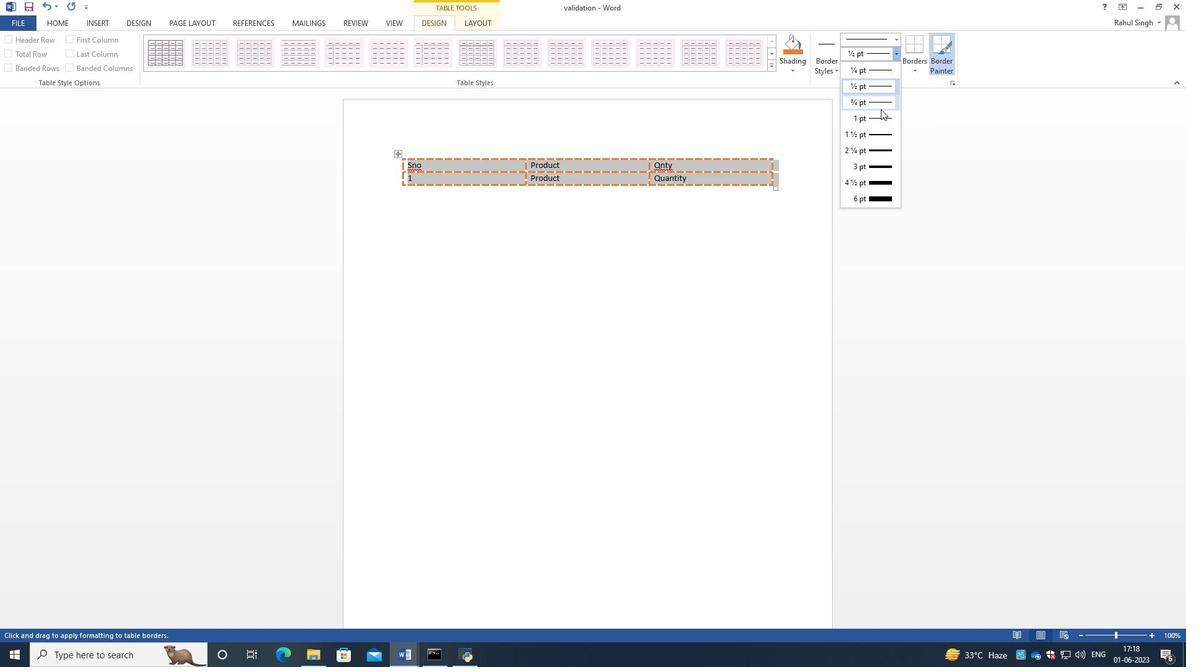 
Action: Mouse pressed left at (876, 116)
Screenshot: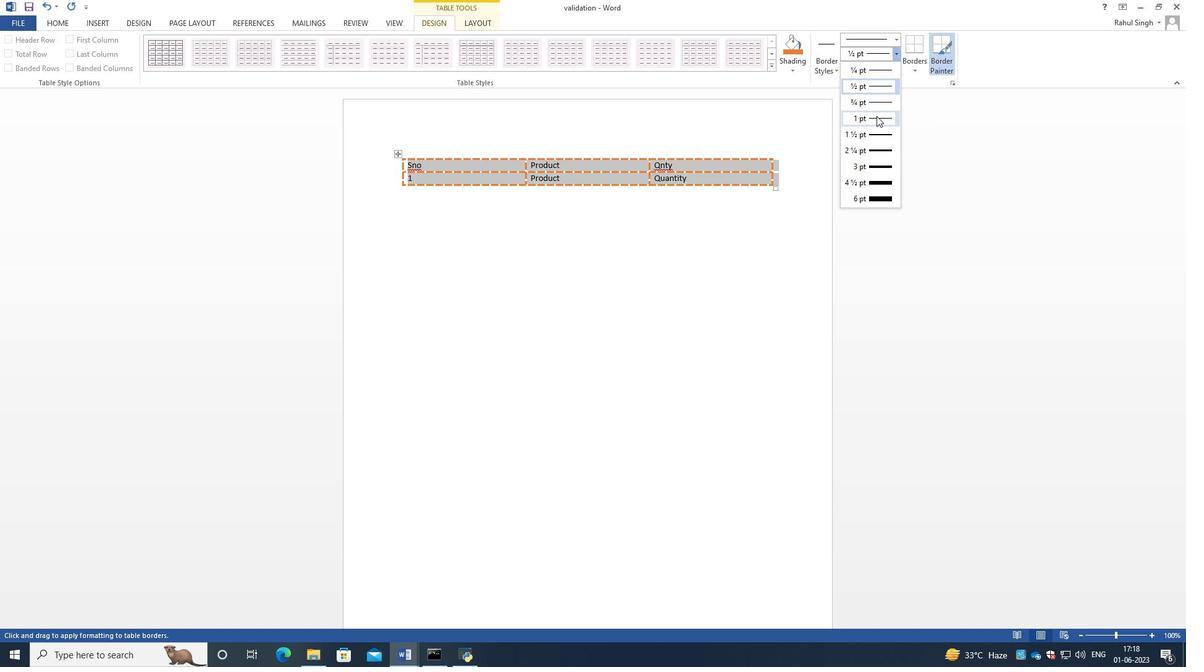 
Action: Mouse moved to (578, 153)
Screenshot: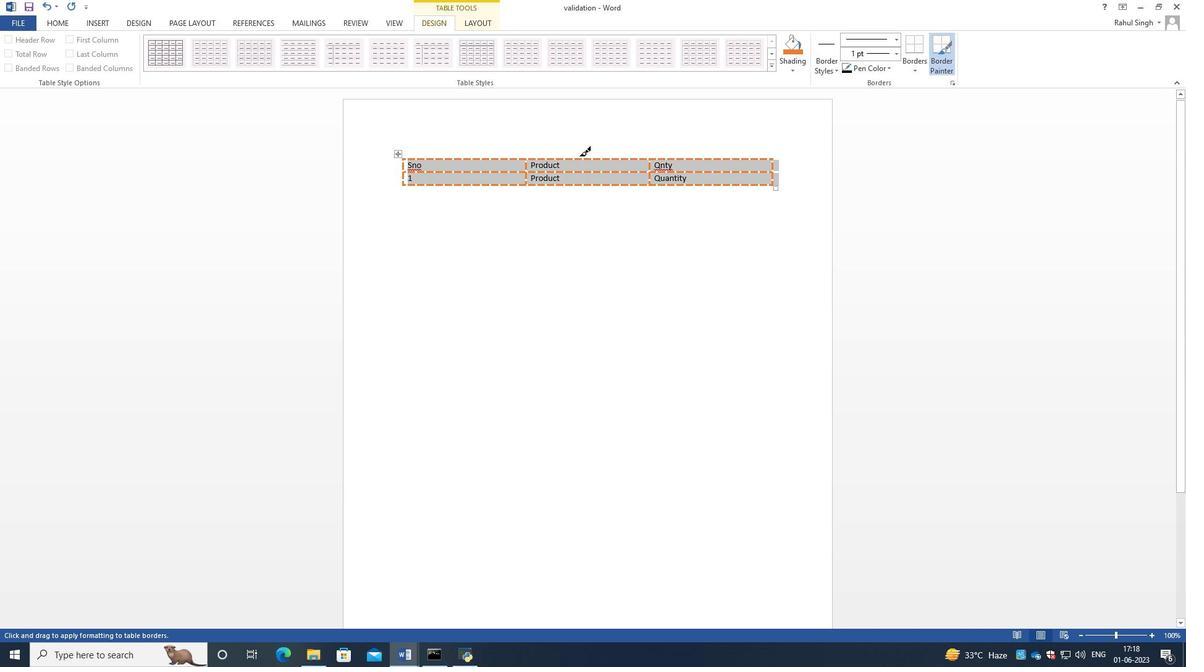 
Action: Mouse pressed left at (578, 153)
Screenshot: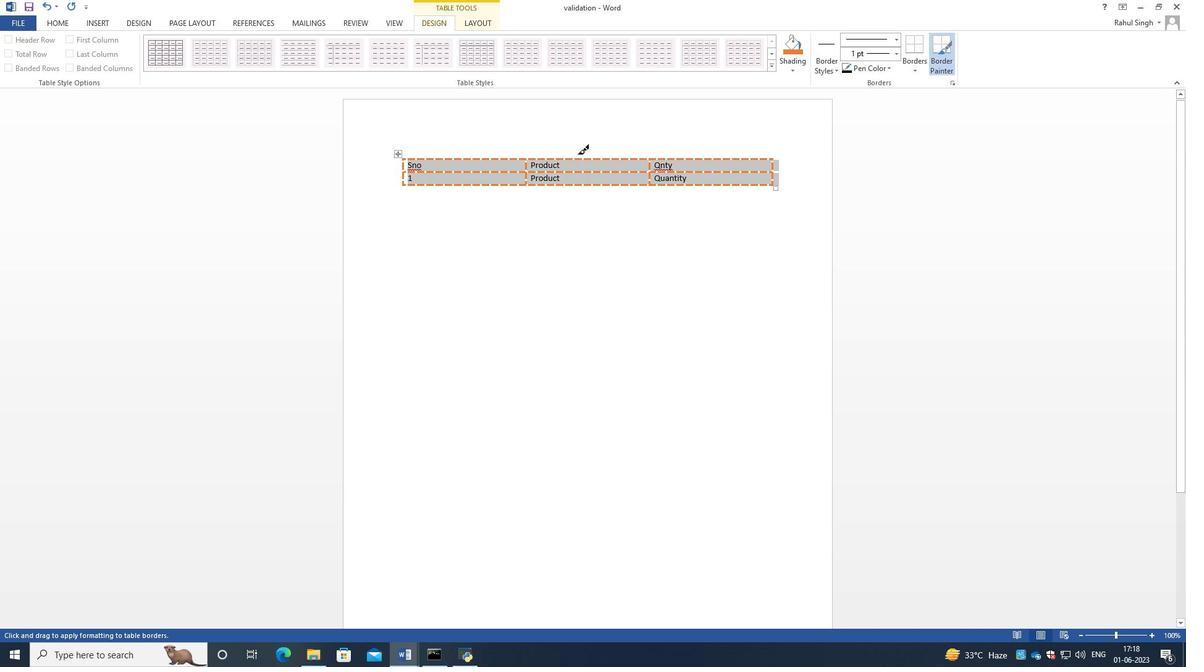 
Action: Mouse moved to (673, 255)
Screenshot: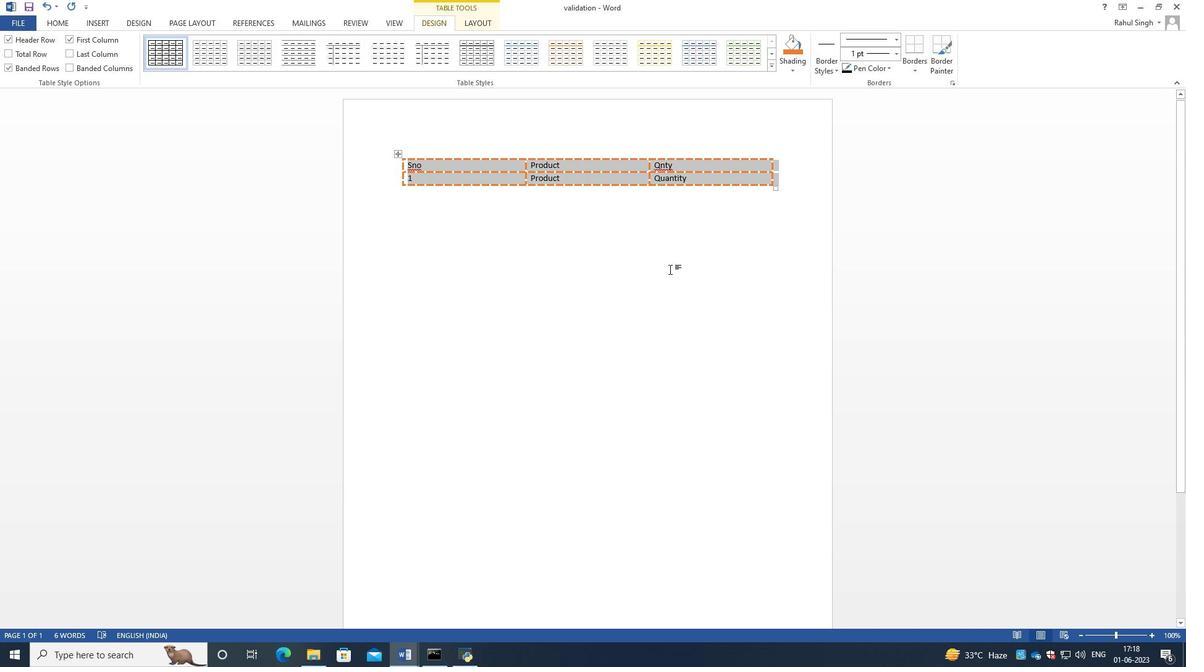 
Action: Mouse pressed left at (673, 255)
Screenshot: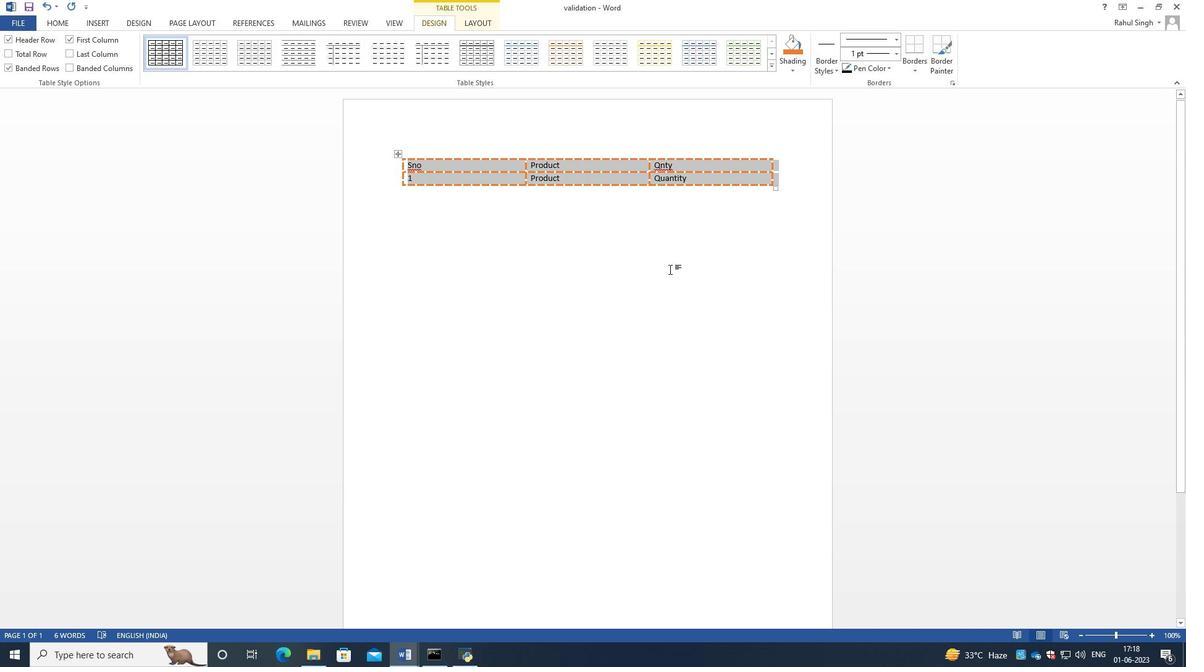 
Action: Mouse moved to (716, 163)
Screenshot: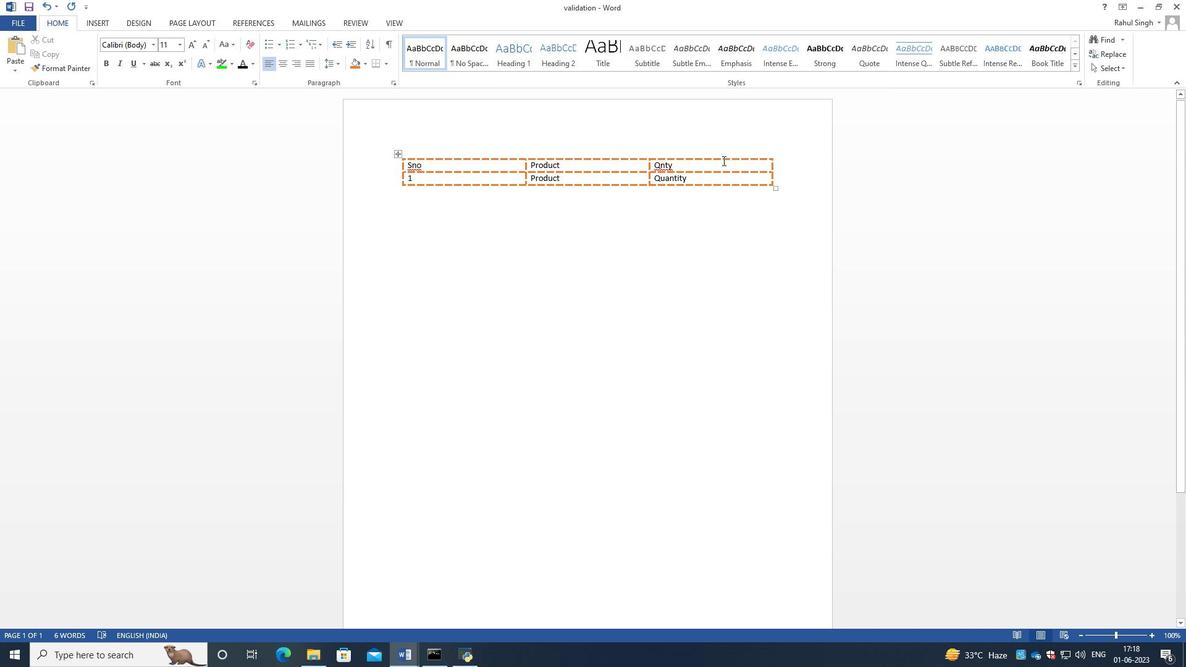 
Action: Mouse pressed left at (716, 163)
Screenshot: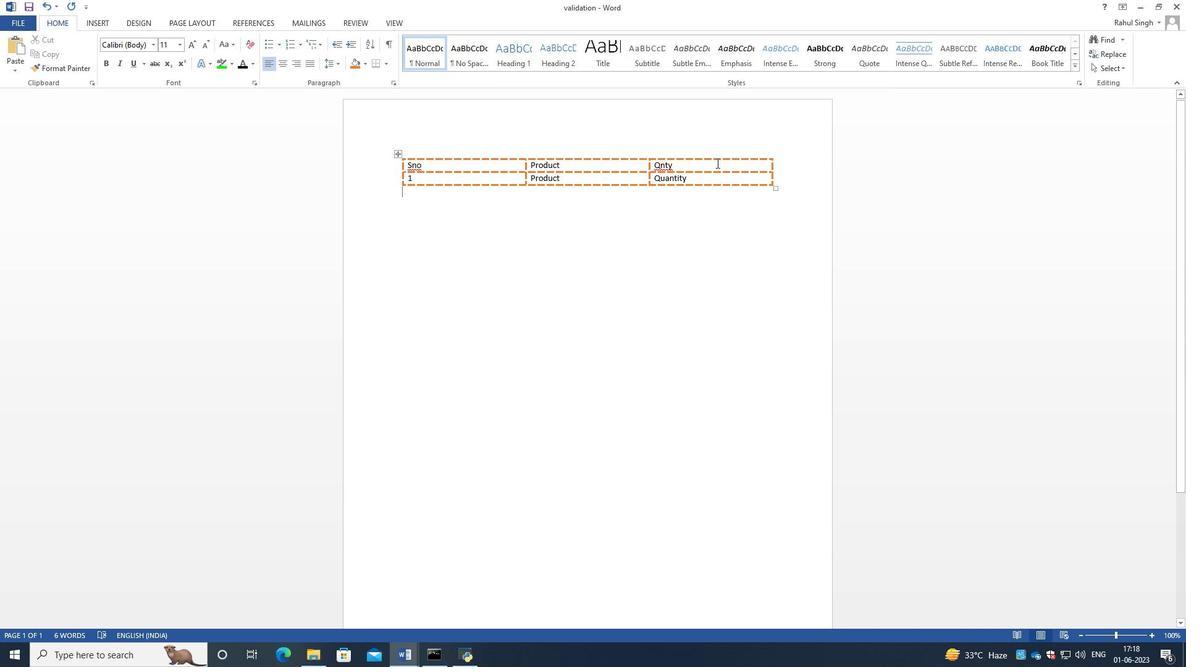 
Action: Mouse moved to (452, 166)
Screenshot: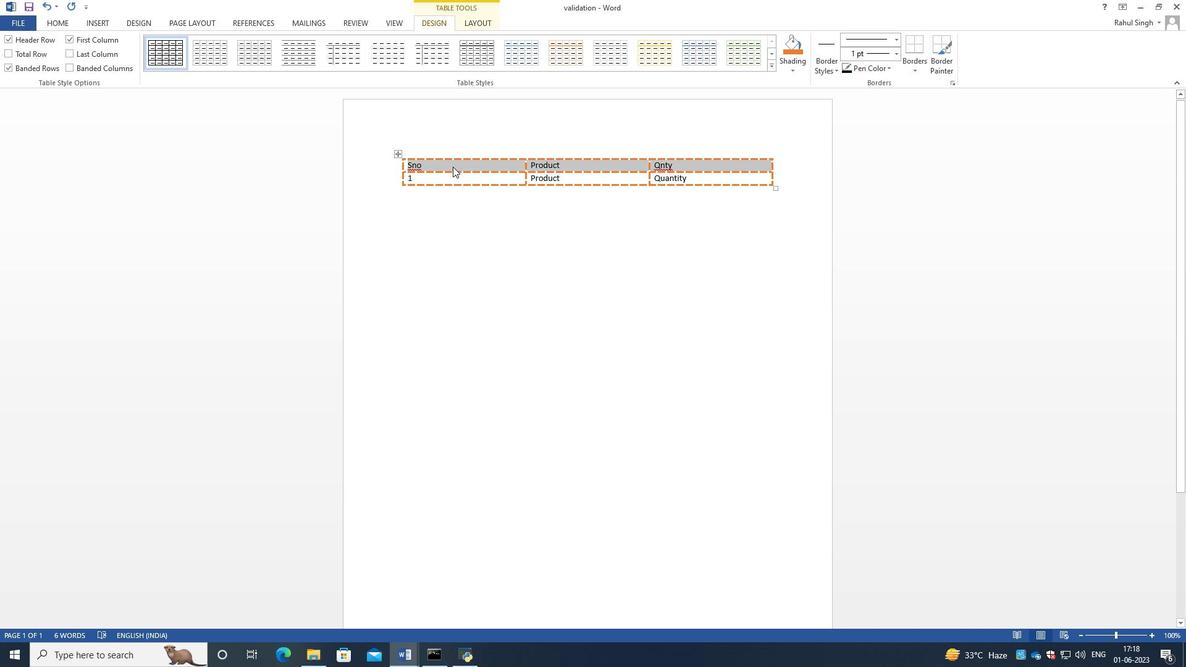 
Action: Mouse pressed right at (452, 166)
Screenshot: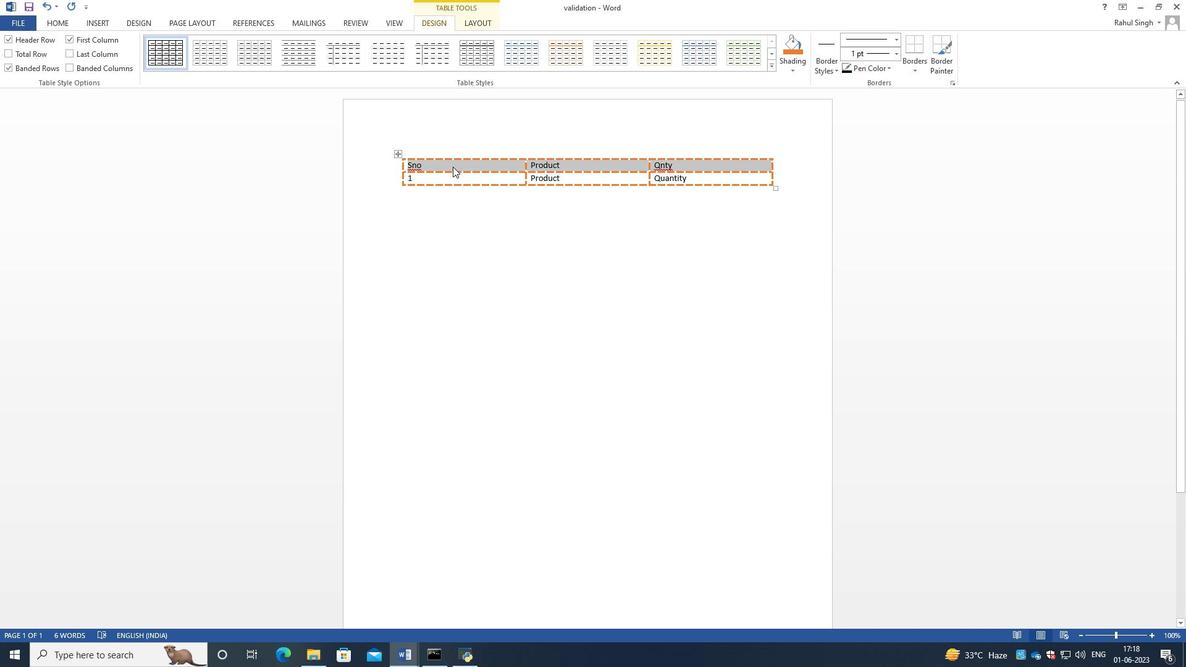 
Action: Mouse moved to (464, 148)
Screenshot: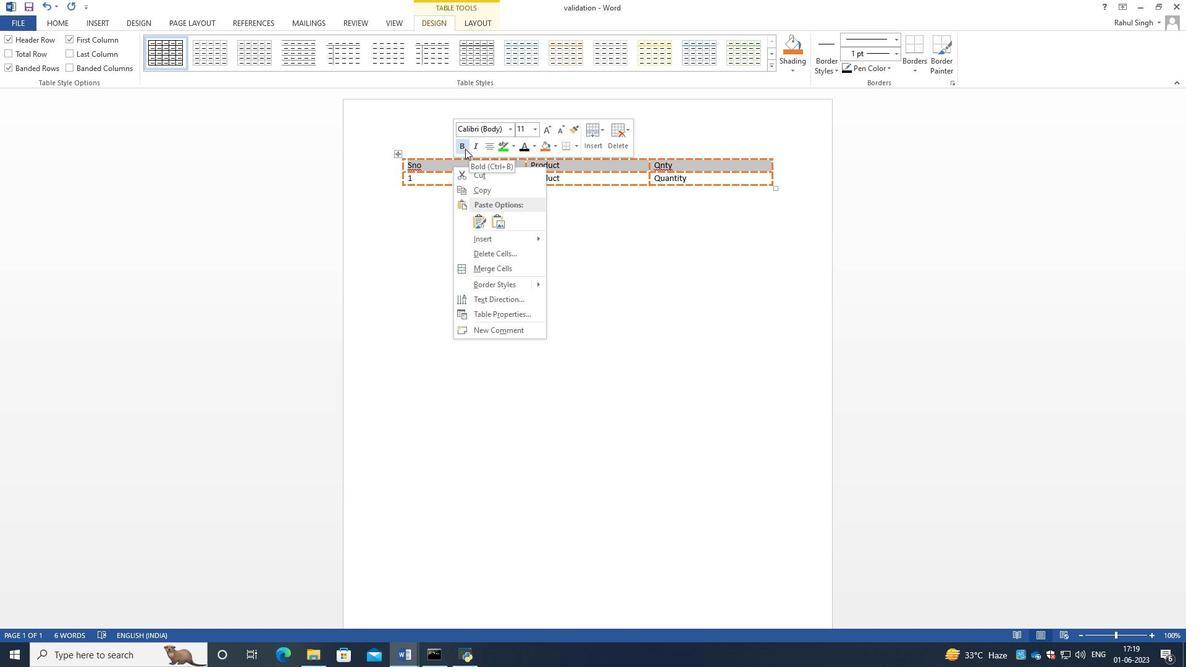 
Action: Mouse pressed left at (464, 148)
Screenshot: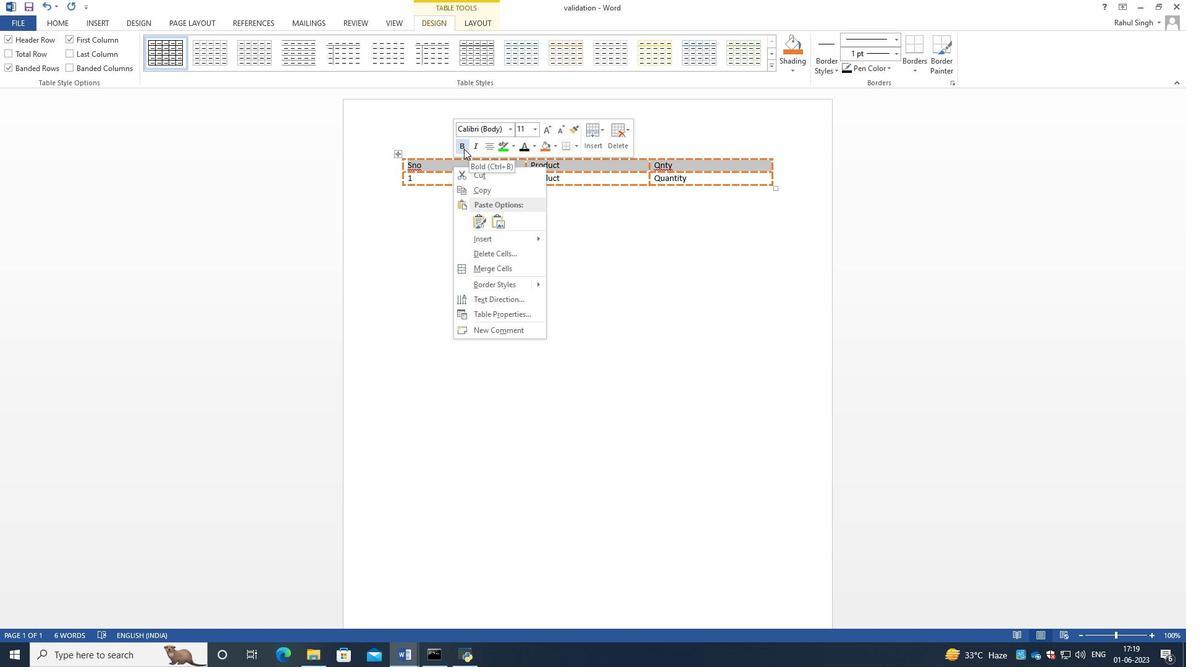 
Action: Mouse moved to (426, 125)
Screenshot: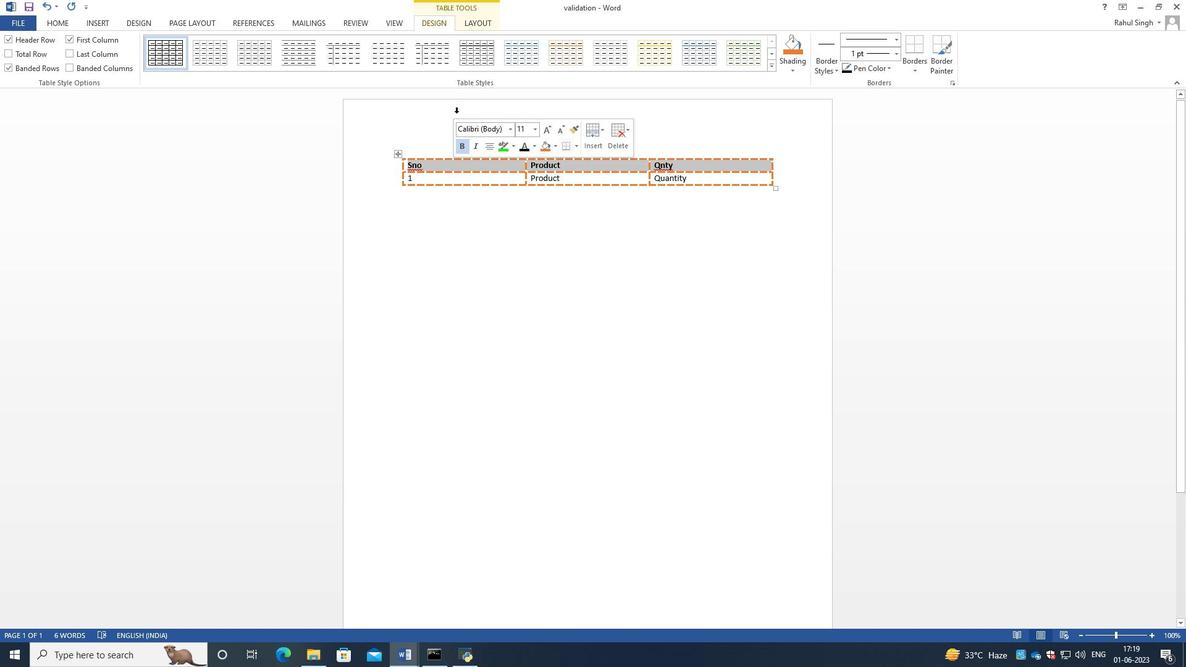 
Action: Mouse pressed left at (426, 125)
Screenshot: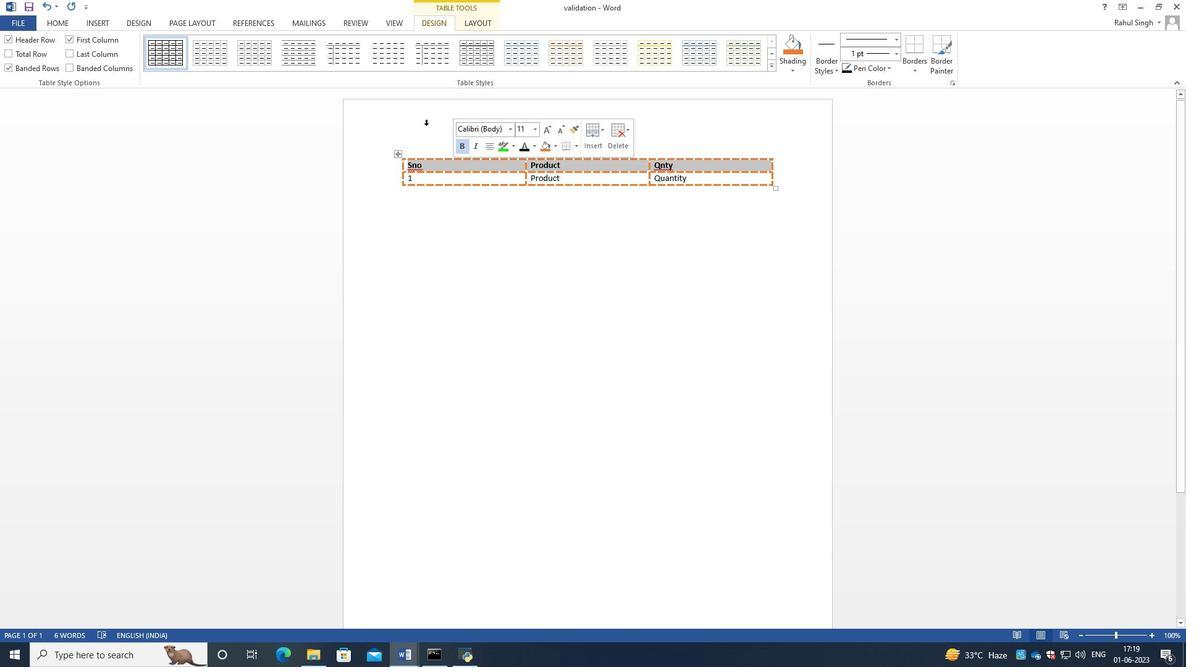 
Action: Mouse moved to (438, 209)
Screenshot: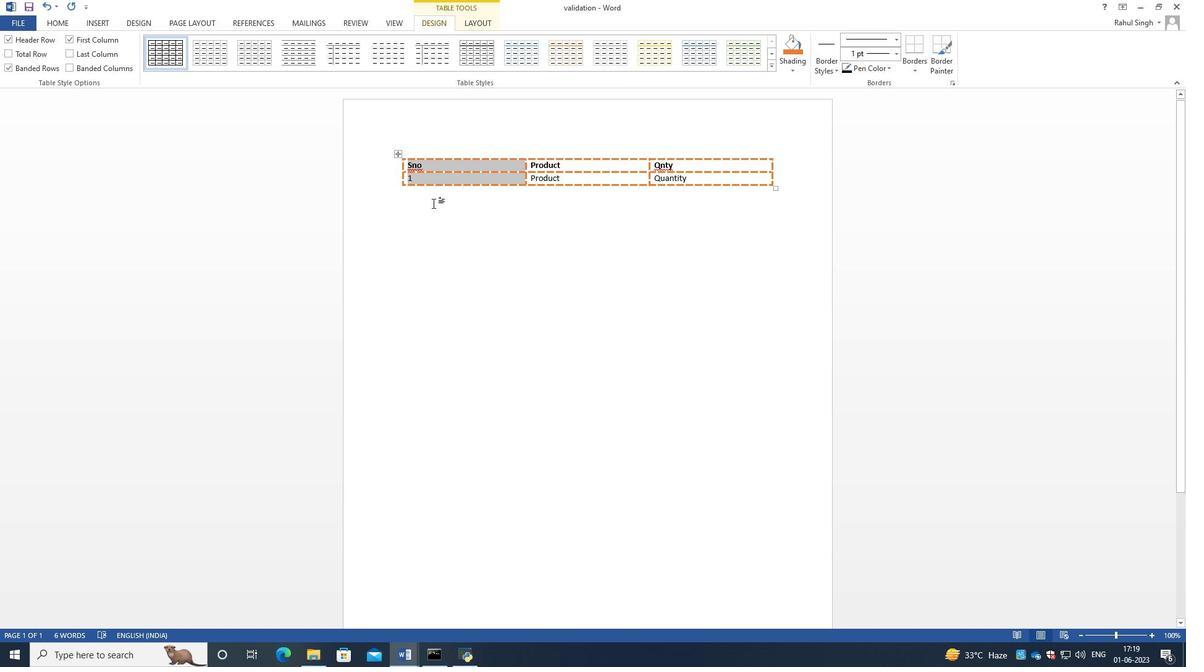 
Action: Mouse pressed left at (438, 209)
Screenshot: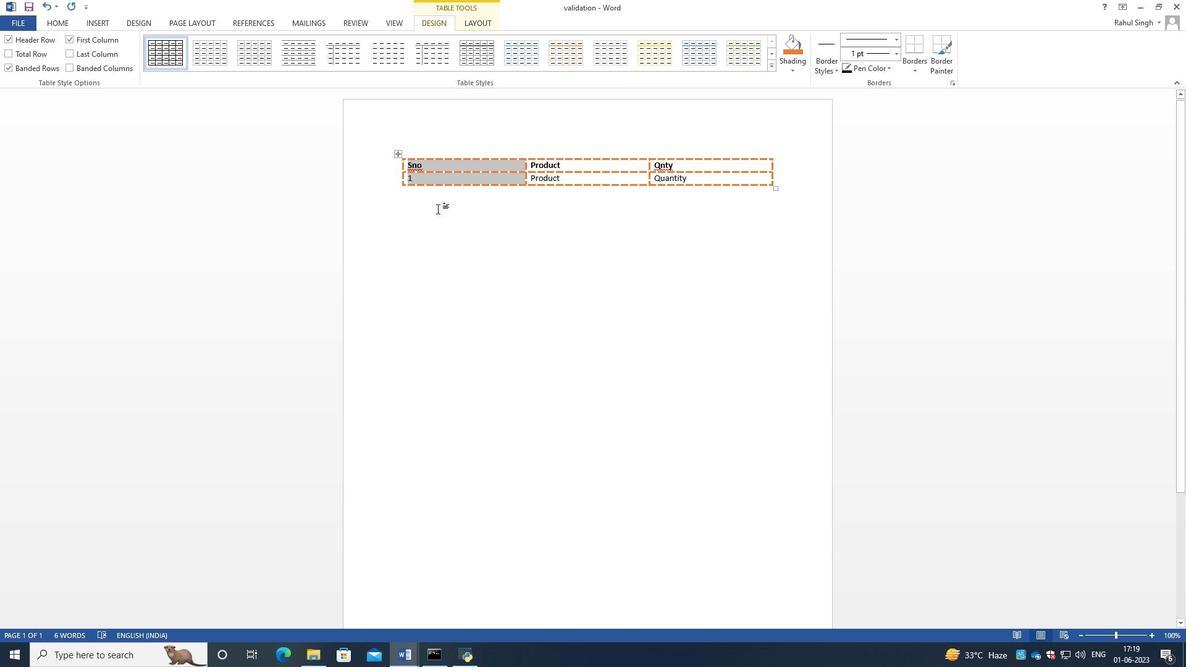 
Action: Mouse moved to (688, 163)
Screenshot: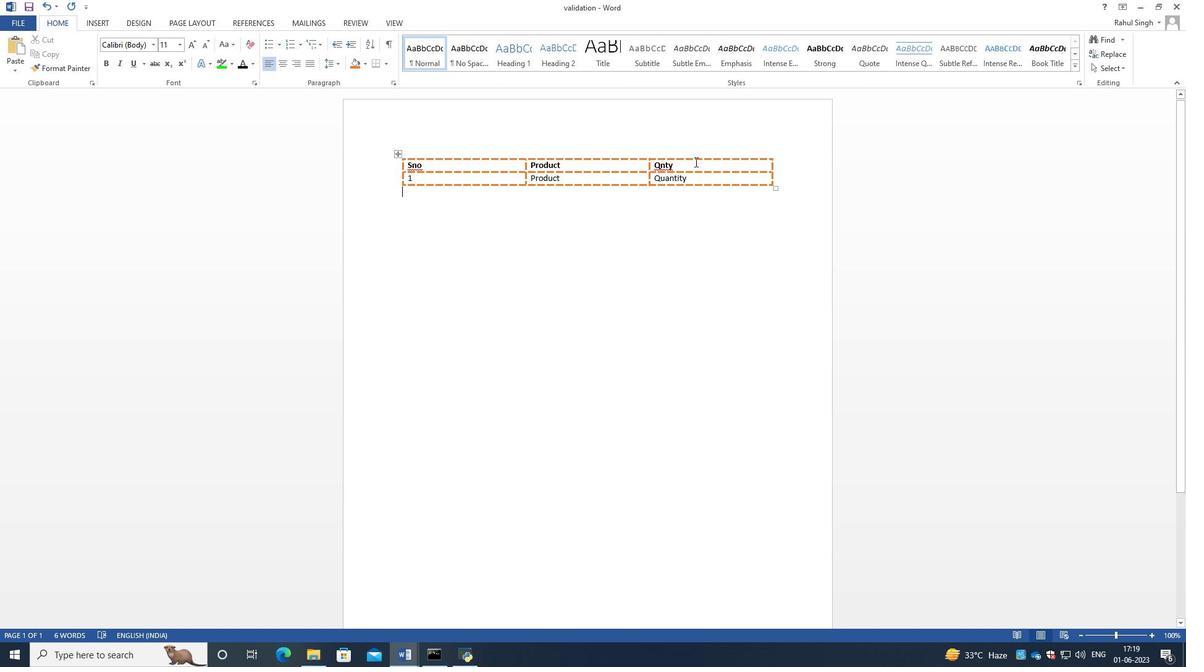 
Action: Mouse pressed left at (688, 163)
Screenshot: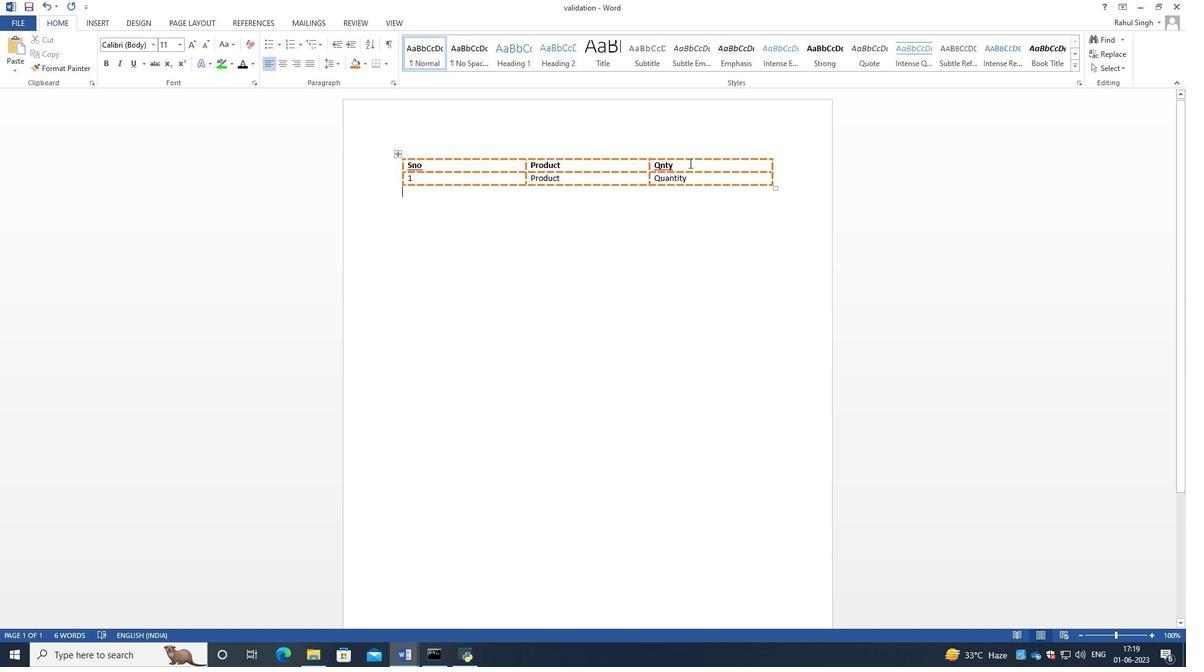 
Action: Mouse moved to (56, 25)
Screenshot: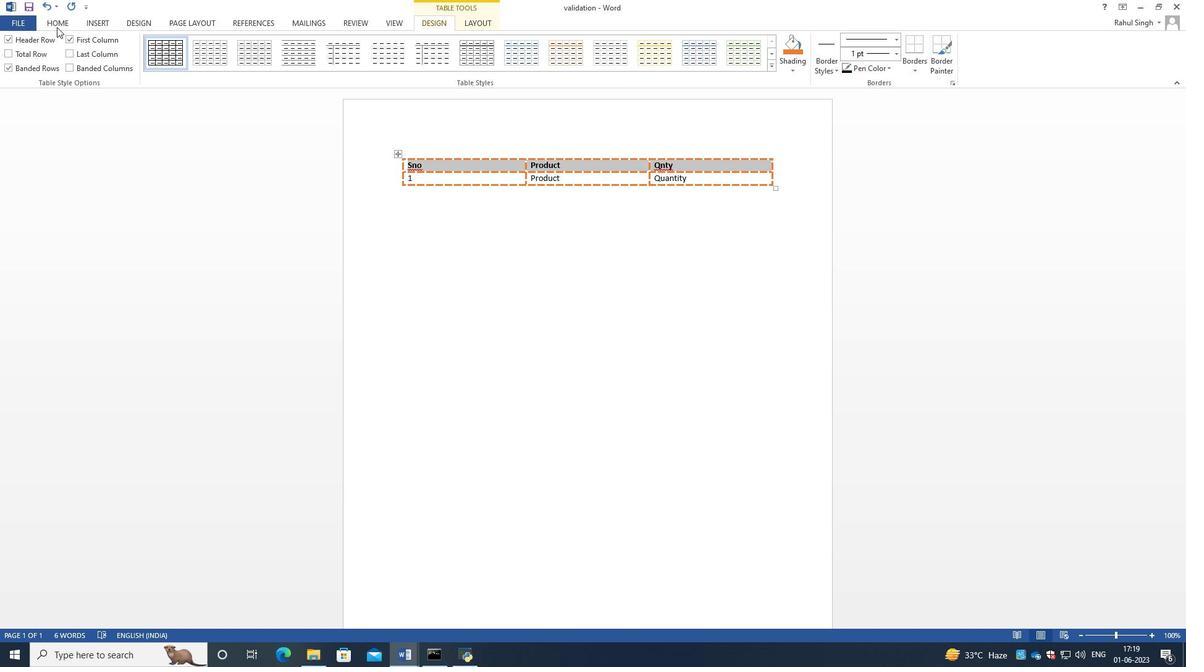 
Action: Mouse pressed left at (56, 25)
Screenshot: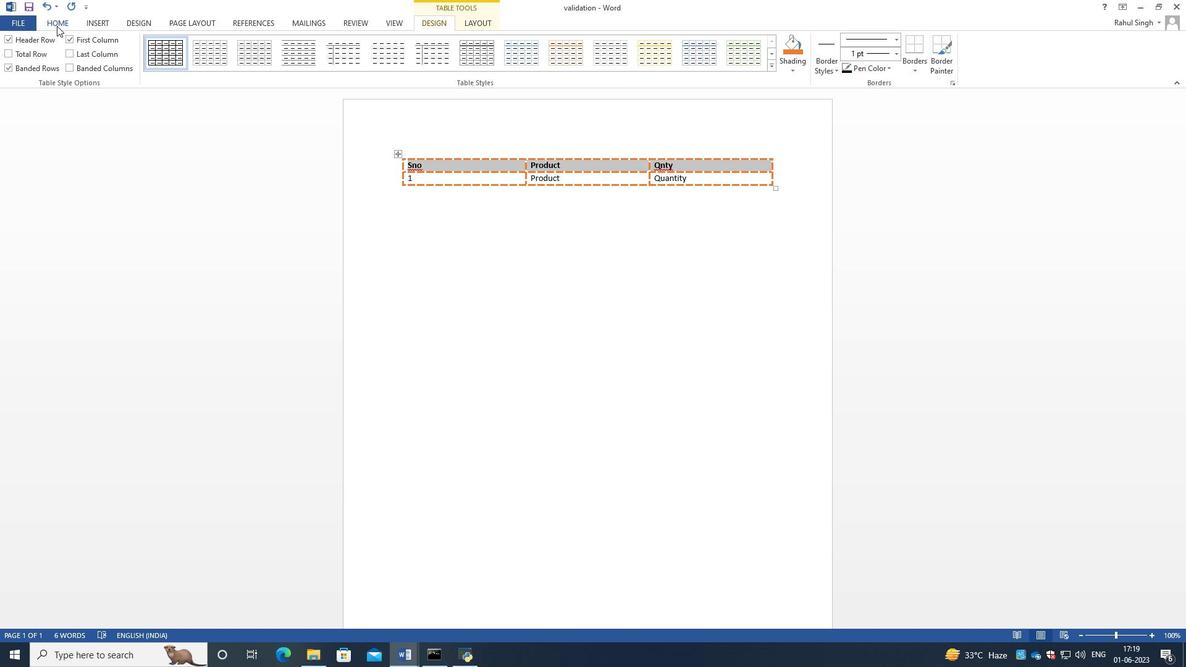 
Action: Mouse moved to (286, 59)
Screenshot: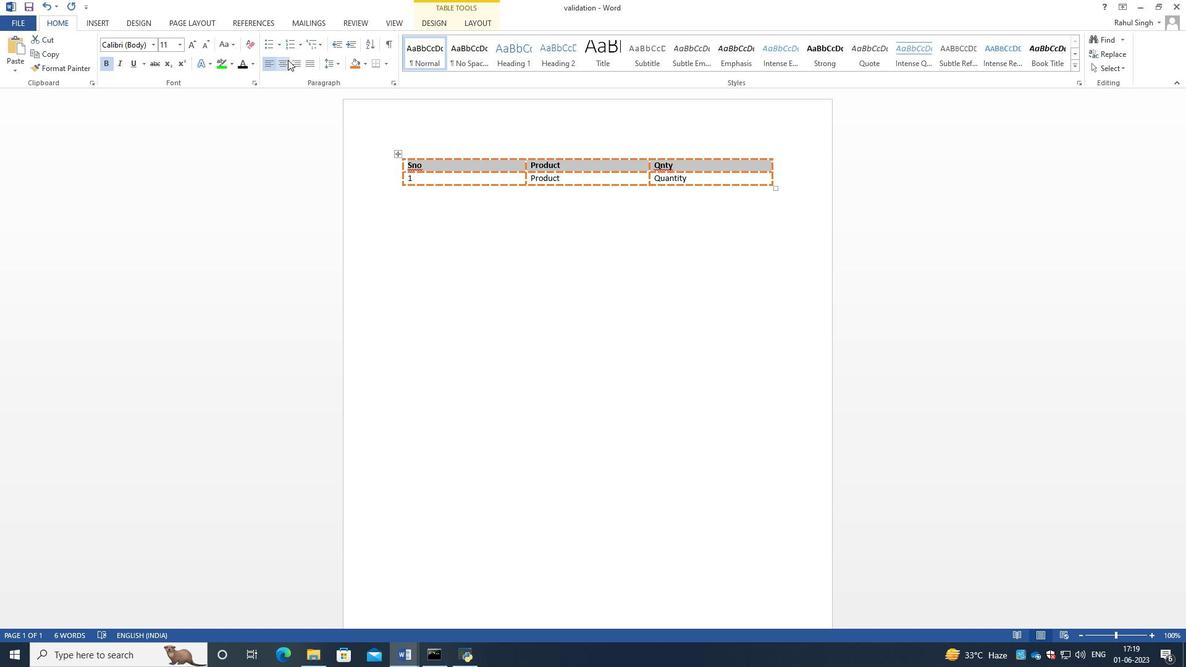 
Action: Mouse pressed left at (286, 59)
Screenshot: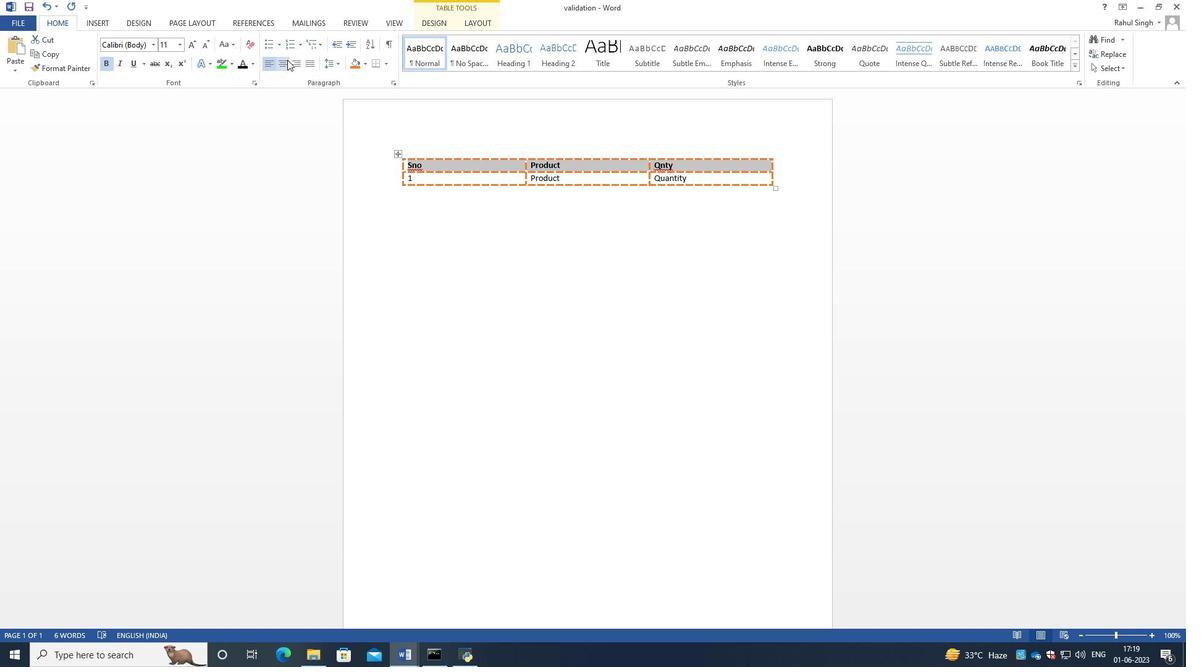 
Action: Mouse moved to (501, 224)
Screenshot: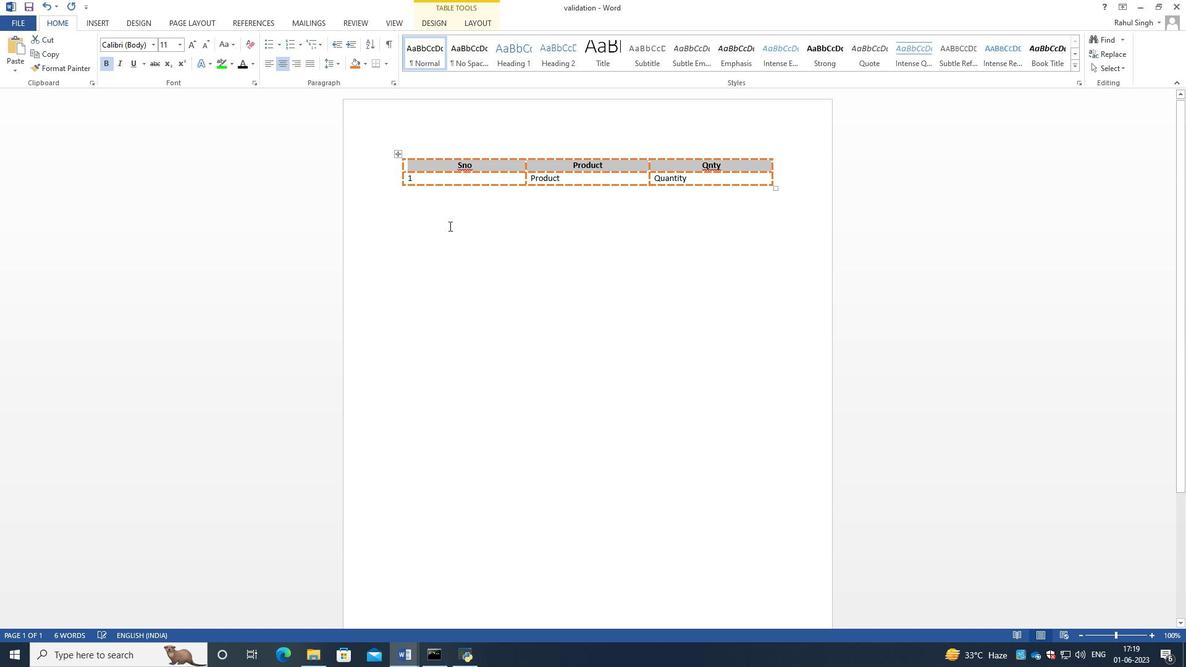 
Action: Mouse pressed left at (501, 224)
Screenshot: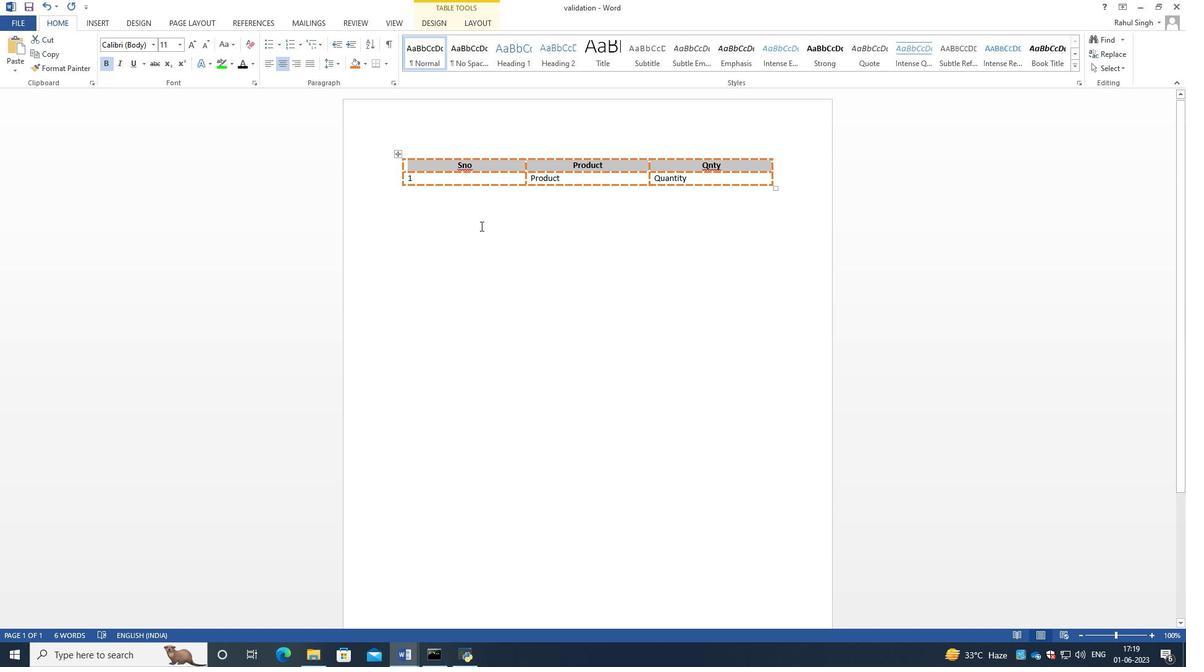 
Action: Mouse moved to (499, 222)
Screenshot: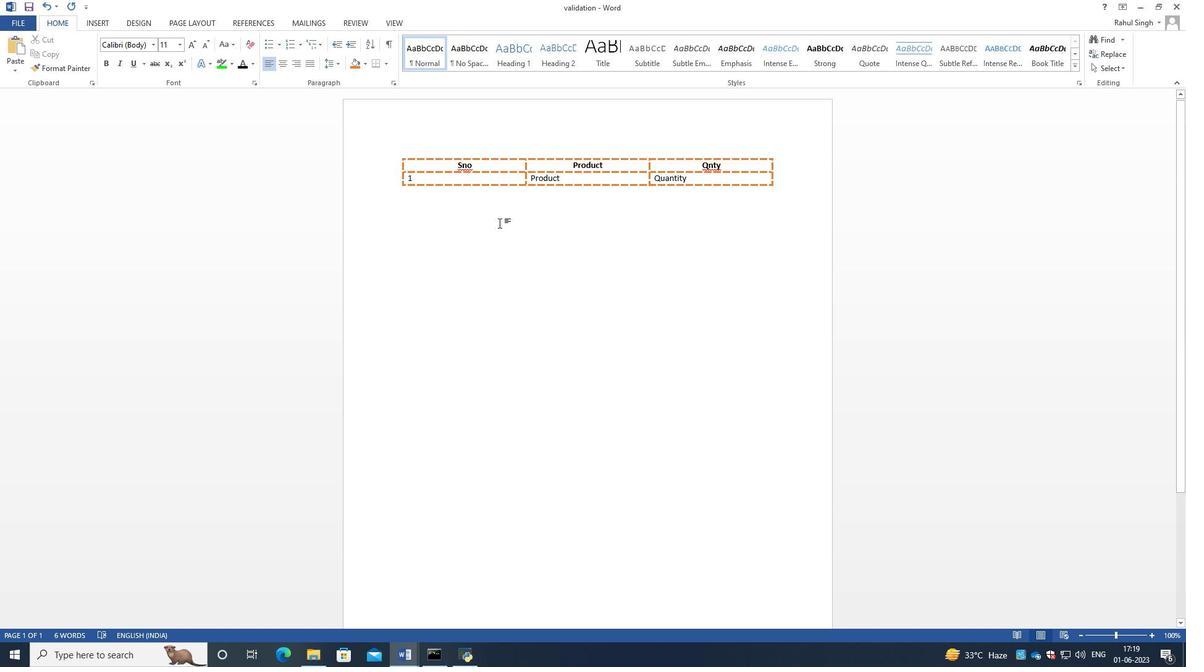 
